 Task: Look for Airbnb options in Sleaford, United Kingdom from 5th December, 2023 to 15th December, 2023 for 8 adults. Place can be entire room with 5 bedrooms having 5 beds and 5 bathrooms. Property type can be house.
Action: Mouse moved to (396, 91)
Screenshot: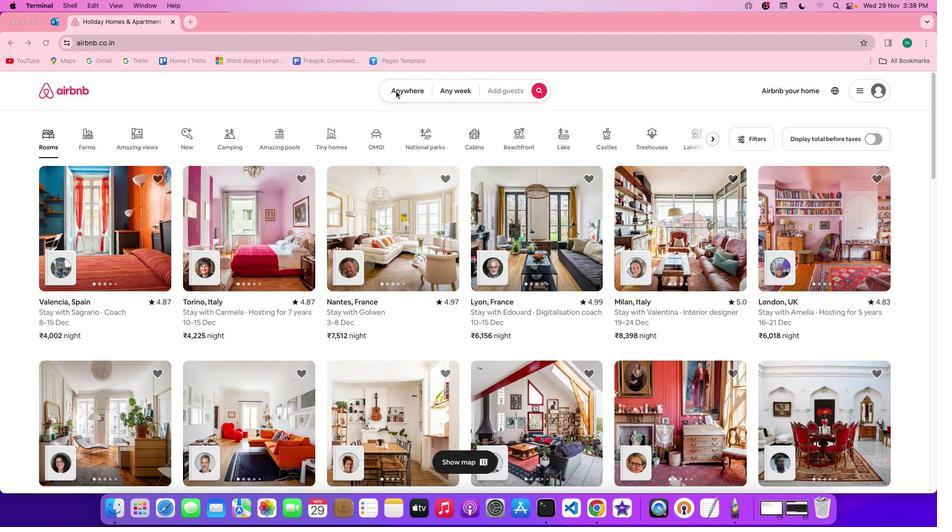 
Action: Mouse pressed left at (396, 91)
Screenshot: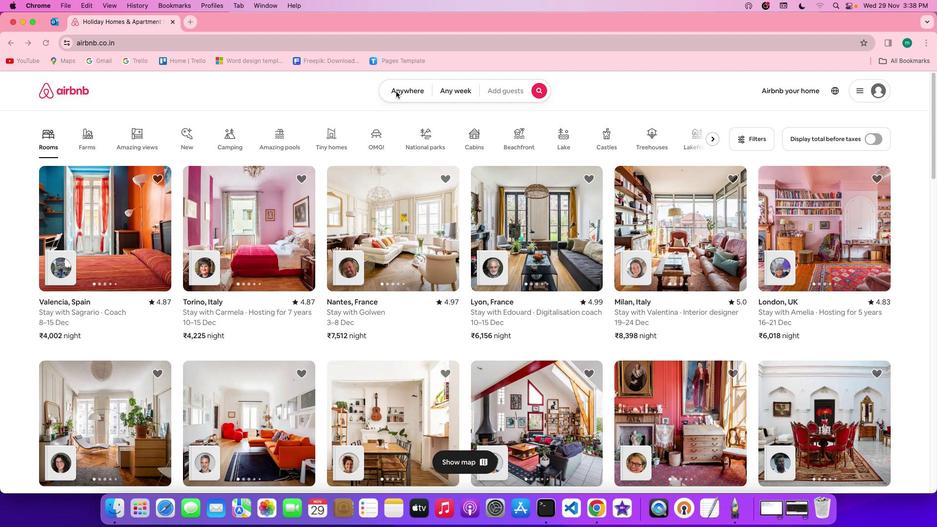 
Action: Mouse pressed left at (396, 91)
Screenshot: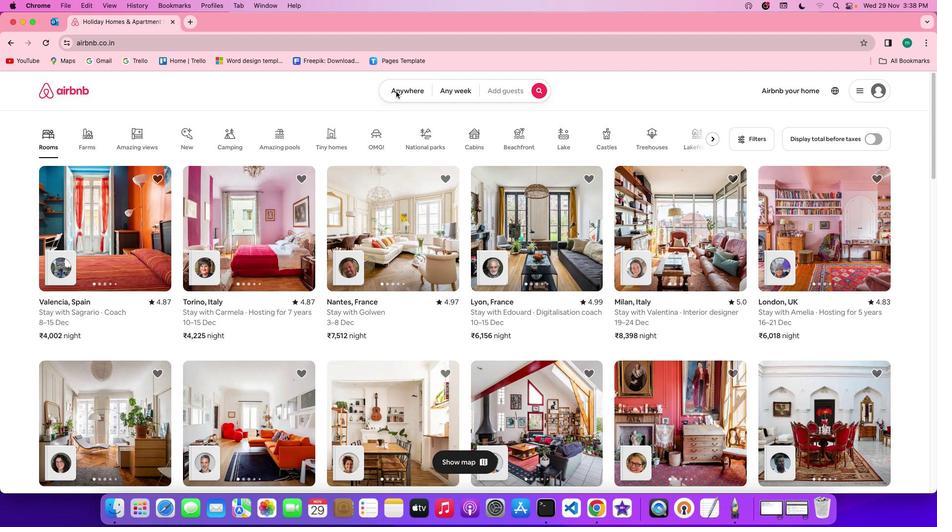 
Action: Mouse moved to (362, 128)
Screenshot: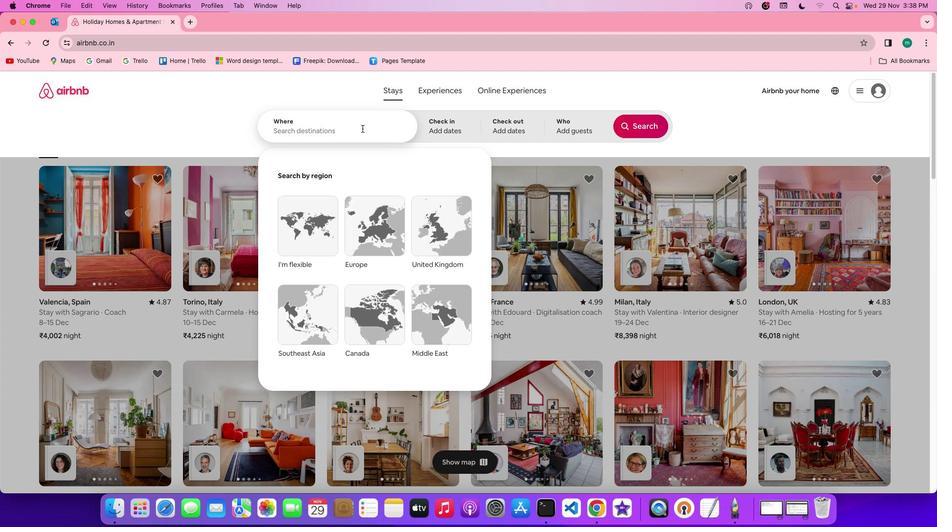
Action: Mouse pressed left at (362, 128)
Screenshot: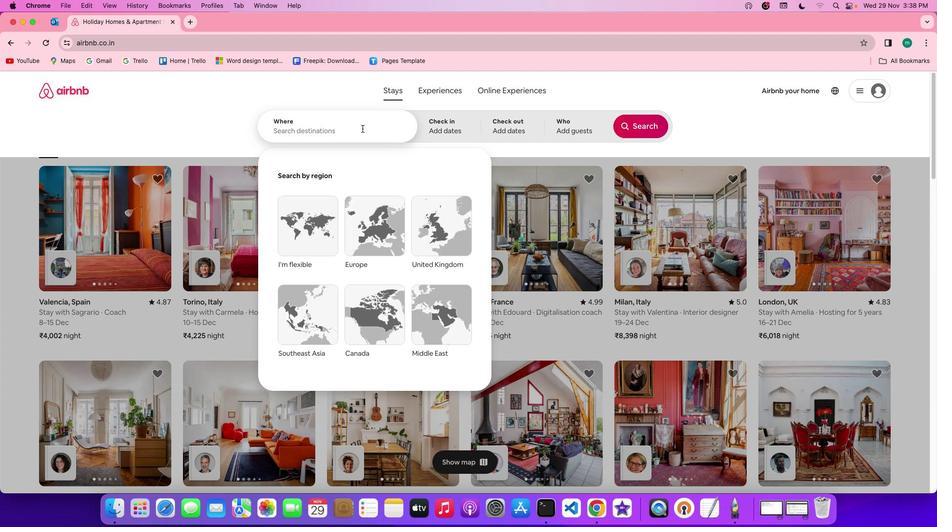 
Action: Key pressed Key.shift'S''l''e''a''f''o''r''d'','Key.spaceKey.shift'u''n''i''t''e''d'Key.spaceKey.shift'K''i''n''g''d''o''m'
Screenshot: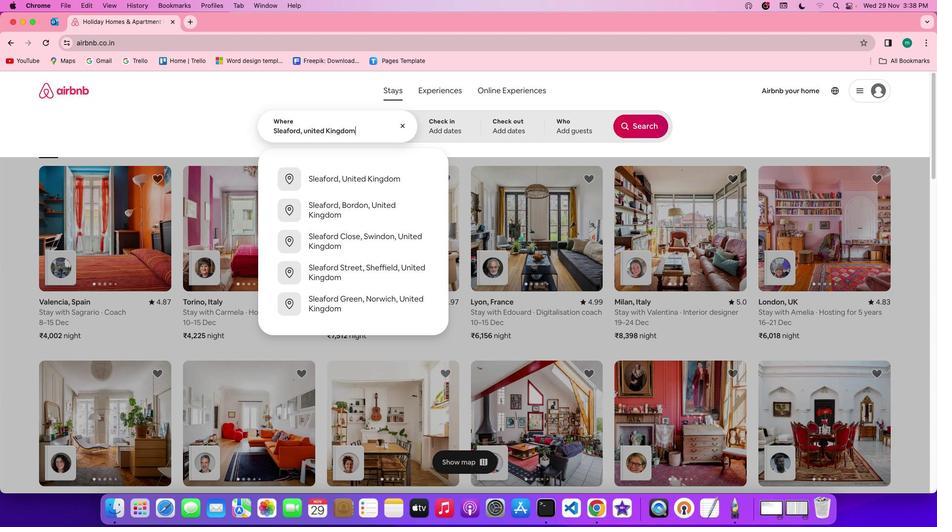
Action: Mouse moved to (448, 139)
Screenshot: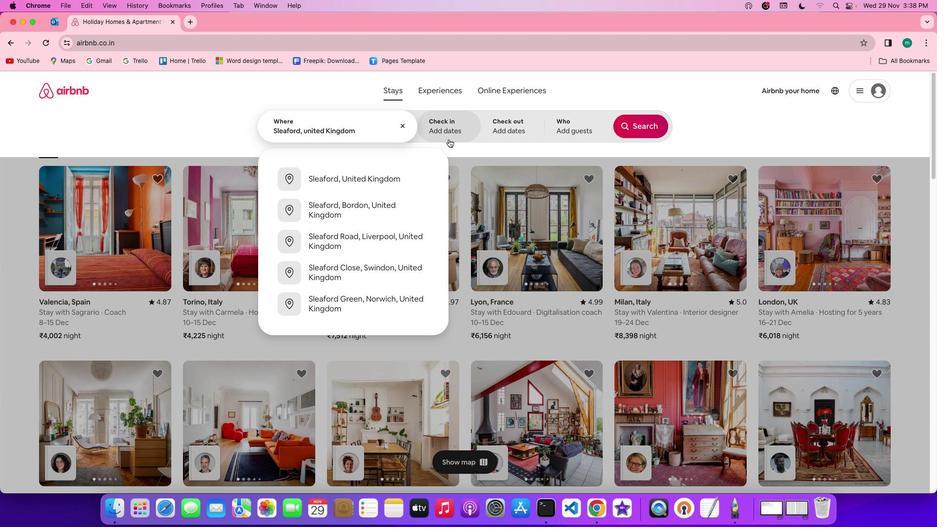 
Action: Mouse pressed left at (448, 139)
Screenshot: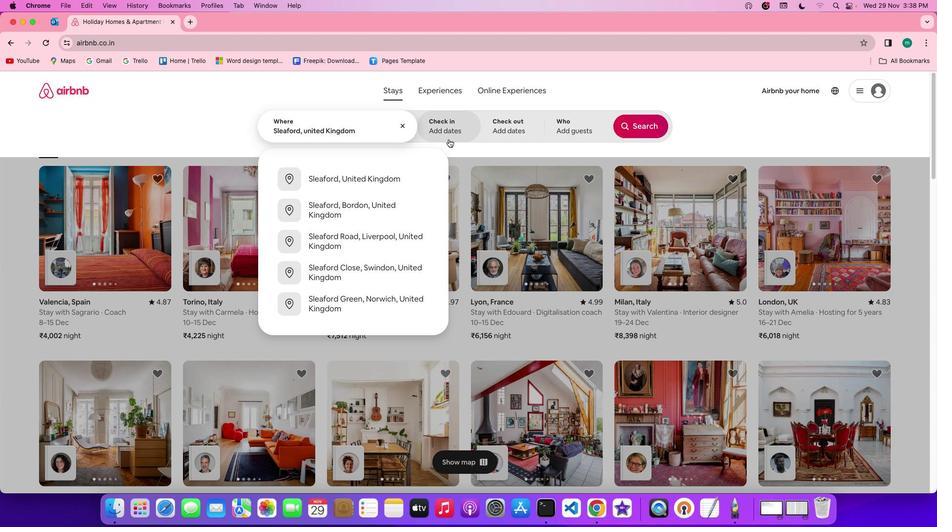 
Action: Mouse moved to (541, 273)
Screenshot: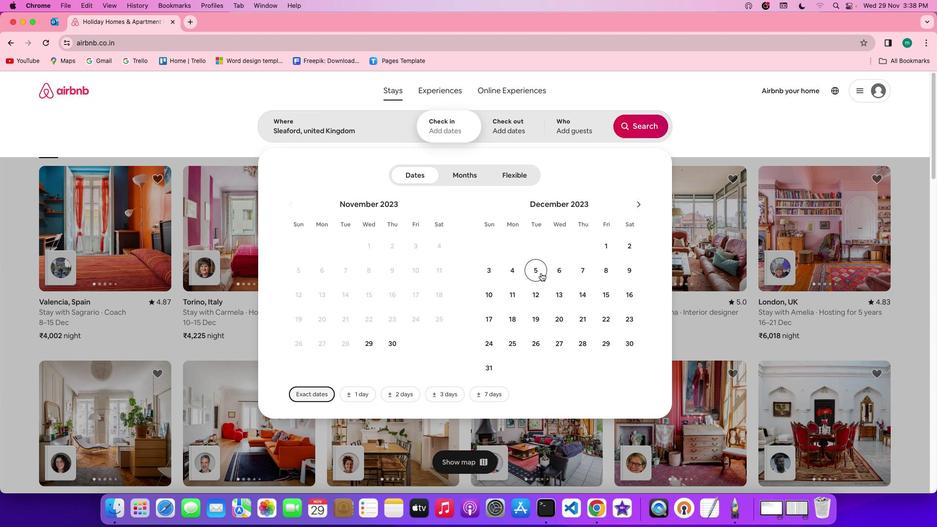 
Action: Mouse pressed left at (541, 273)
Screenshot: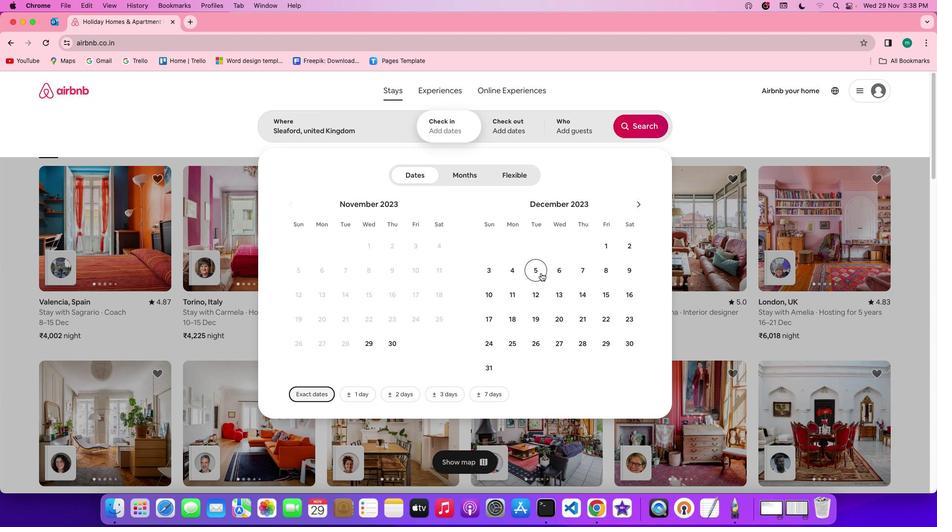 
Action: Mouse moved to (607, 297)
Screenshot: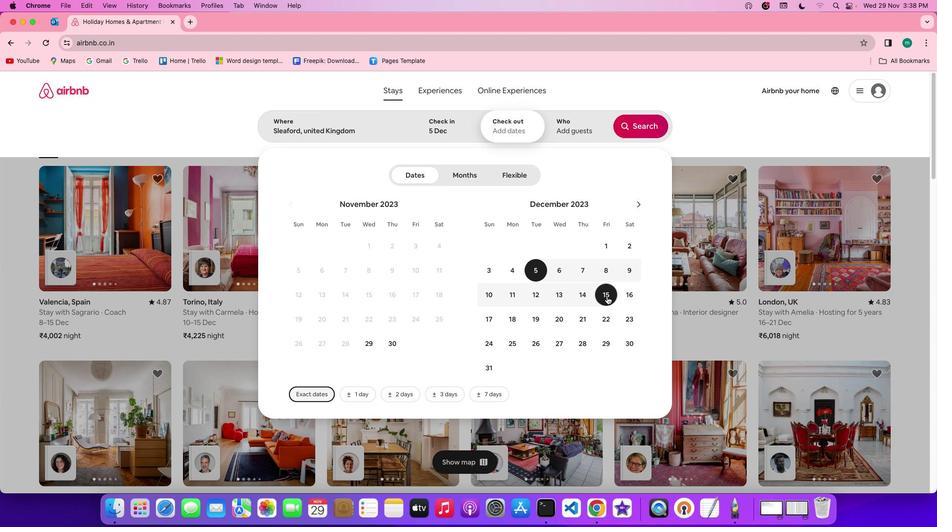
Action: Mouse pressed left at (607, 297)
Screenshot: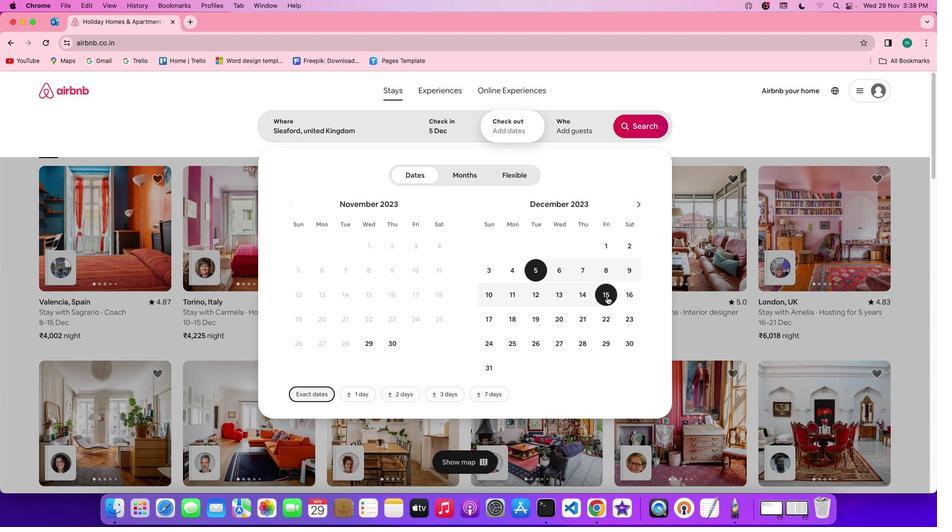 
Action: Mouse moved to (570, 138)
Screenshot: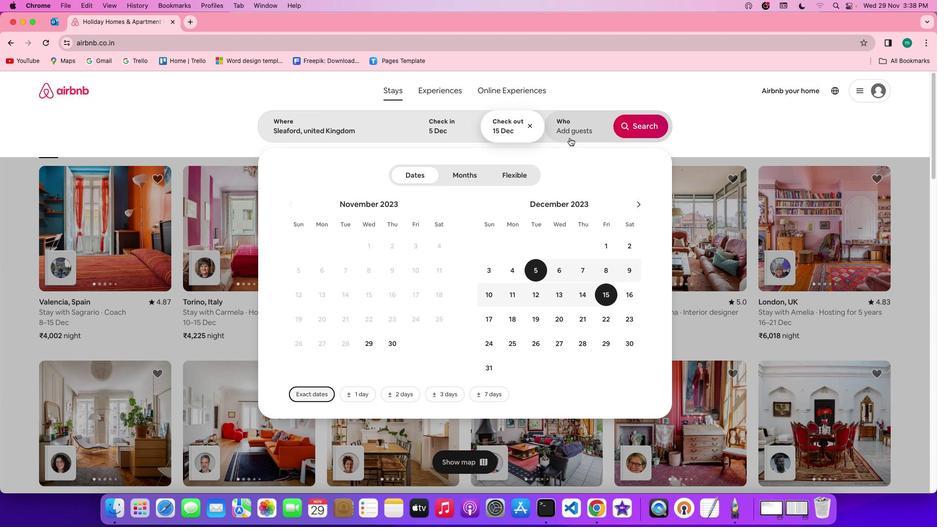 
Action: Mouse pressed left at (570, 138)
Screenshot: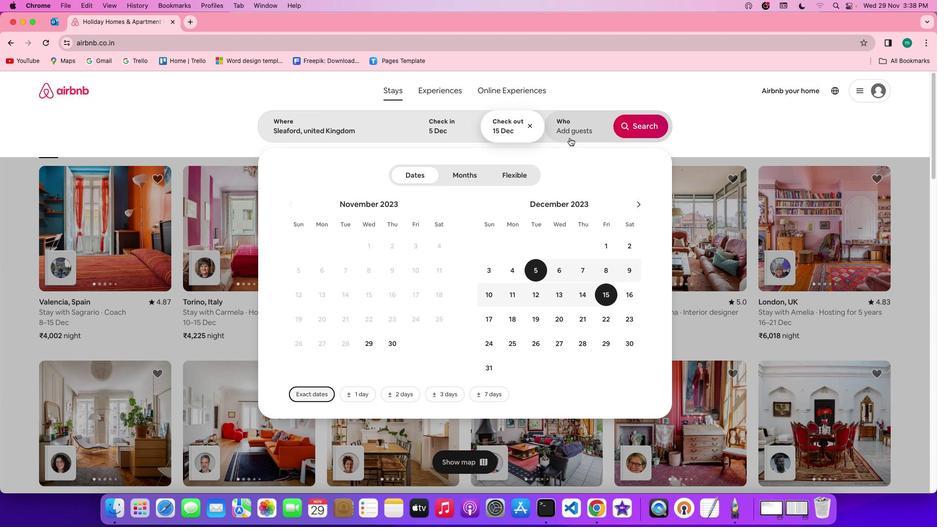 
Action: Mouse moved to (645, 179)
Screenshot: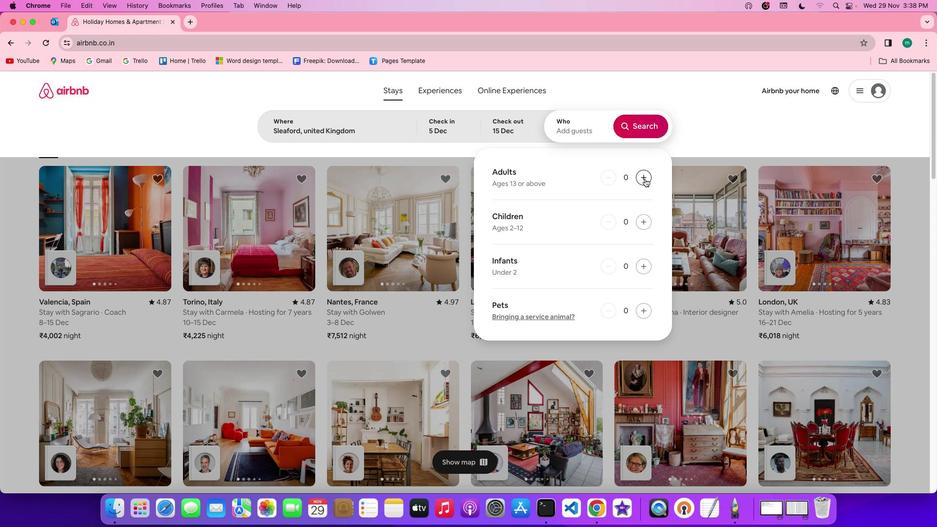 
Action: Mouse pressed left at (645, 179)
Screenshot: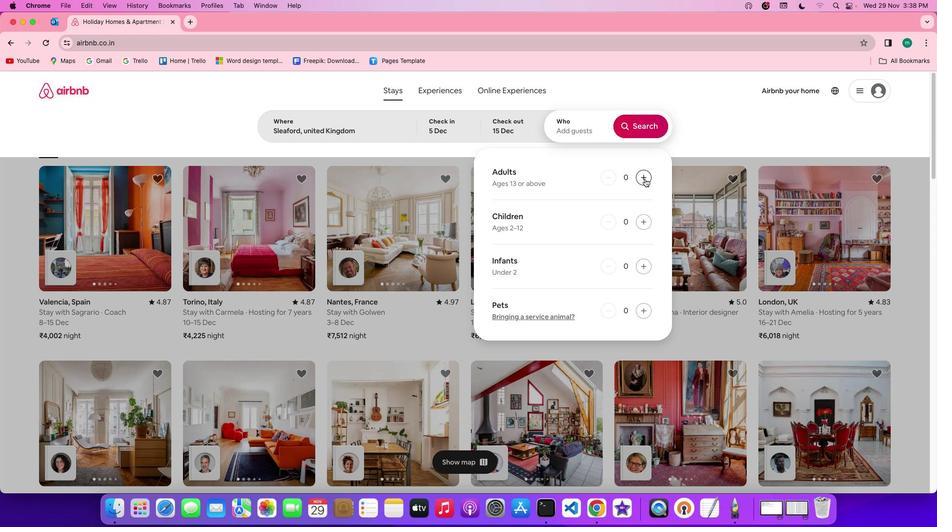 
Action: Mouse pressed left at (645, 179)
Screenshot: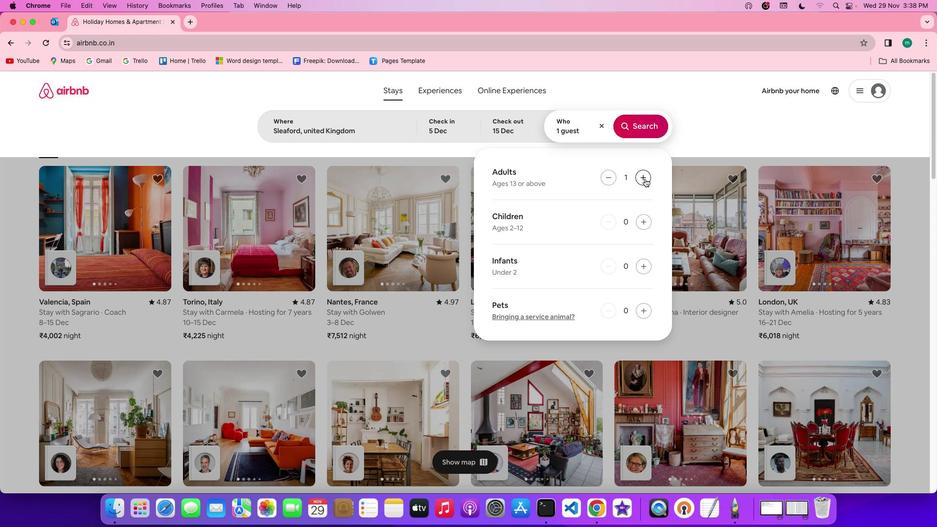 
Action: Mouse pressed left at (645, 179)
Screenshot: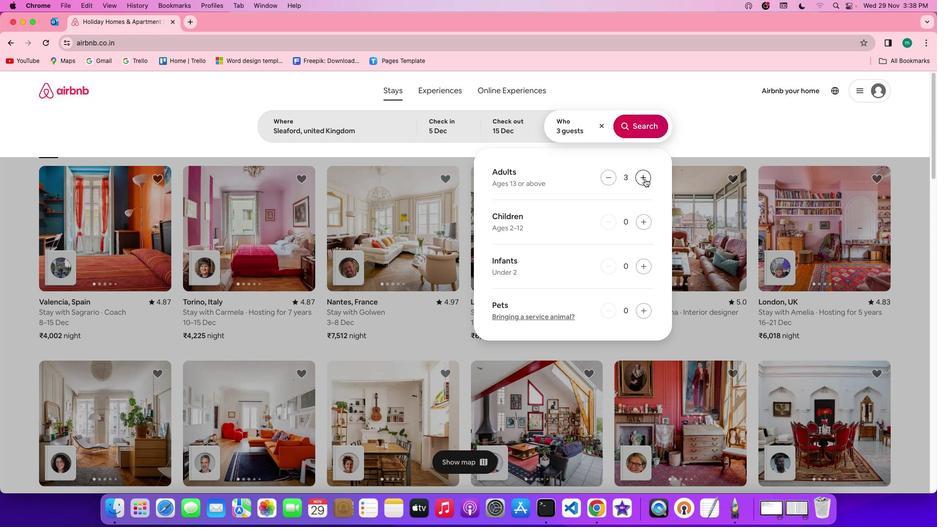 
Action: Mouse pressed left at (645, 179)
Screenshot: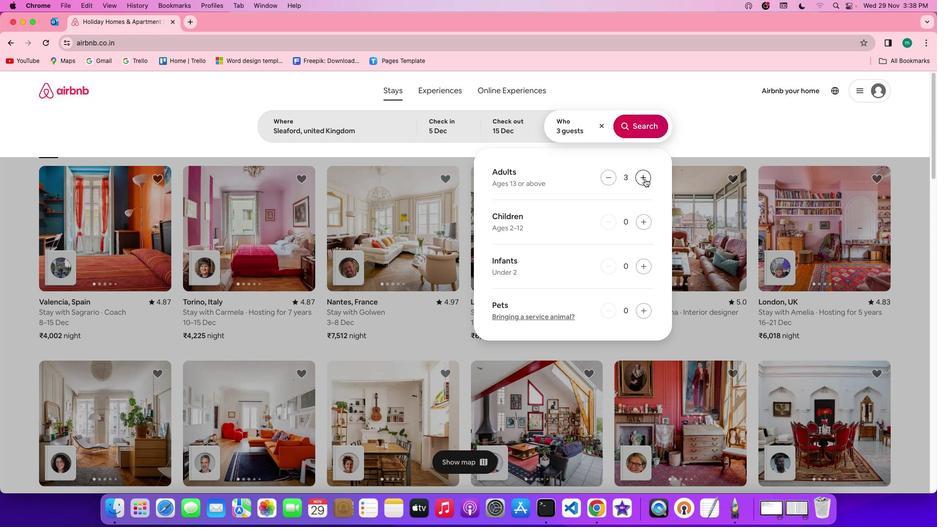 
Action: Mouse pressed left at (645, 179)
Screenshot: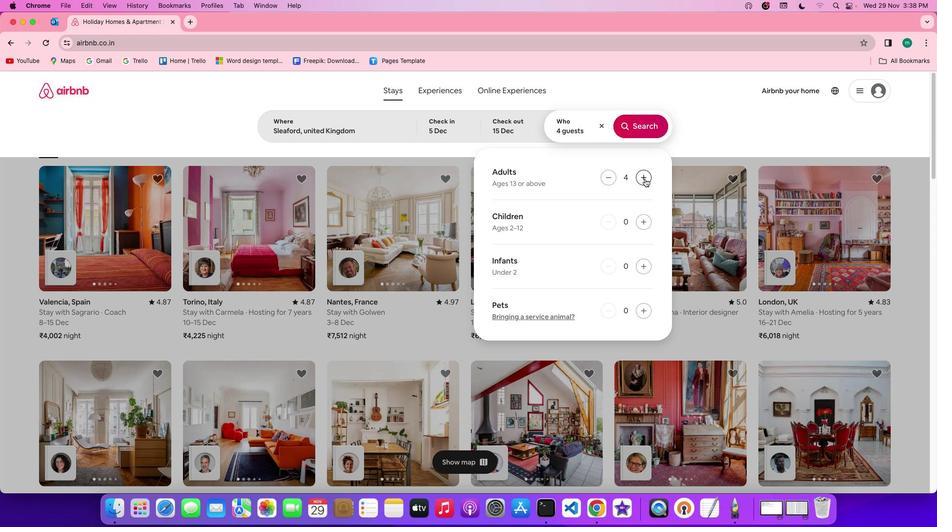 
Action: Mouse pressed left at (645, 179)
Screenshot: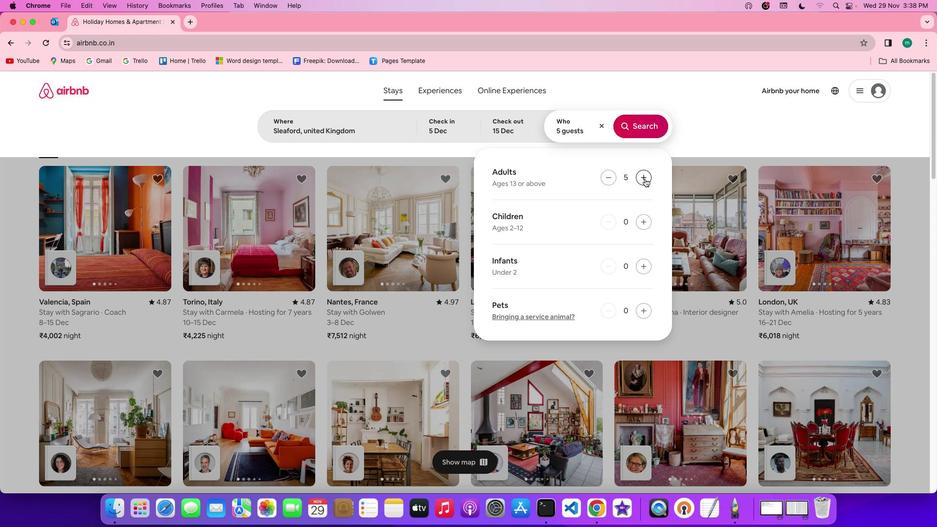 
Action: Mouse pressed left at (645, 179)
Screenshot: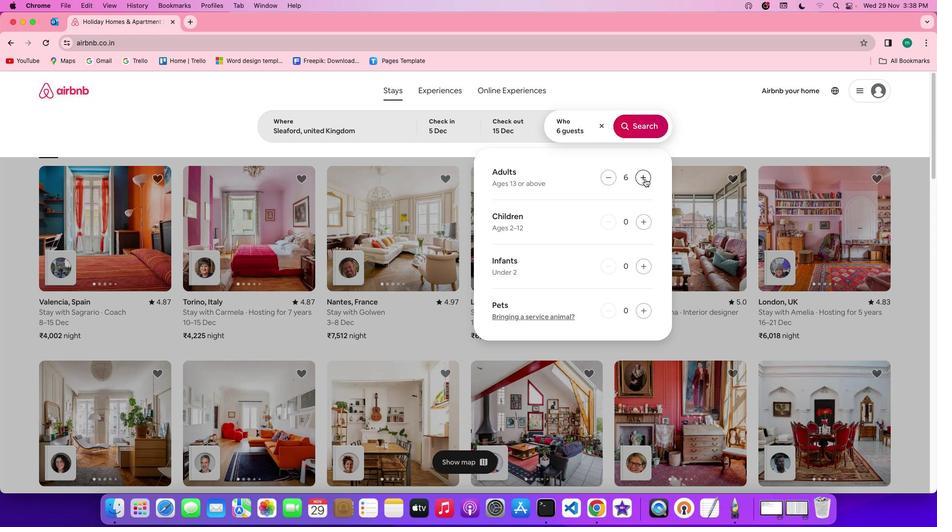 
Action: Mouse pressed left at (645, 179)
Screenshot: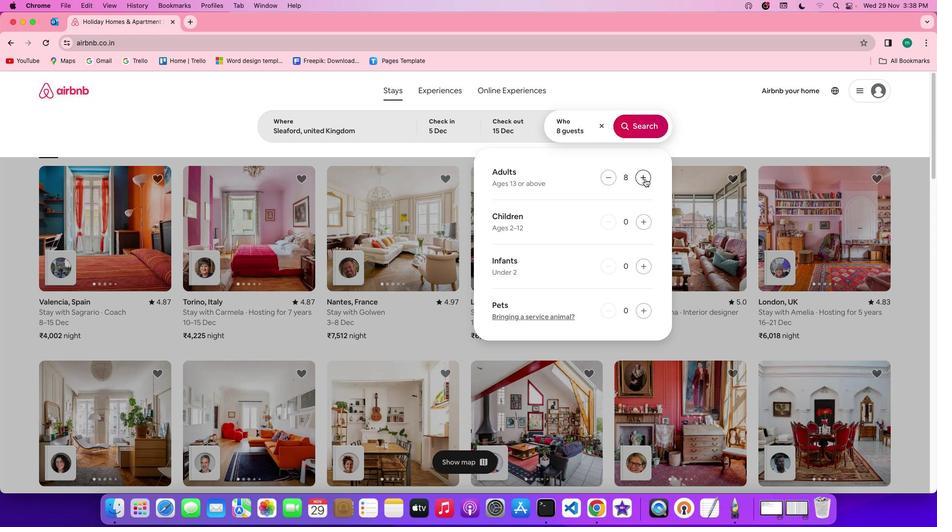 
Action: Mouse moved to (651, 112)
Screenshot: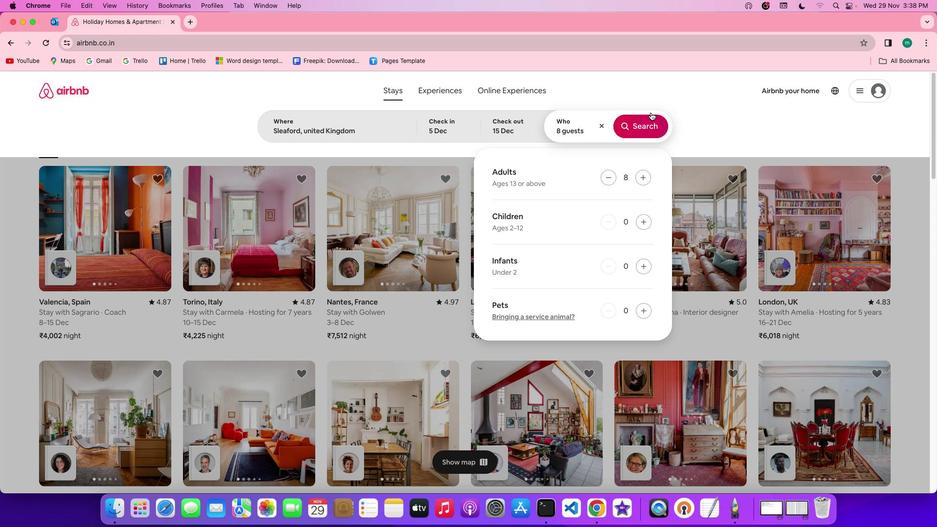 
Action: Mouse pressed left at (651, 112)
Screenshot: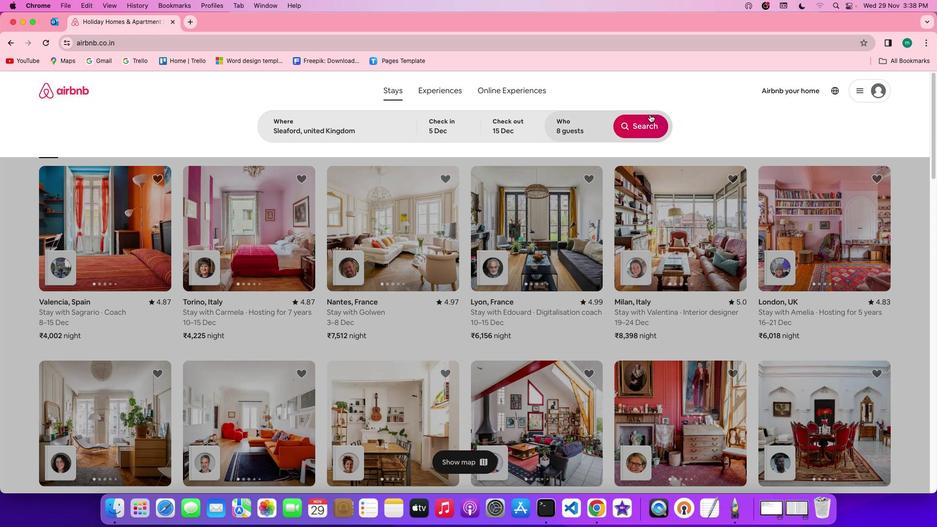 
Action: Mouse moved to (650, 120)
Screenshot: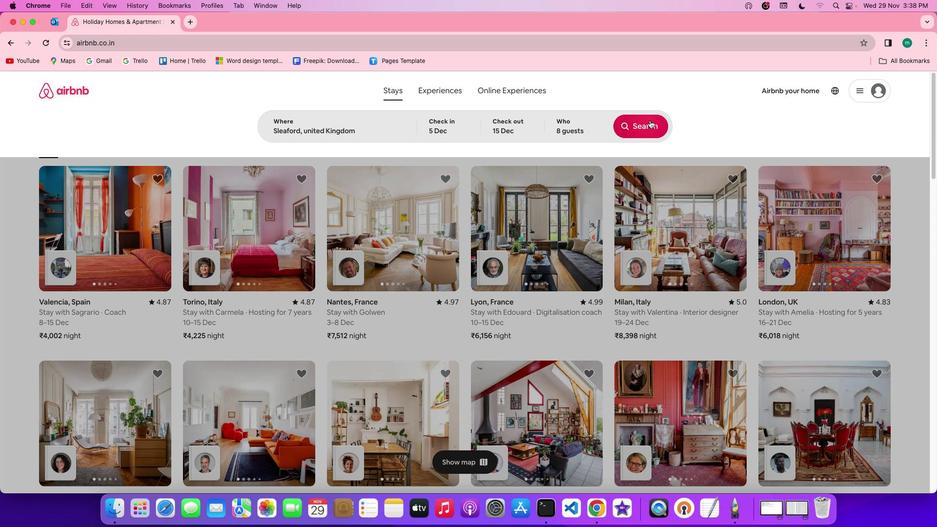 
Action: Mouse pressed left at (650, 120)
Screenshot: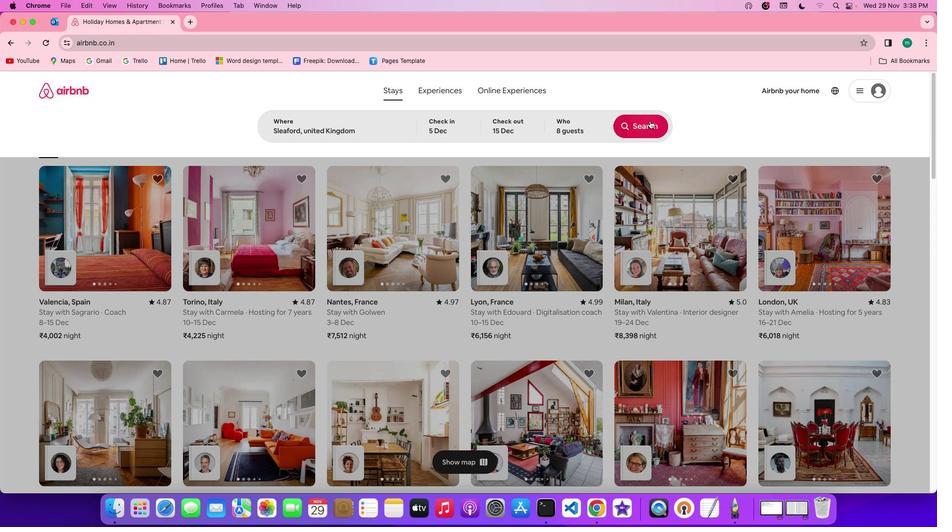 
Action: Mouse moved to (793, 132)
Screenshot: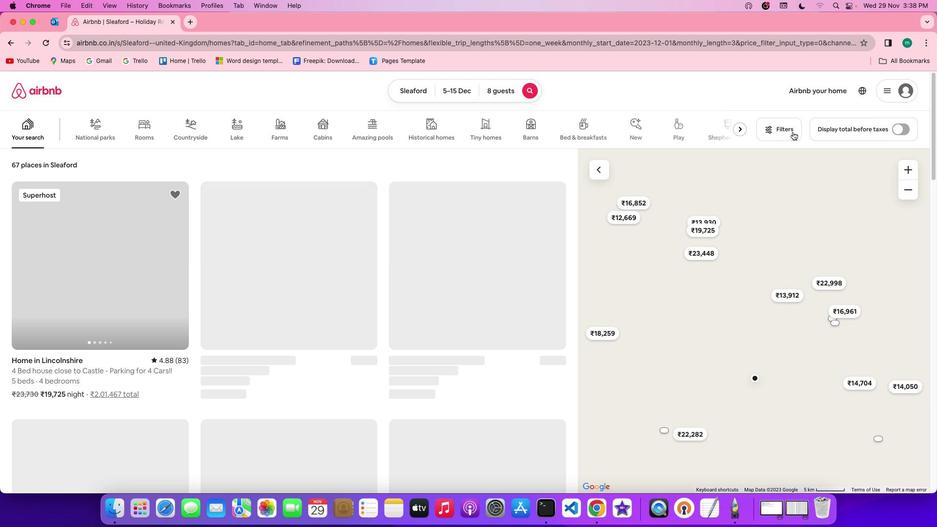 
Action: Mouse pressed left at (793, 132)
Screenshot: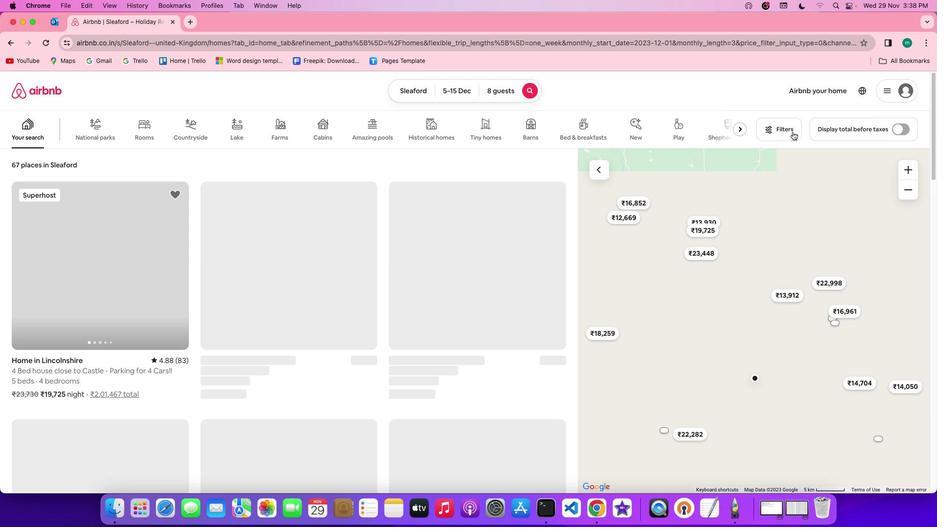 
Action: Mouse moved to (458, 281)
Screenshot: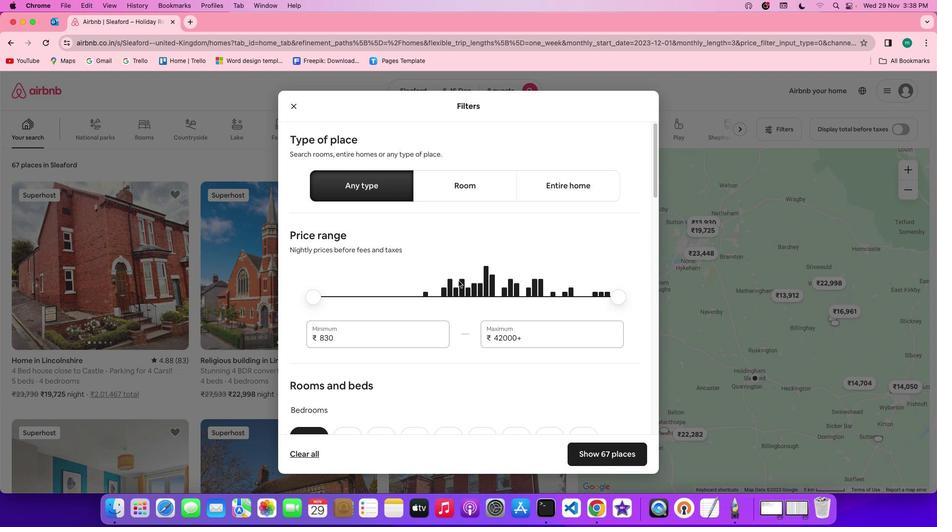 
Action: Mouse scrolled (458, 281) with delta (0, 0)
Screenshot: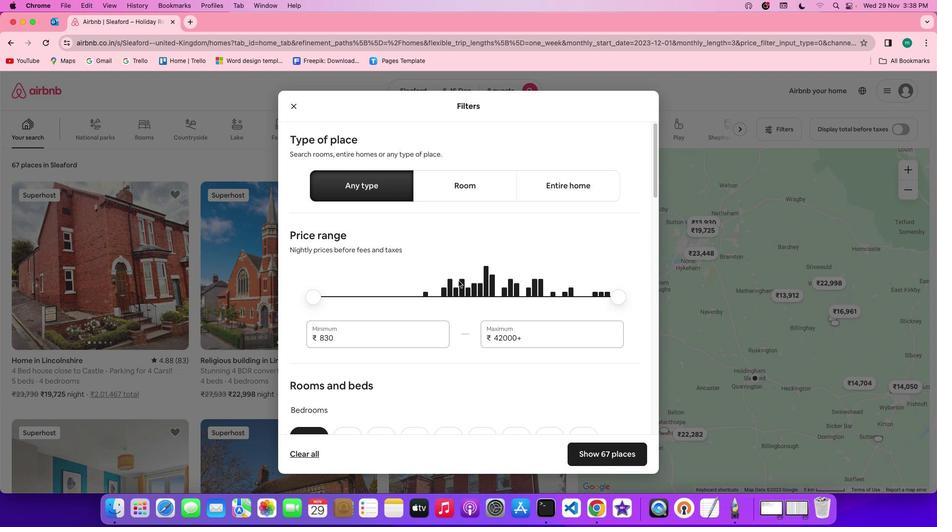 
Action: Mouse moved to (459, 281)
Screenshot: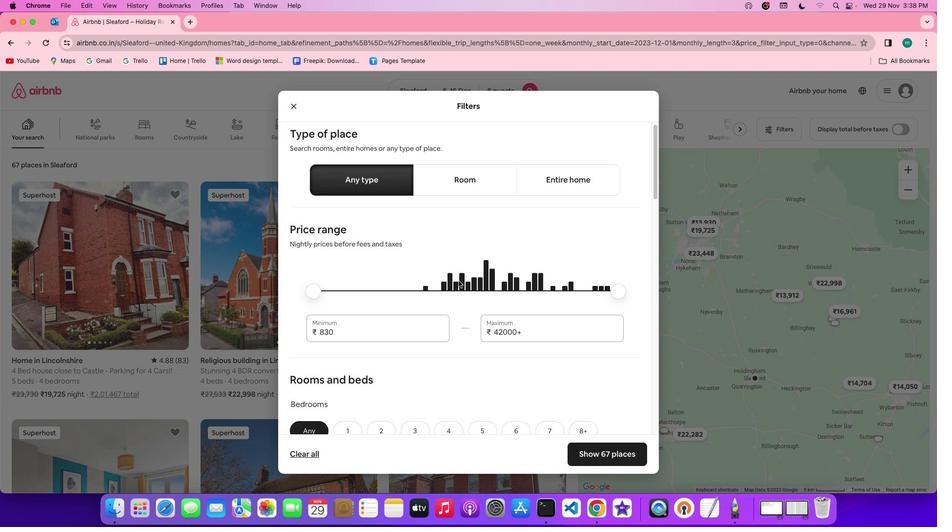 
Action: Mouse scrolled (459, 281) with delta (0, 0)
Screenshot: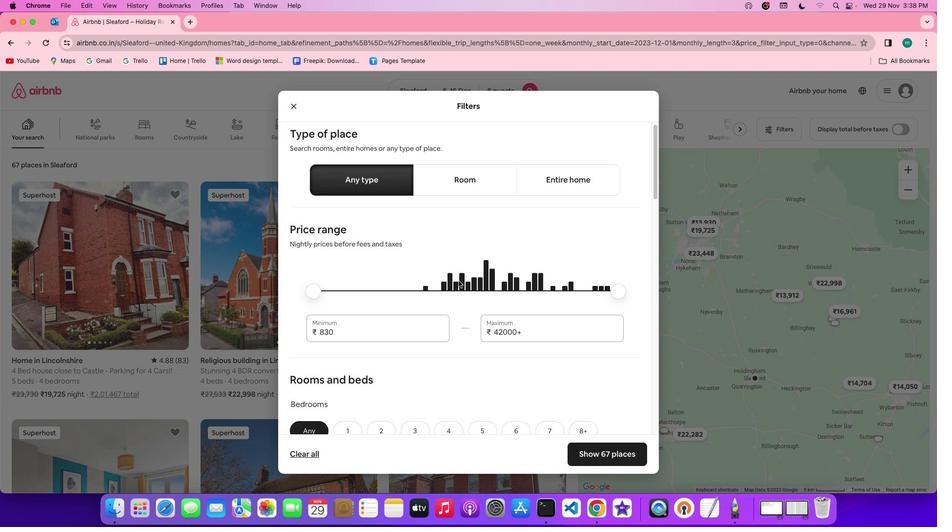 
Action: Mouse scrolled (459, 281) with delta (0, 0)
Screenshot: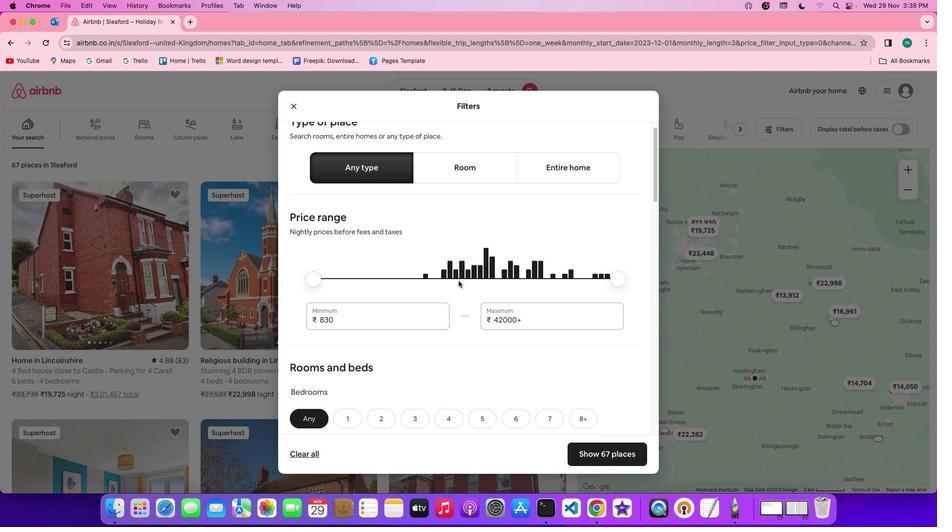 
Action: Mouse scrolled (459, 281) with delta (0, -1)
Screenshot: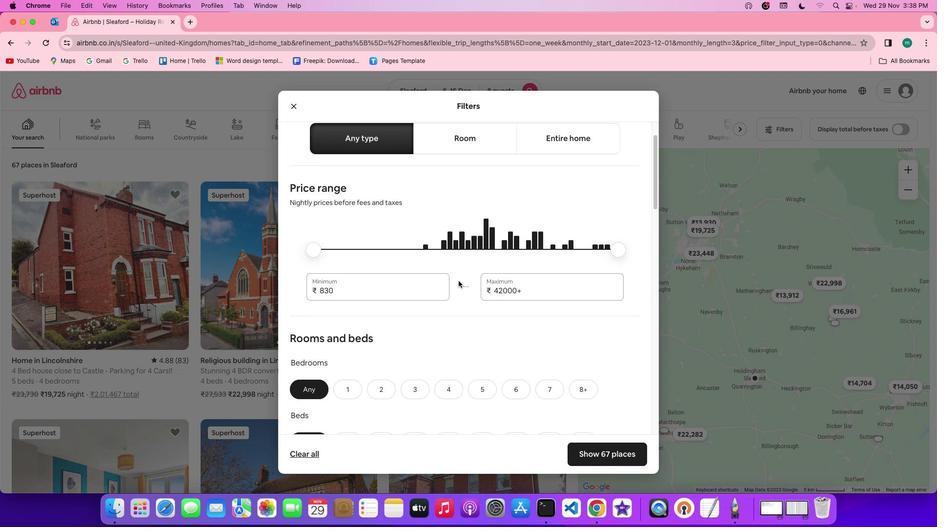 
Action: Mouse scrolled (459, 281) with delta (0, 0)
Screenshot: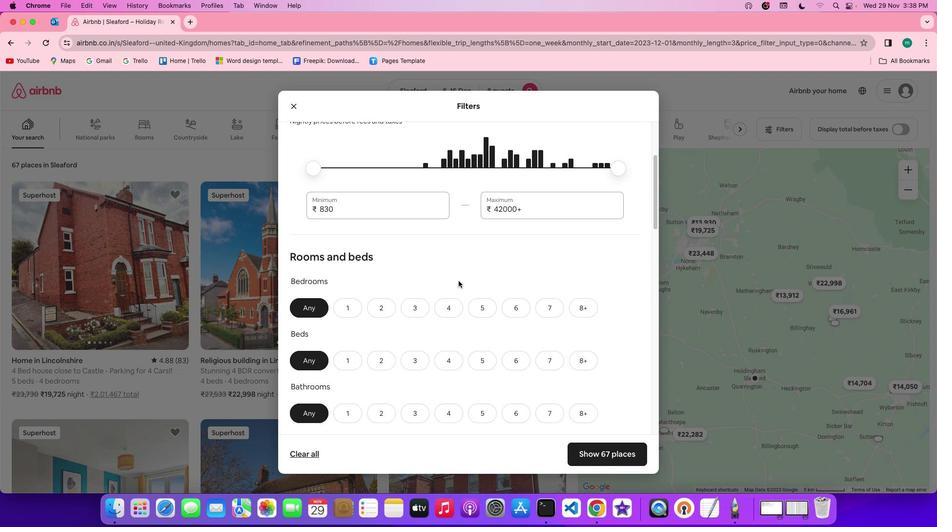 
Action: Mouse scrolled (459, 281) with delta (0, 0)
Screenshot: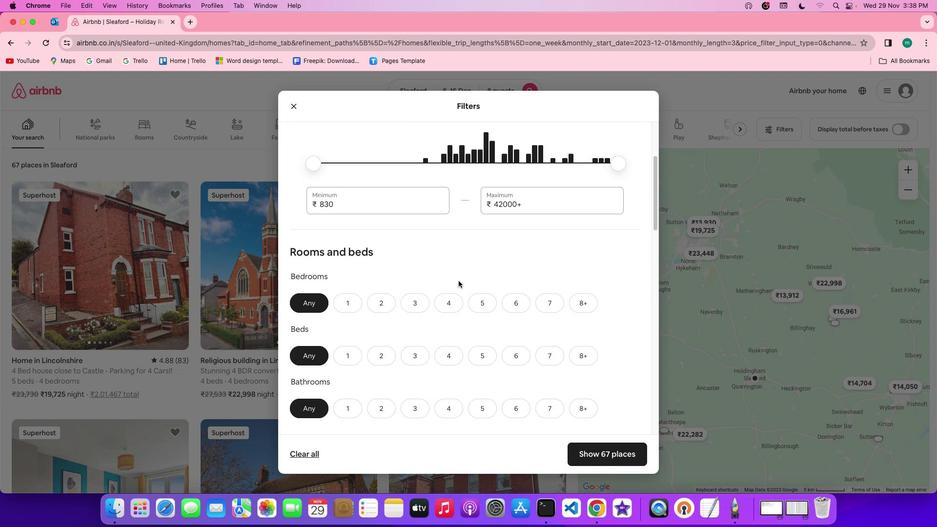 
Action: Mouse scrolled (459, 281) with delta (0, 0)
Screenshot: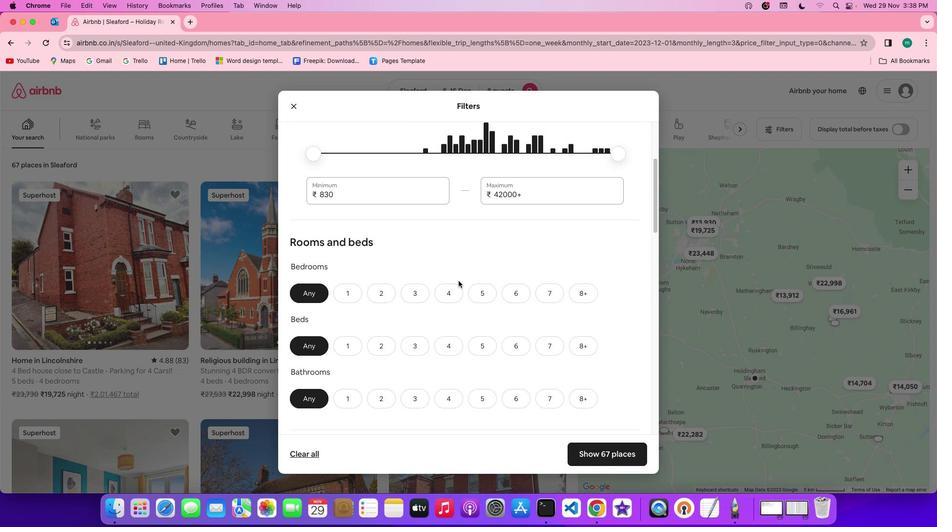 
Action: Mouse scrolled (459, 281) with delta (0, 0)
Screenshot: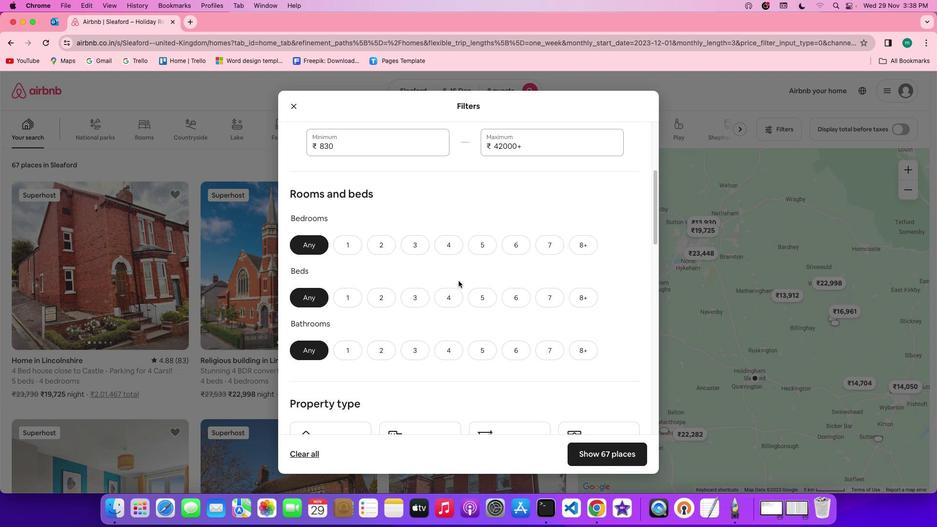 
Action: Mouse scrolled (459, 281) with delta (0, 0)
Screenshot: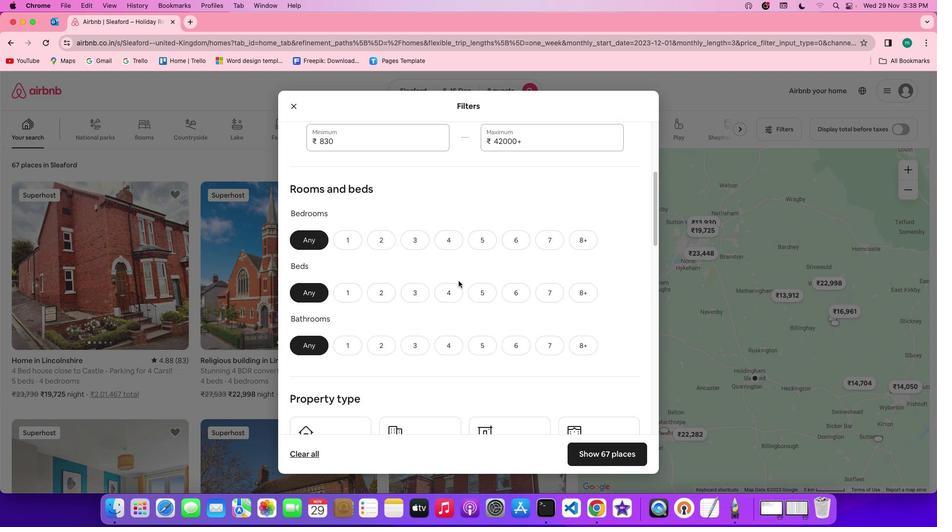 
Action: Mouse scrolled (459, 281) with delta (0, 0)
Screenshot: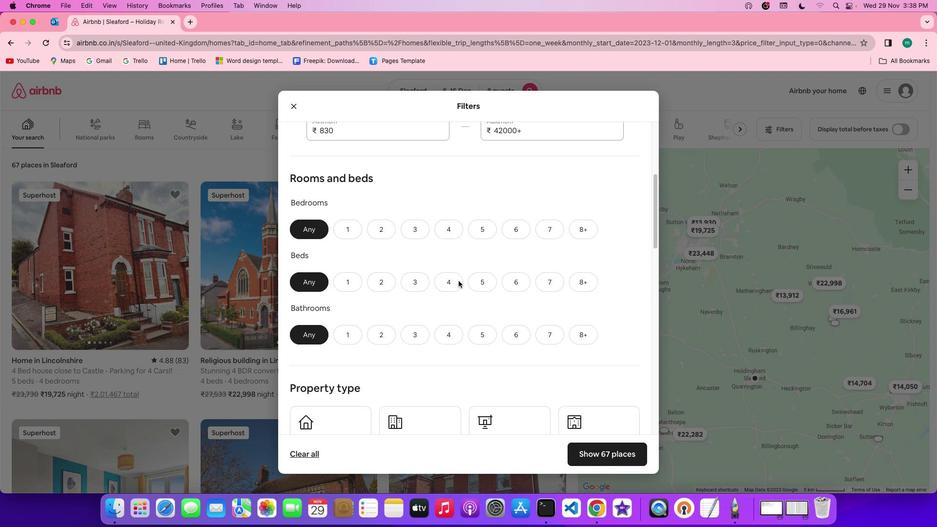 
Action: Mouse scrolled (459, 281) with delta (0, -1)
Screenshot: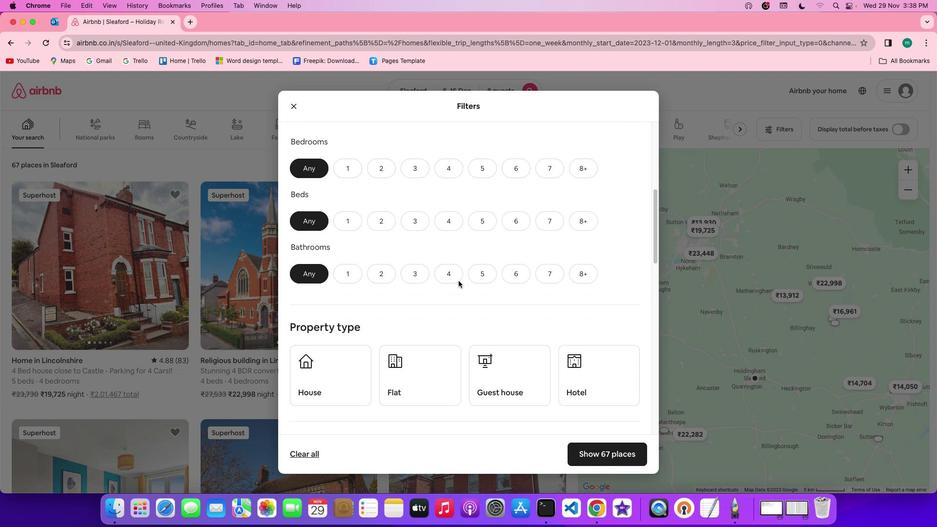 
Action: Mouse moved to (451, 258)
Screenshot: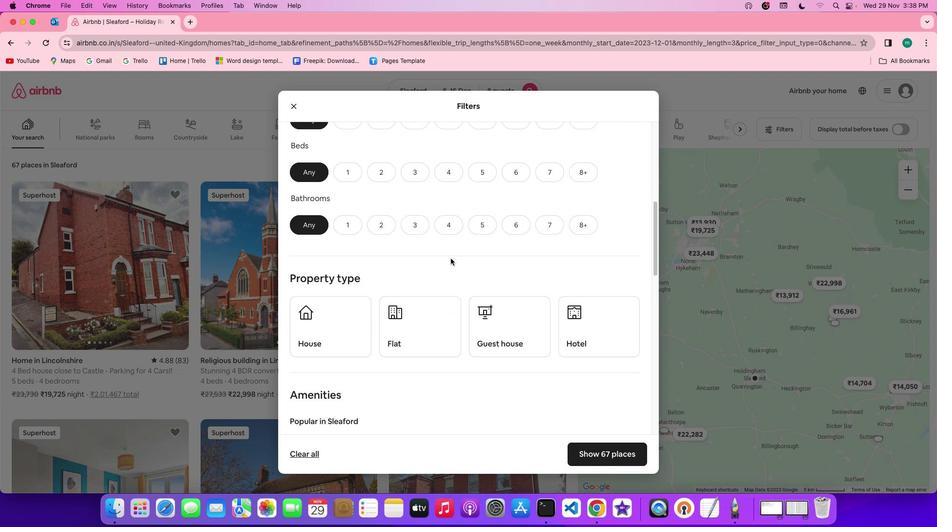 
Action: Mouse scrolled (451, 258) with delta (0, 0)
Screenshot: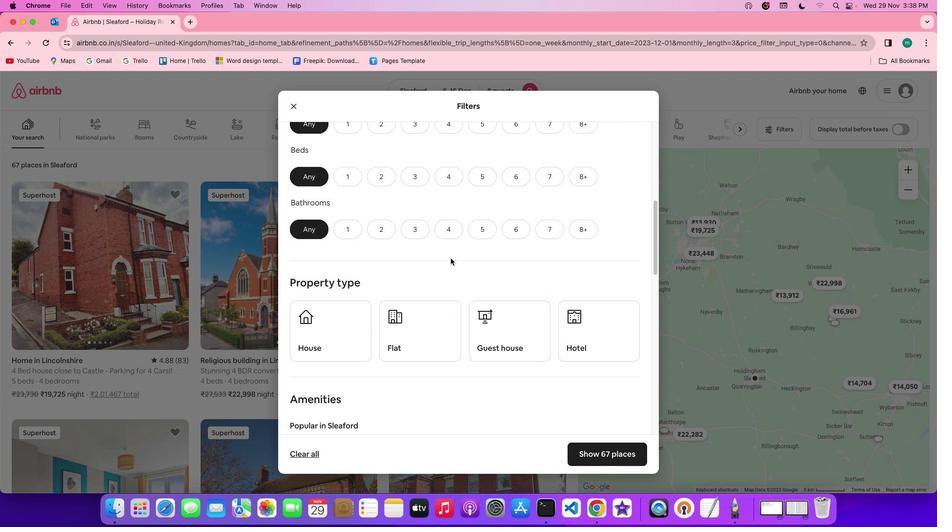
Action: Mouse scrolled (451, 258) with delta (0, 0)
Screenshot: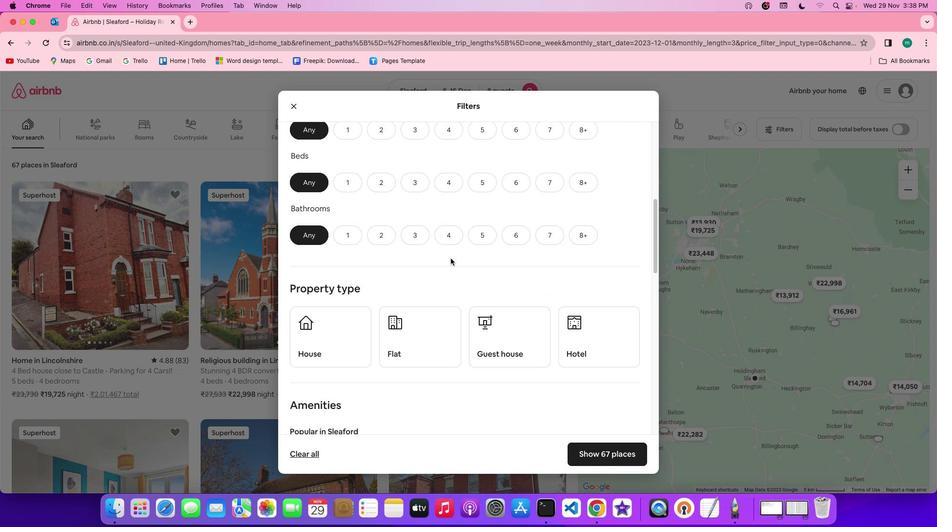
Action: Mouse scrolled (451, 258) with delta (0, 1)
Screenshot: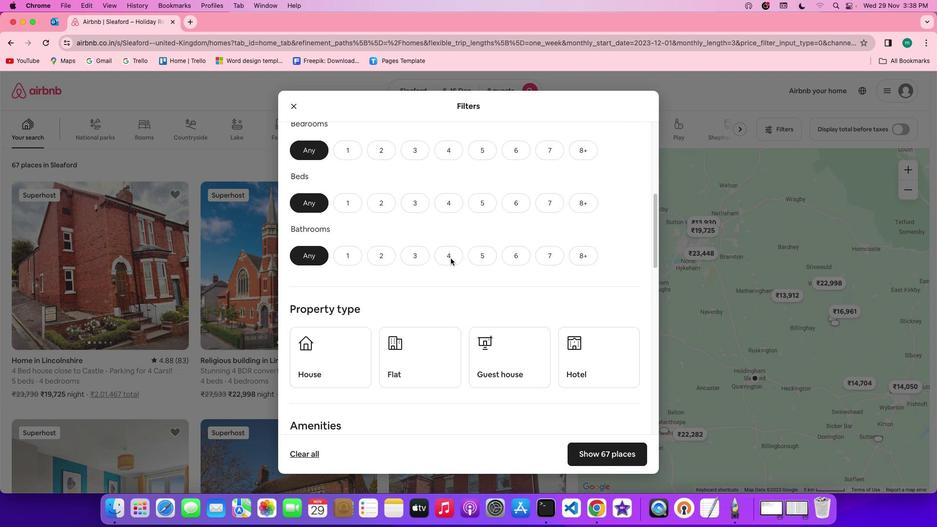 
Action: Mouse moved to (484, 210)
Screenshot: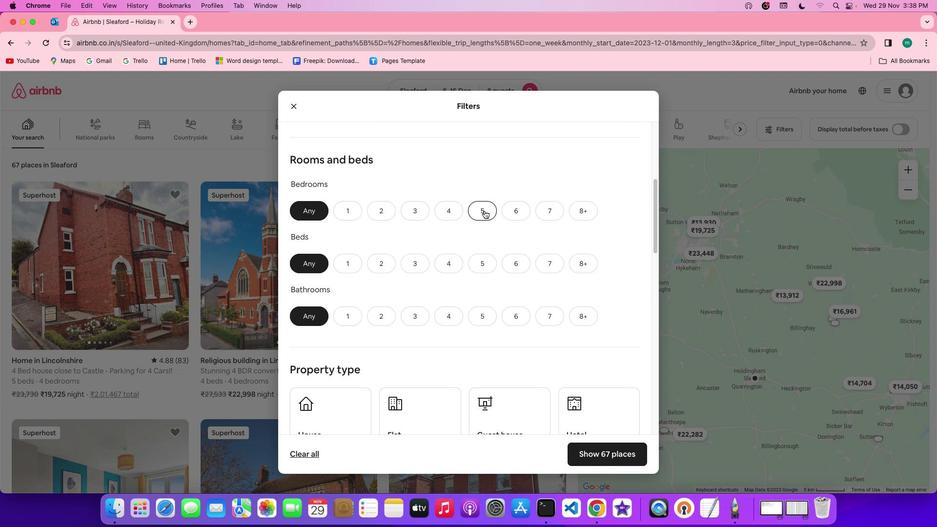 
Action: Mouse pressed left at (484, 210)
Screenshot: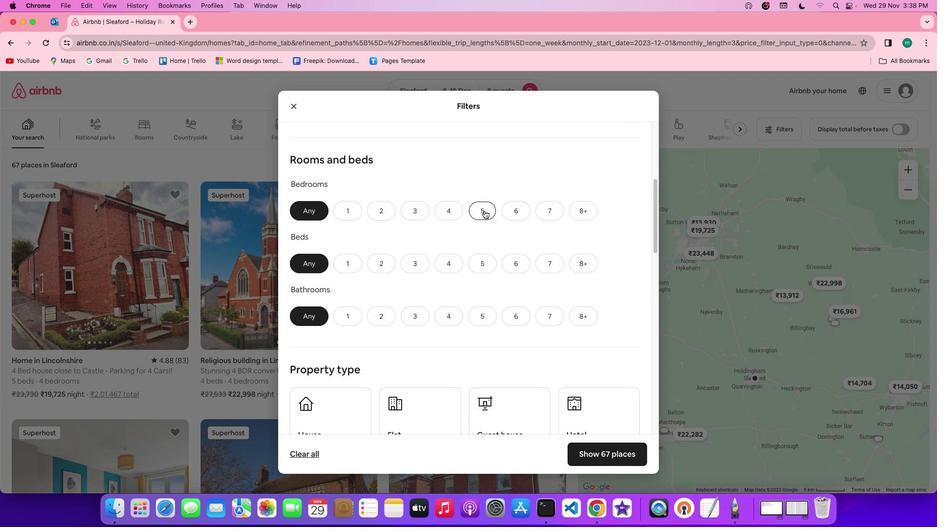 
Action: Mouse moved to (481, 258)
Screenshot: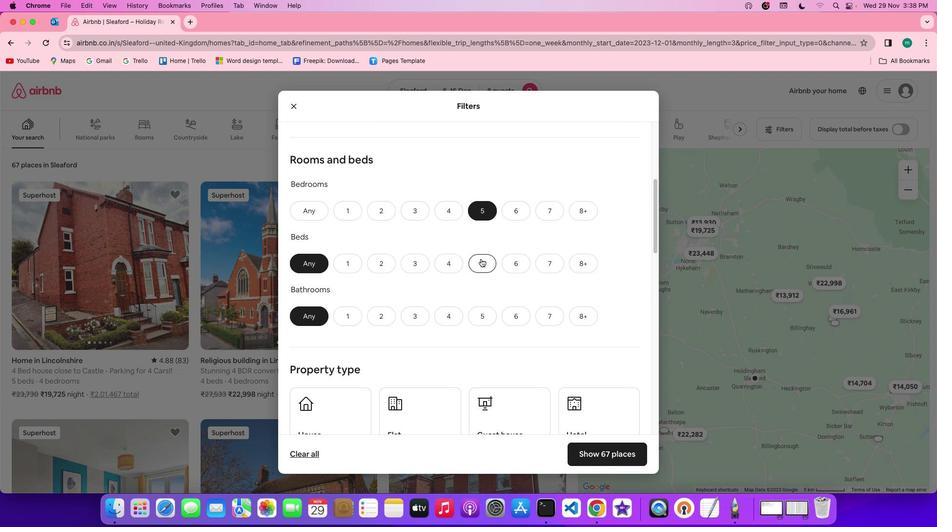 
Action: Mouse pressed left at (481, 258)
Screenshot: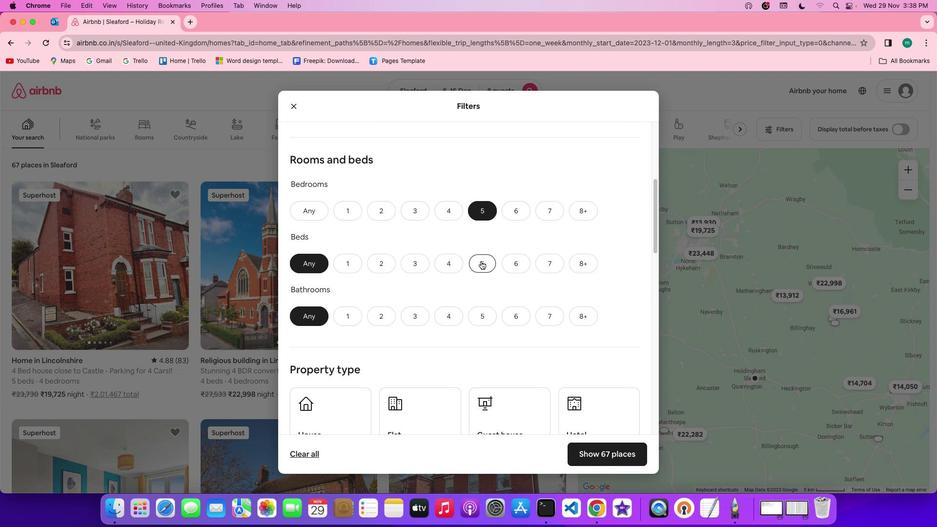 
Action: Mouse moved to (488, 312)
Screenshot: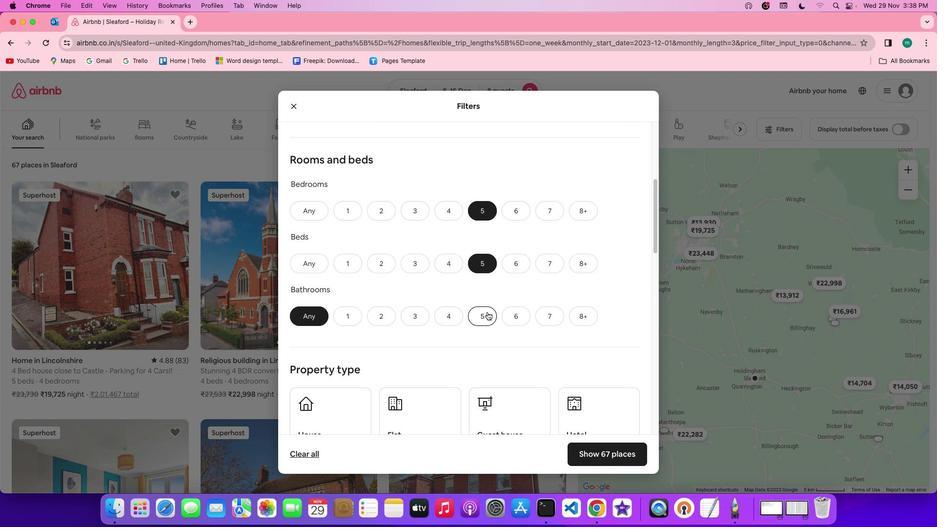 
Action: Mouse pressed left at (488, 312)
Screenshot: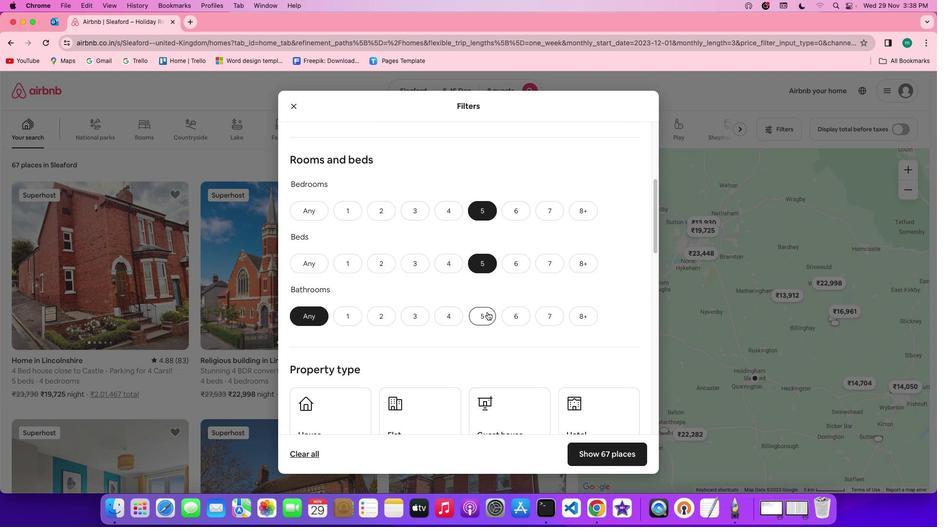 
Action: Mouse moved to (533, 301)
Screenshot: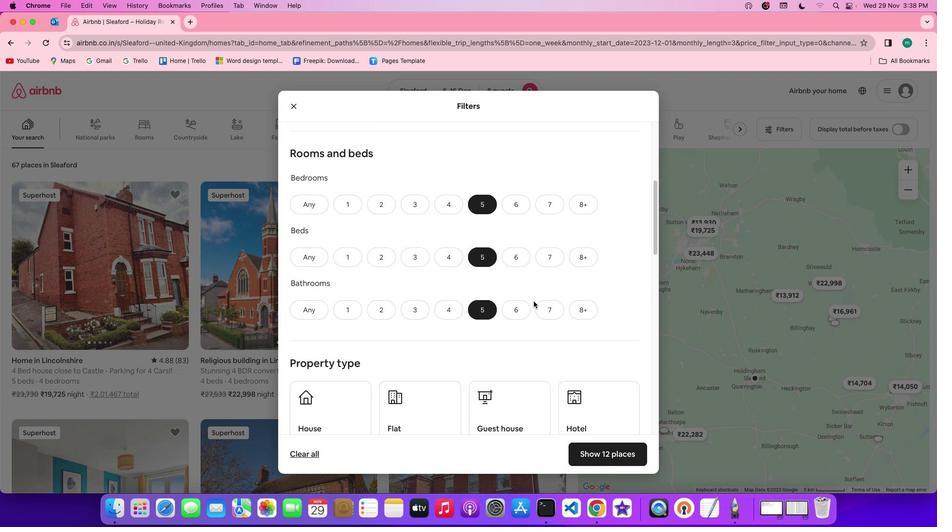 
Action: Mouse scrolled (533, 301) with delta (0, 0)
Screenshot: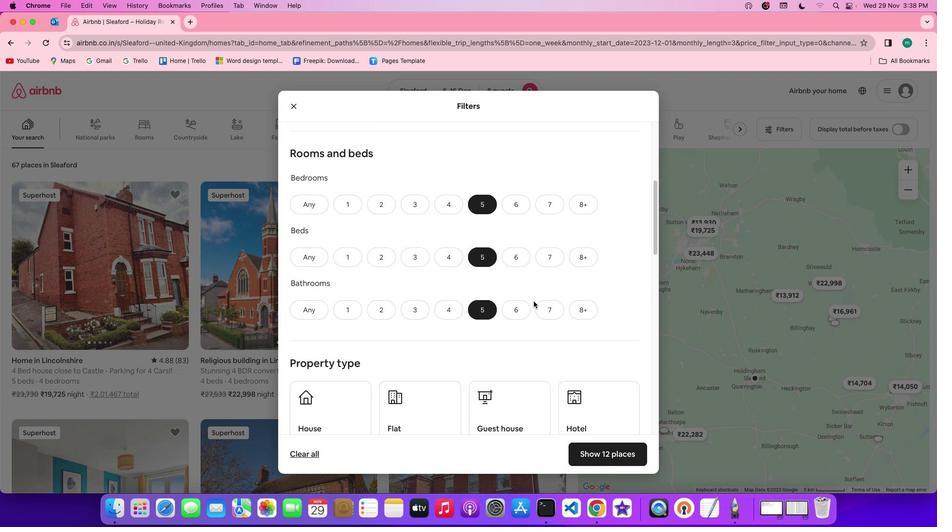 
Action: Mouse scrolled (533, 301) with delta (0, 0)
Screenshot: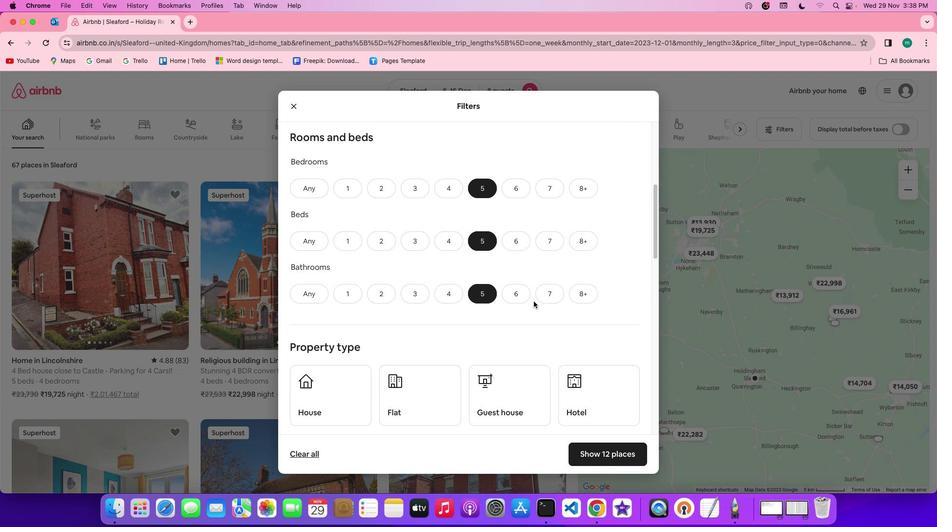 
Action: Mouse moved to (533, 301)
Screenshot: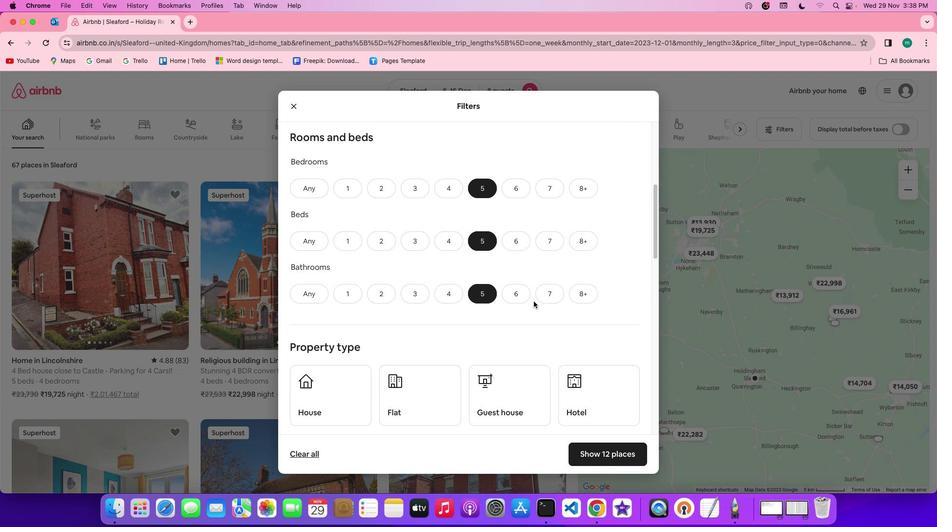 
Action: Mouse scrolled (533, 301) with delta (0, -1)
Screenshot: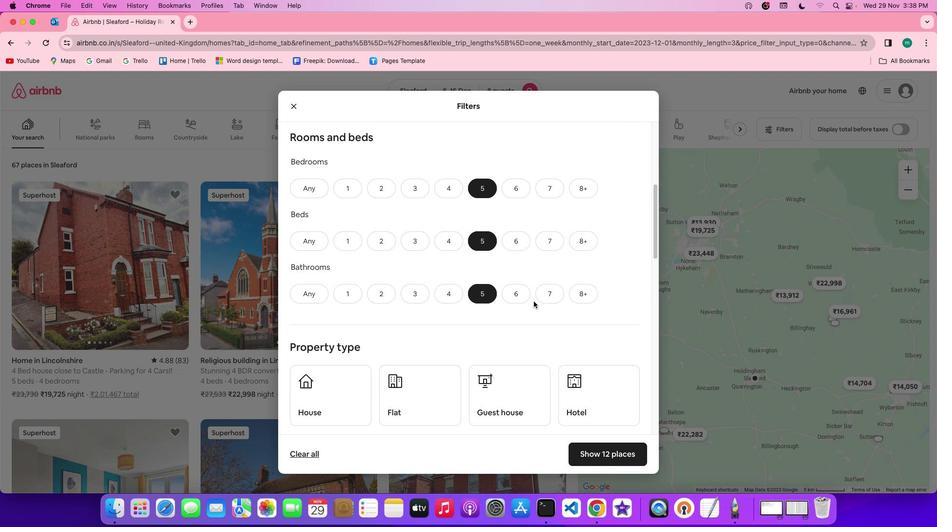 
Action: Mouse scrolled (533, 301) with delta (0, -1)
Screenshot: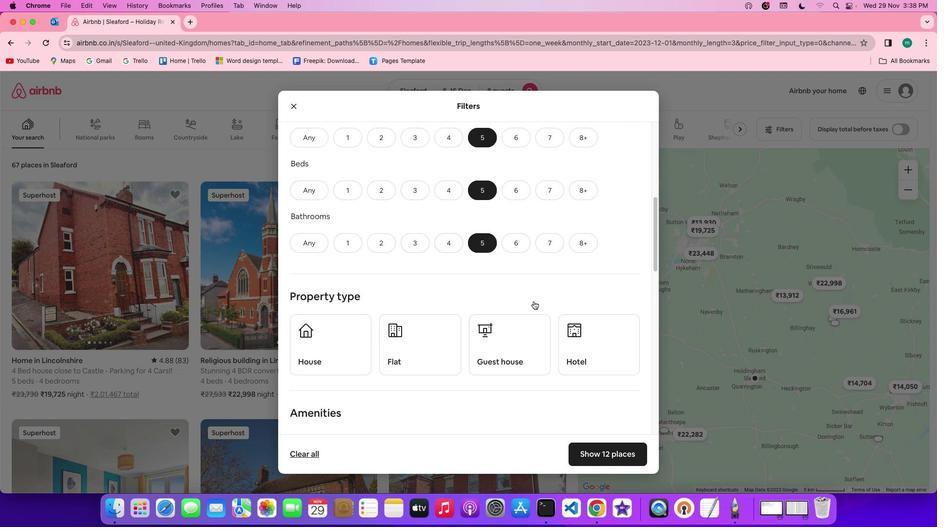 
Action: Mouse scrolled (533, 301) with delta (0, 0)
Screenshot: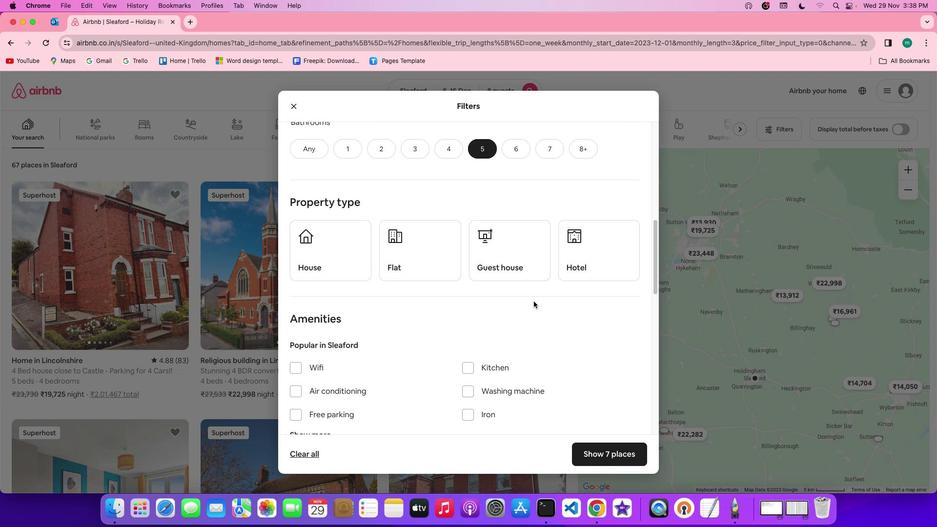 
Action: Mouse scrolled (533, 301) with delta (0, 0)
Screenshot: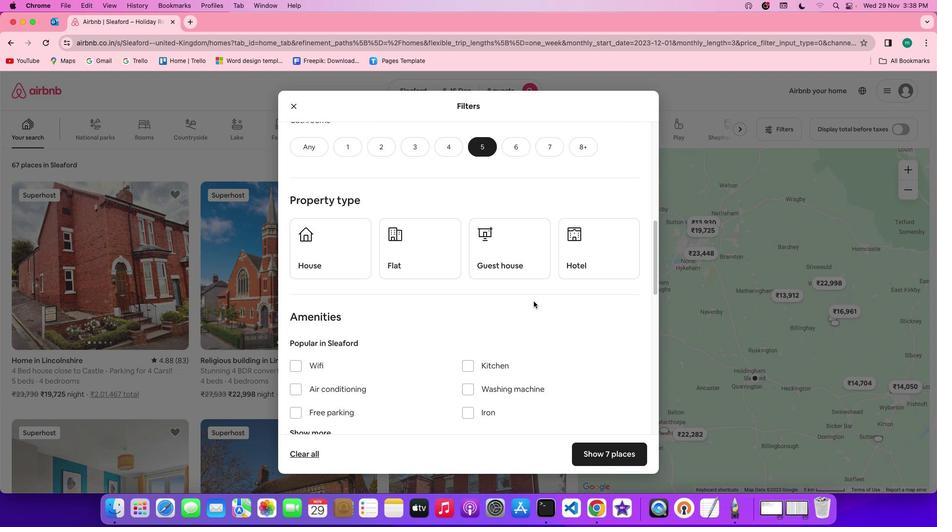 
Action: Mouse scrolled (533, 301) with delta (0, 0)
Screenshot: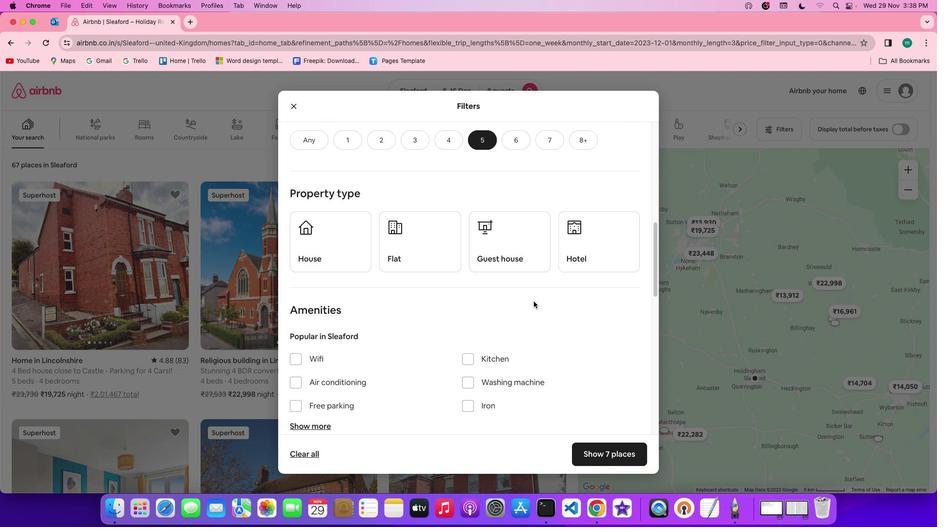 
Action: Mouse scrolled (533, 301) with delta (0, 0)
Screenshot: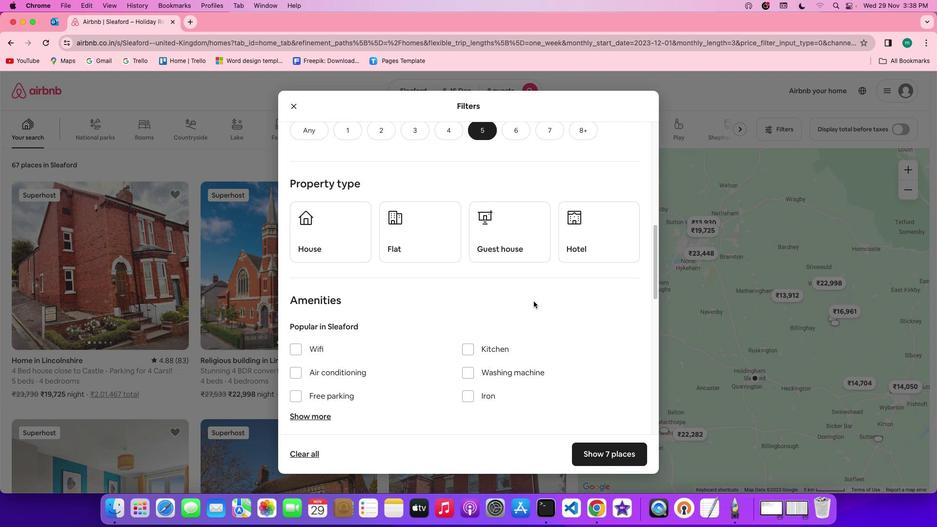 
Action: Mouse scrolled (533, 301) with delta (0, 0)
Screenshot: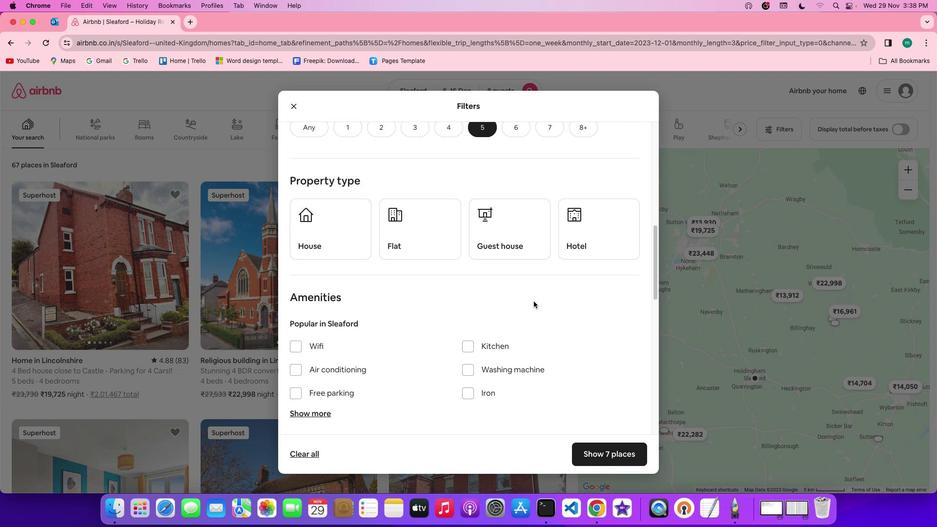 
Action: Mouse scrolled (533, 301) with delta (0, 0)
Screenshot: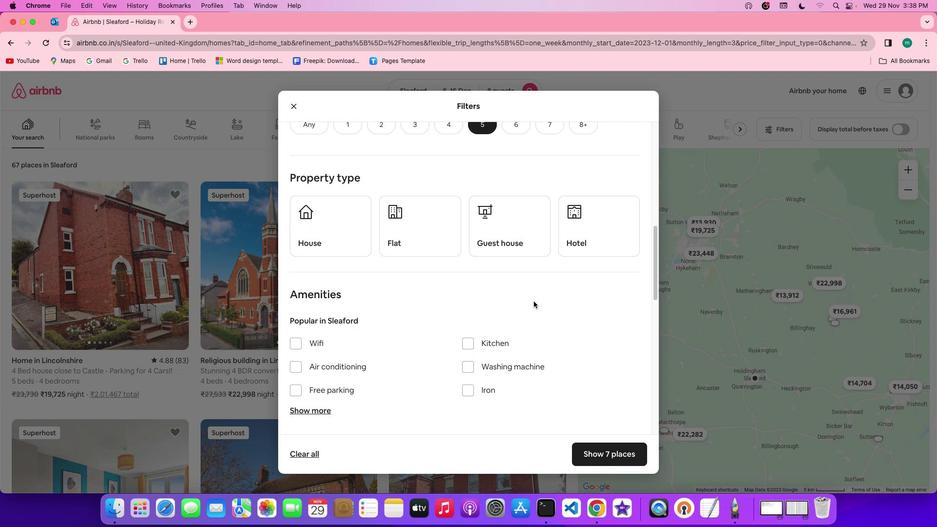 
Action: Mouse scrolled (533, 301) with delta (0, 0)
Screenshot: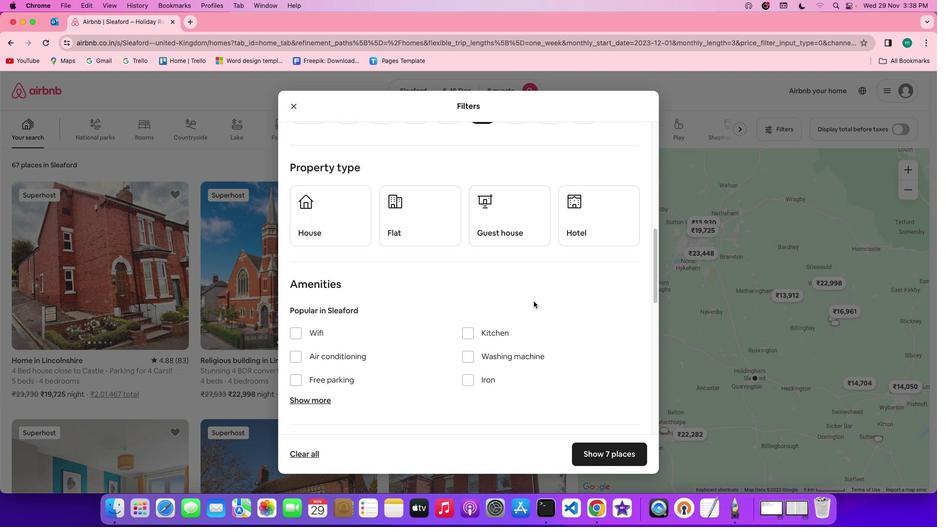 
Action: Mouse scrolled (533, 301) with delta (0, 0)
Screenshot: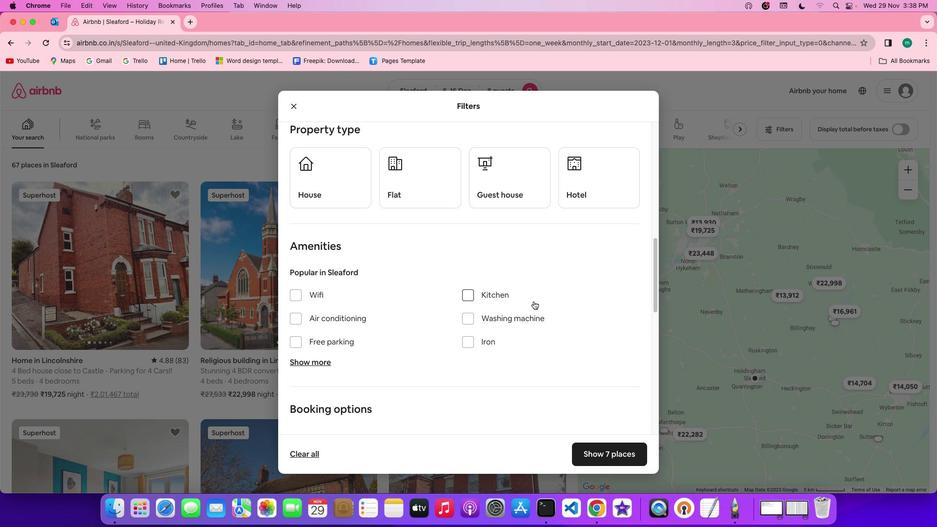 
Action: Mouse scrolled (533, 301) with delta (0, 0)
Screenshot: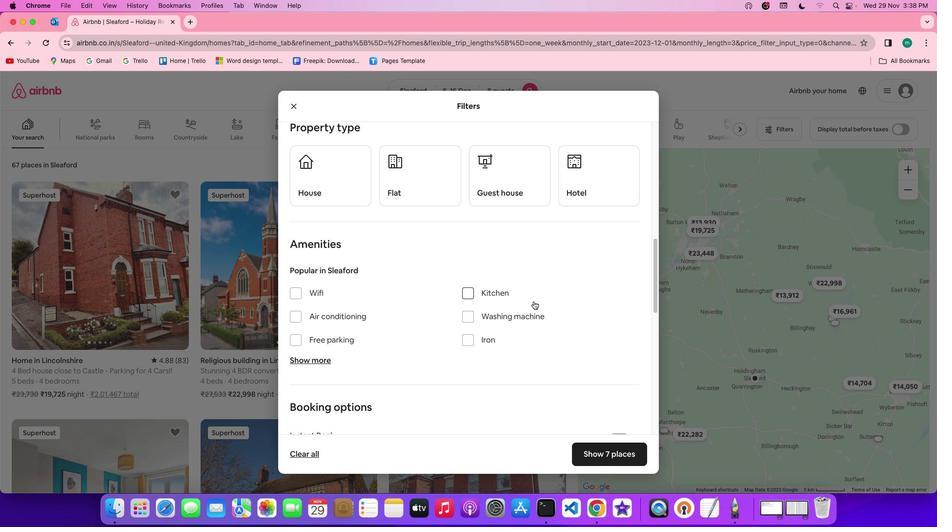 
Action: Mouse scrolled (533, 301) with delta (0, 0)
Screenshot: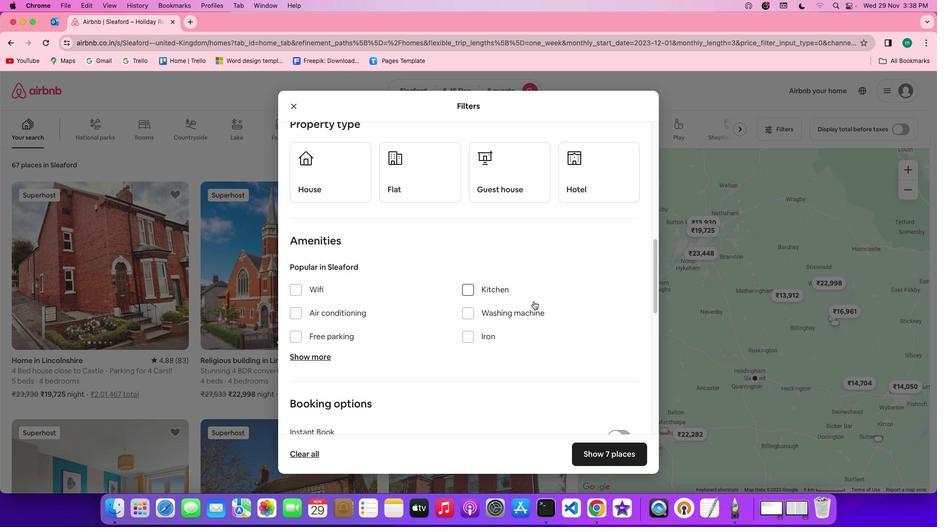 
Action: Mouse scrolled (533, 301) with delta (0, 0)
Screenshot: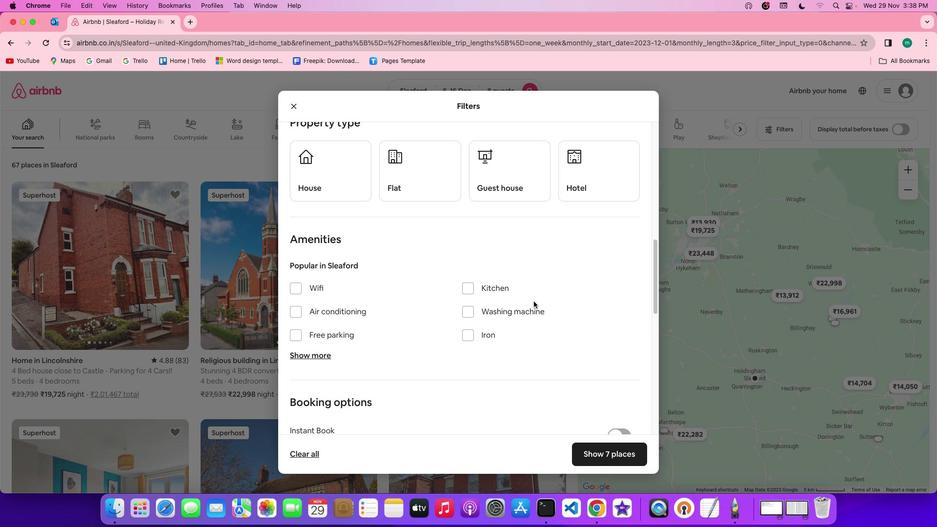 
Action: Mouse scrolled (533, 301) with delta (0, 0)
Screenshot: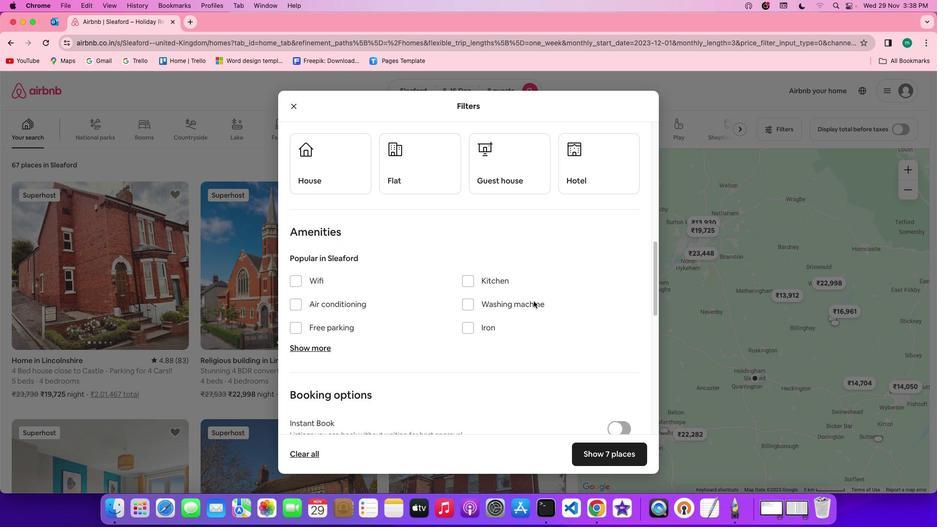 
Action: Mouse scrolled (533, 301) with delta (0, 0)
Screenshot: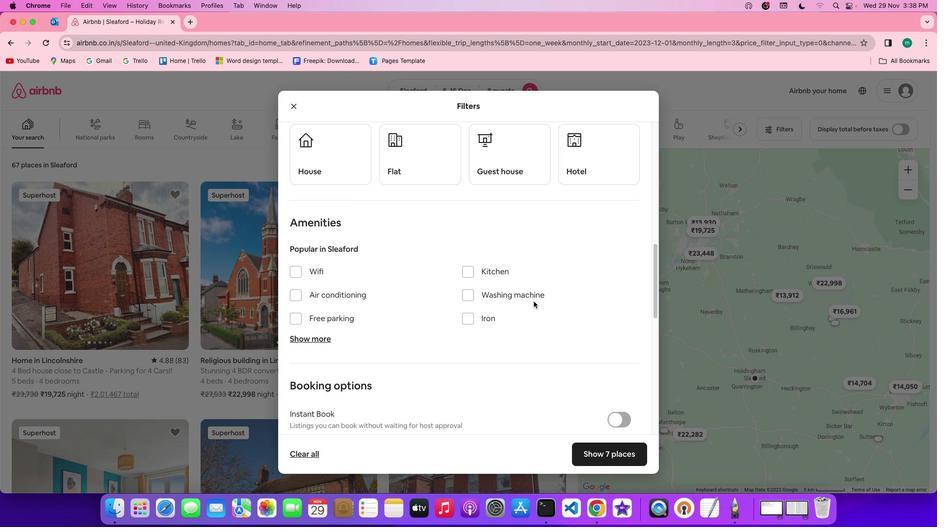 
Action: Mouse scrolled (533, 301) with delta (0, 0)
Screenshot: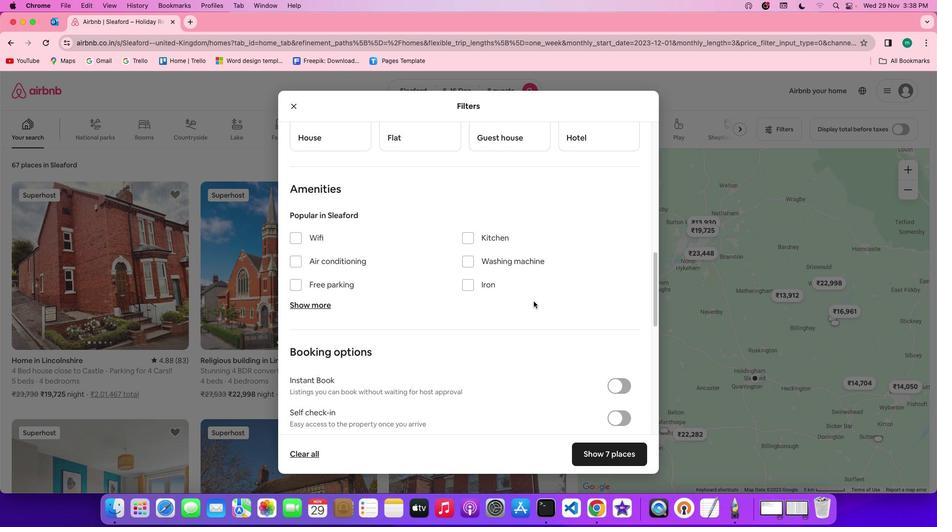 
Action: Mouse scrolled (533, 301) with delta (0, 0)
Screenshot: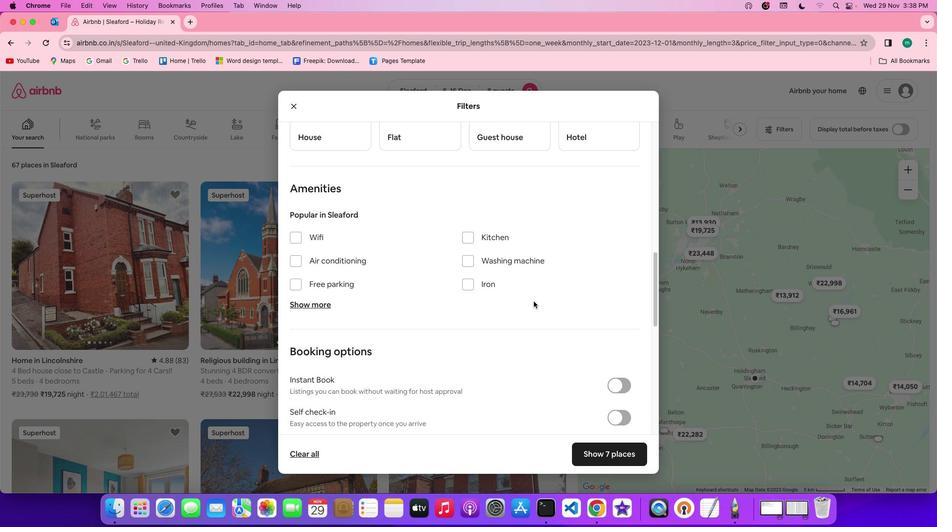 
Action: Mouse scrolled (533, 301) with delta (0, 0)
Screenshot: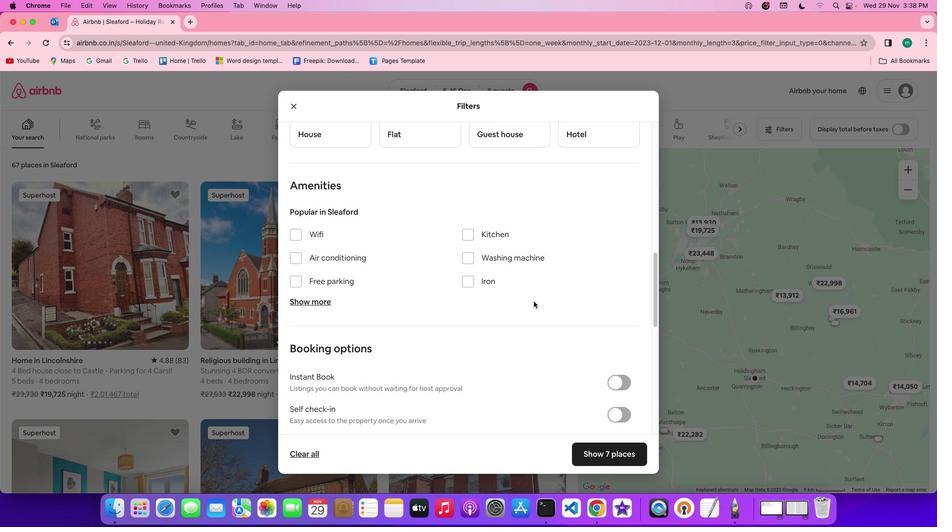 
Action: Mouse scrolled (533, 301) with delta (0, 0)
Screenshot: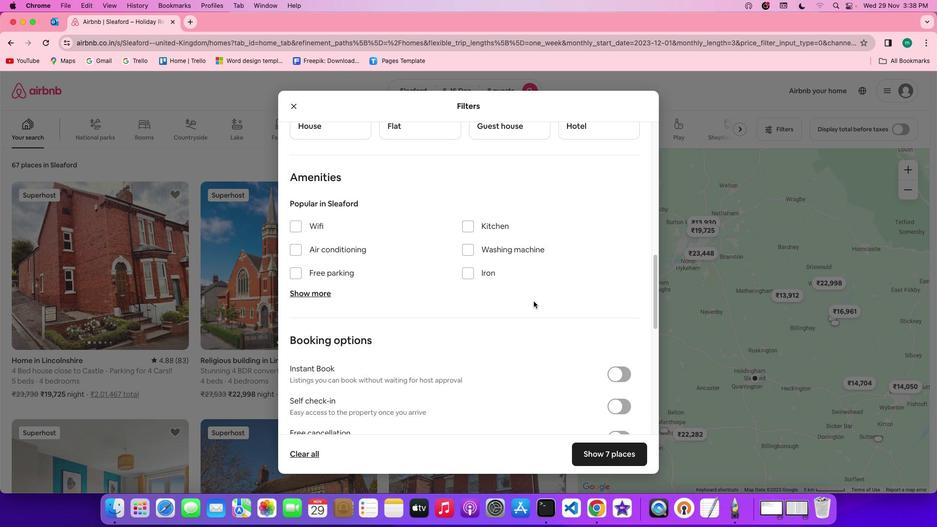 
Action: Mouse scrolled (533, 301) with delta (0, 0)
Screenshot: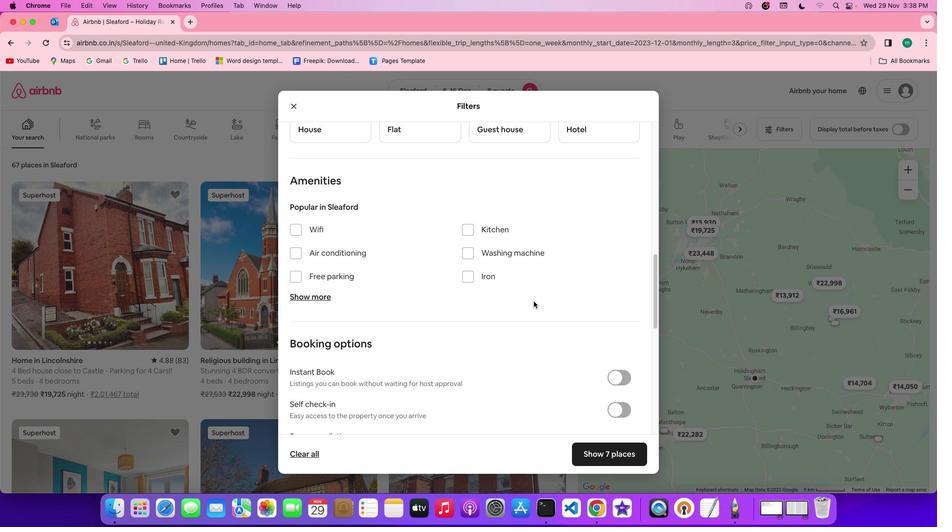 
Action: Mouse scrolled (533, 301) with delta (0, 0)
Screenshot: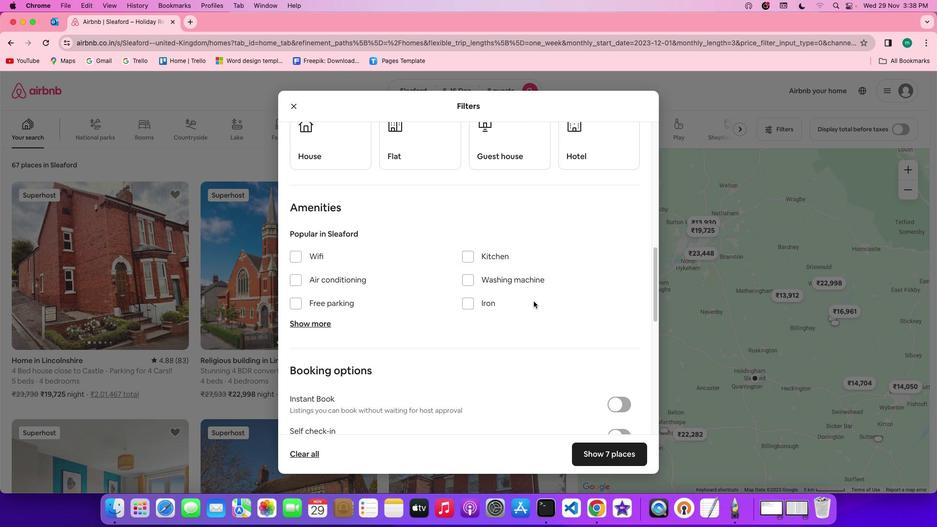 
Action: Mouse moved to (313, 161)
Screenshot: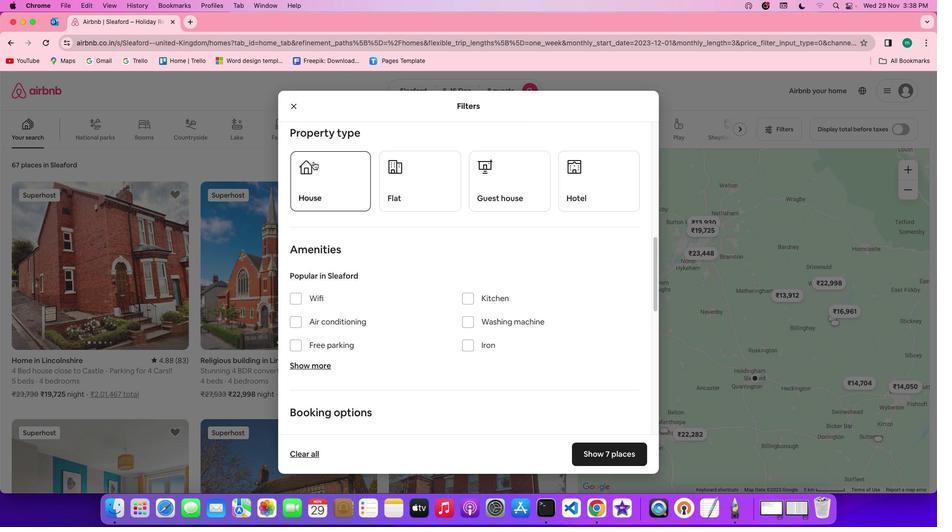 
Action: Mouse pressed left at (313, 161)
Screenshot: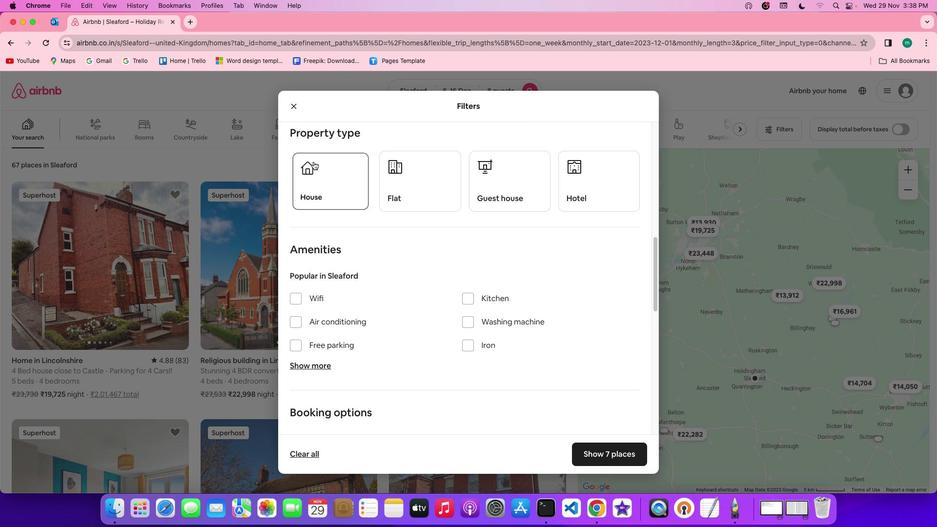 
Action: Mouse moved to (484, 311)
Screenshot: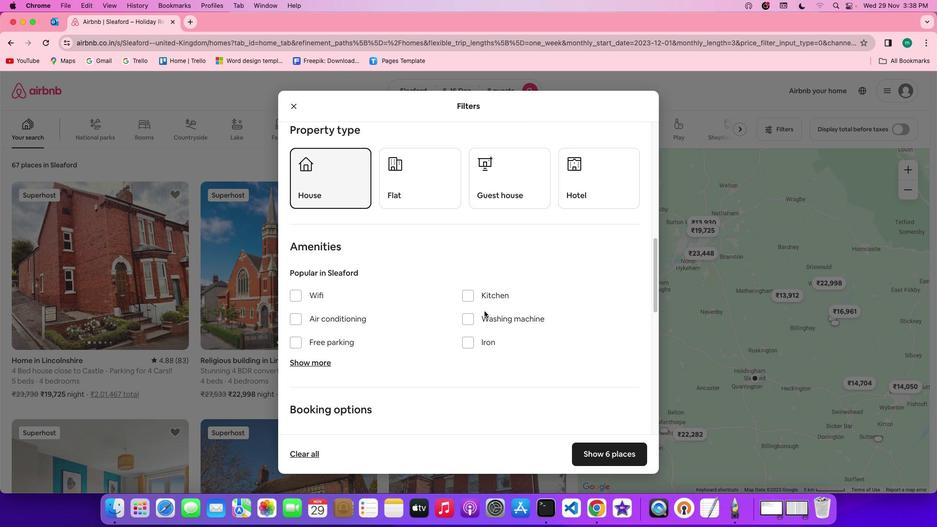 
Action: Mouse scrolled (484, 311) with delta (0, 0)
Screenshot: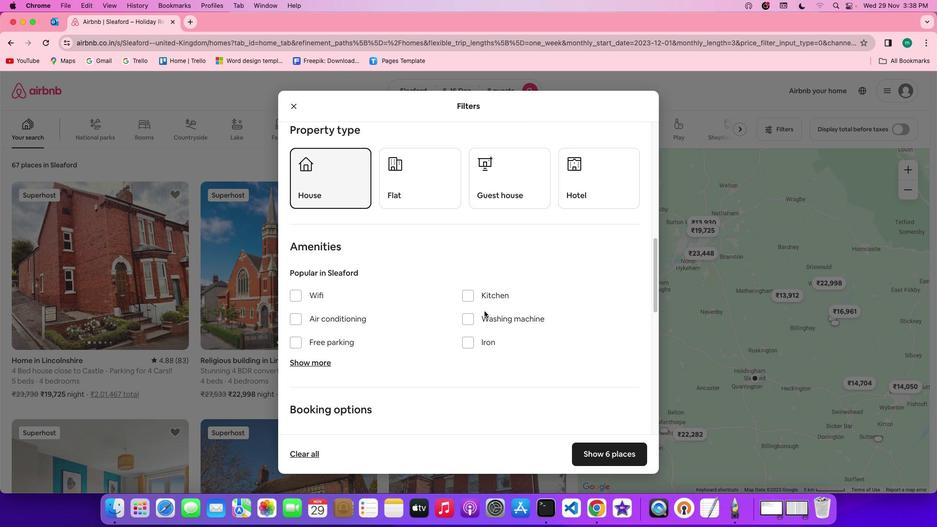 
Action: Mouse scrolled (484, 311) with delta (0, 0)
Screenshot: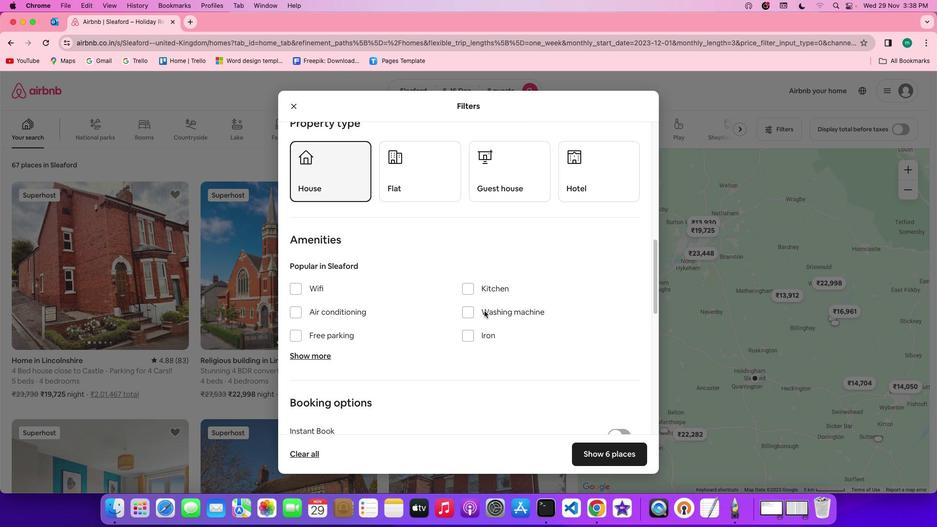 
Action: Mouse scrolled (484, 311) with delta (0, 0)
Screenshot: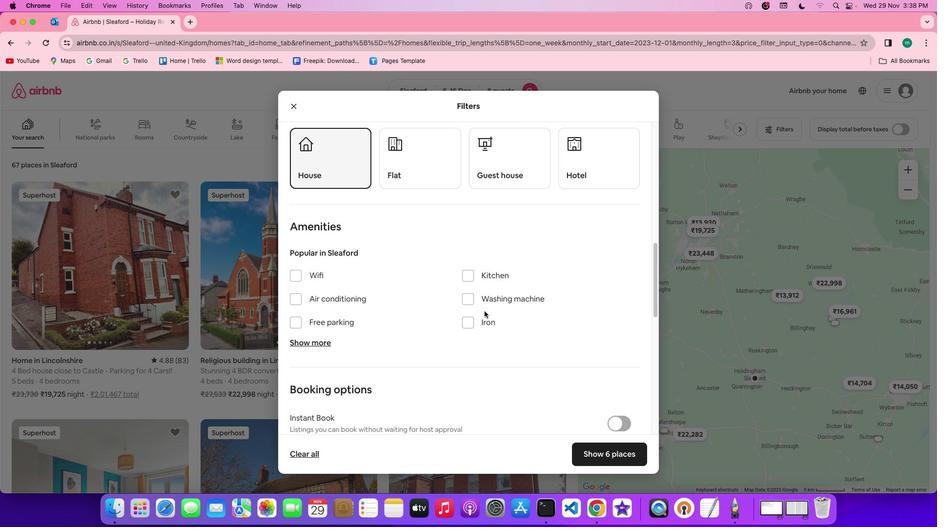 
Action: Mouse scrolled (484, 311) with delta (0, -1)
Screenshot: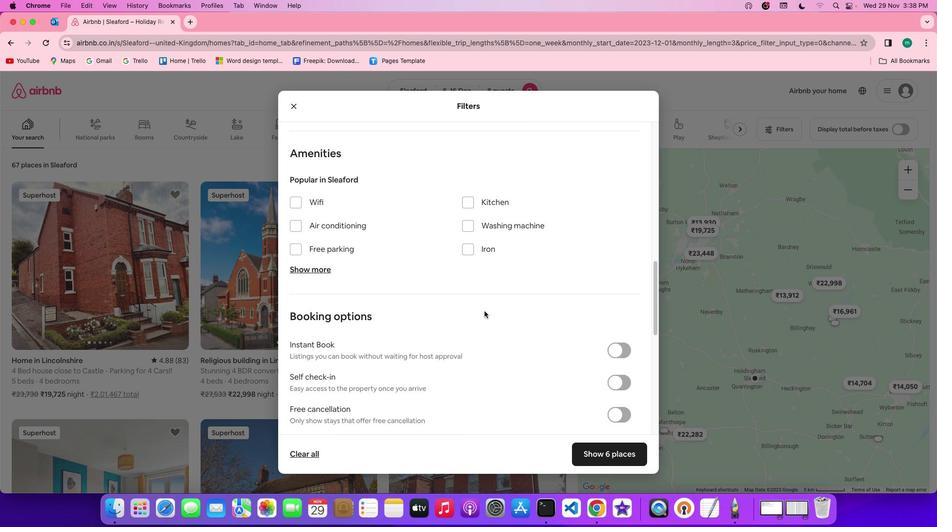 
Action: Mouse moved to (510, 323)
Screenshot: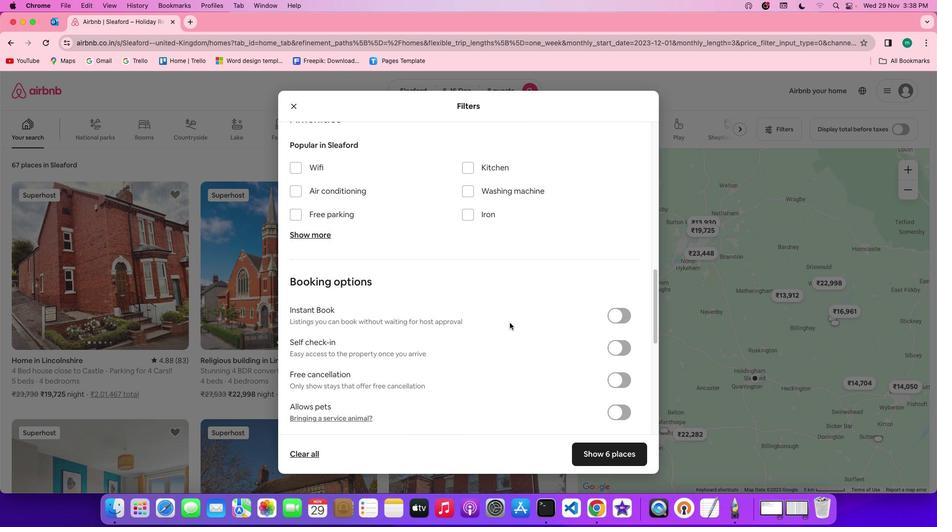
Action: Mouse scrolled (510, 323) with delta (0, 0)
Screenshot: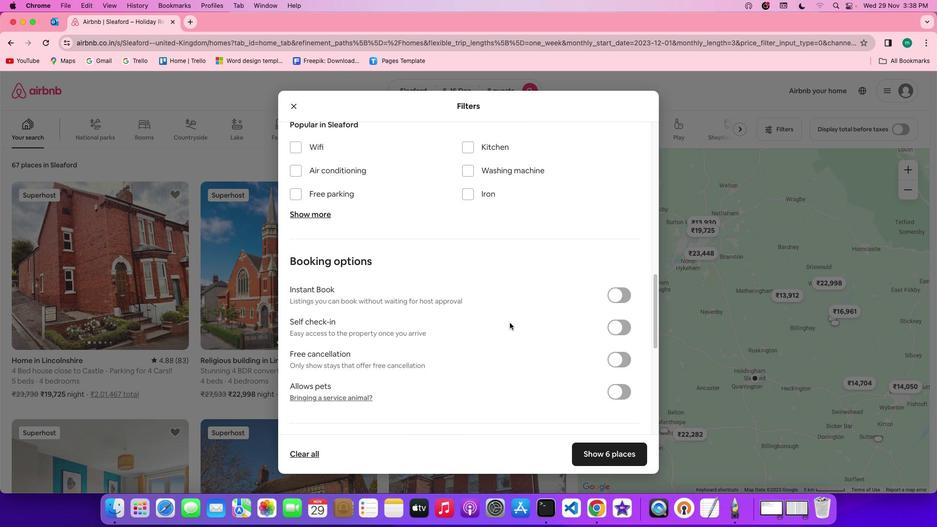 
Action: Mouse scrolled (510, 323) with delta (0, 0)
Screenshot: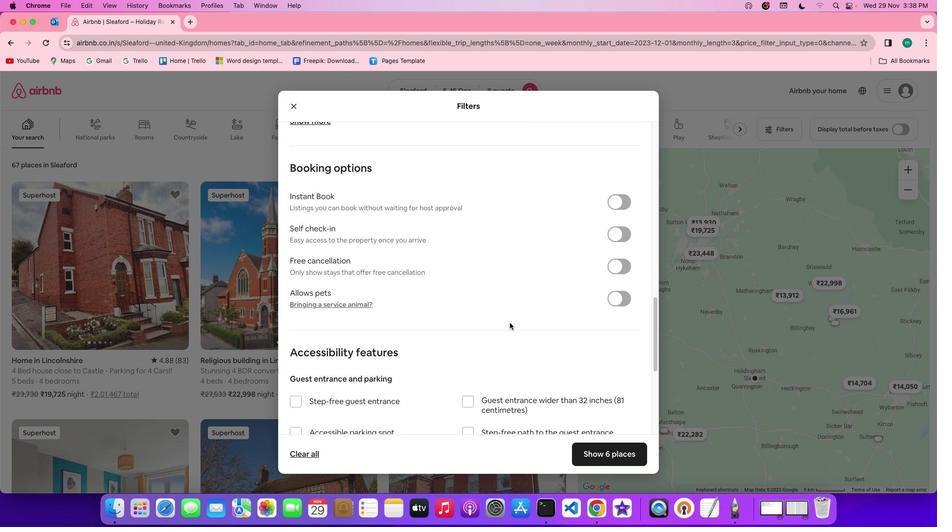 
Action: Mouse scrolled (510, 323) with delta (0, -1)
Screenshot: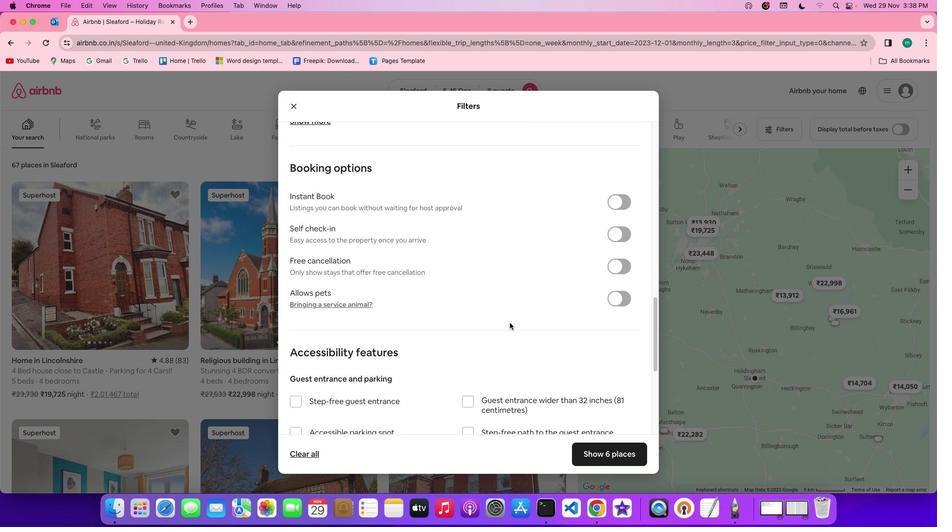 
Action: Mouse scrolled (510, 323) with delta (0, -2)
Screenshot: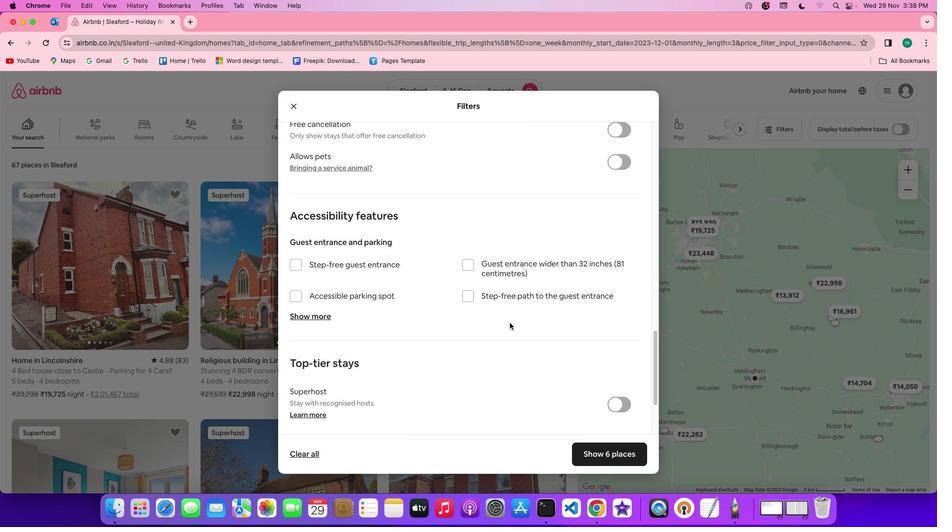 
Action: Mouse scrolled (510, 323) with delta (0, -2)
Screenshot: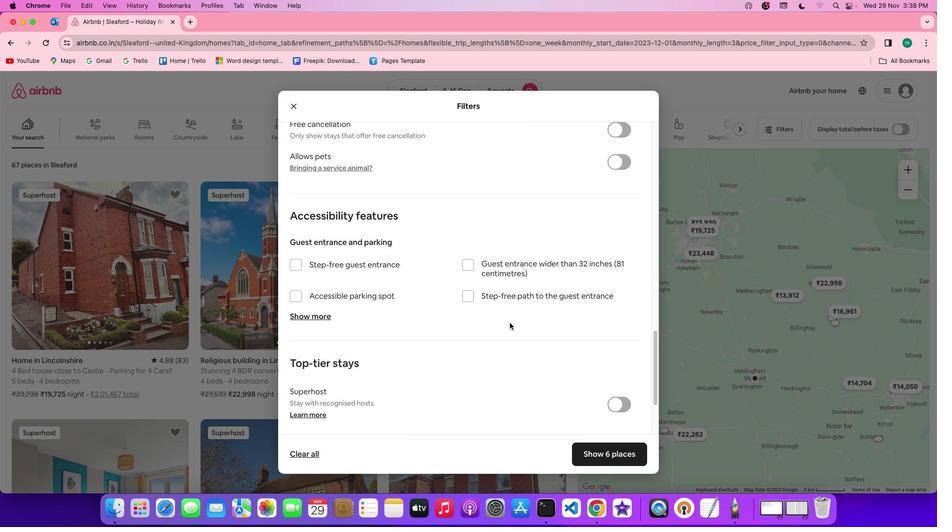 
Action: Mouse scrolled (510, 323) with delta (0, -2)
Screenshot: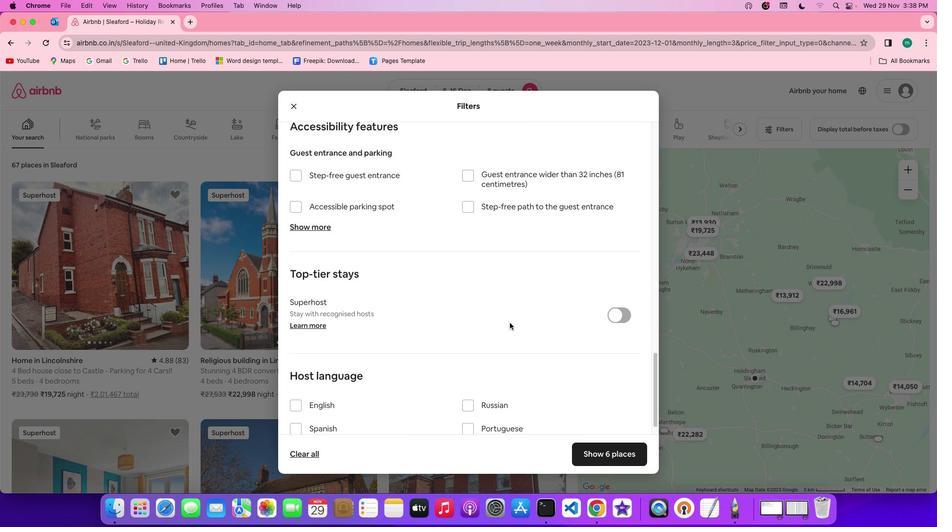
Action: Mouse moved to (514, 325)
Screenshot: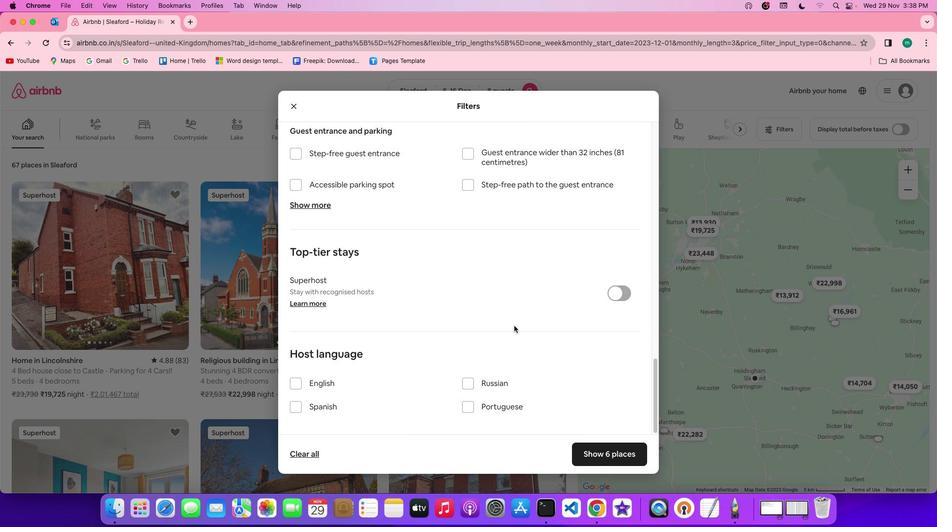 
Action: Mouse scrolled (514, 325) with delta (0, 0)
Screenshot: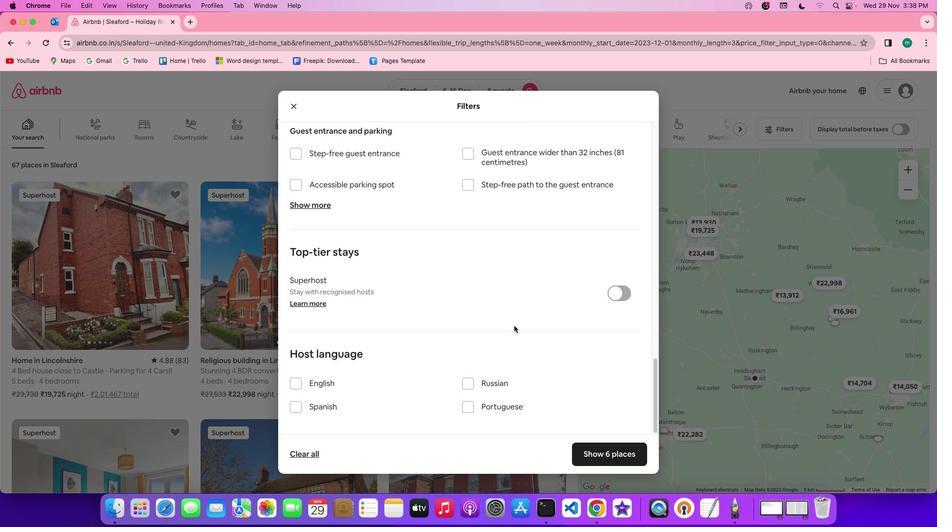 
Action: Mouse scrolled (514, 325) with delta (0, 0)
Screenshot: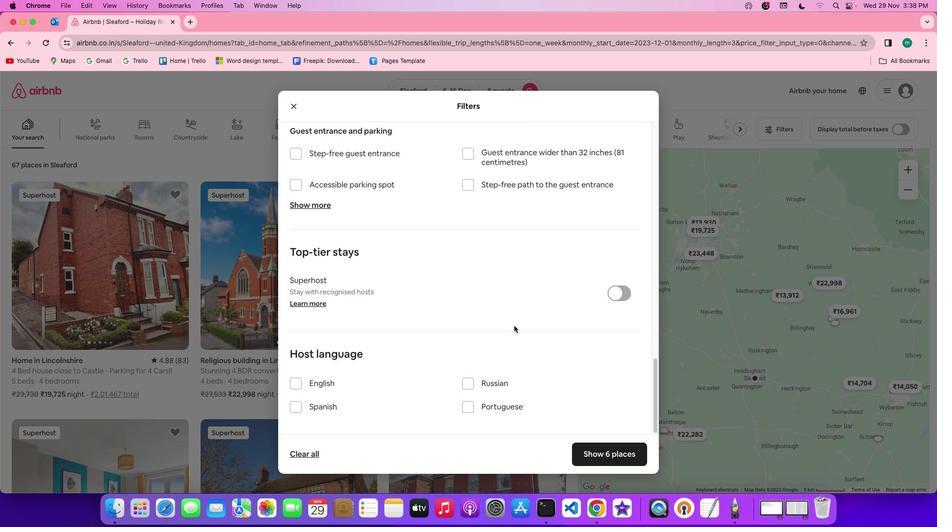 
Action: Mouse scrolled (514, 325) with delta (0, -1)
Screenshot: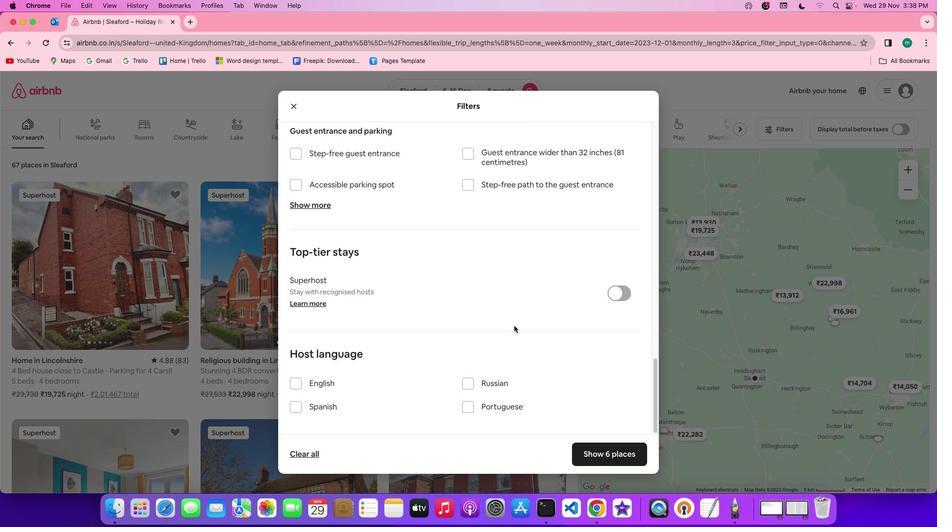 
Action: Mouse scrolled (514, 325) with delta (0, -2)
Screenshot: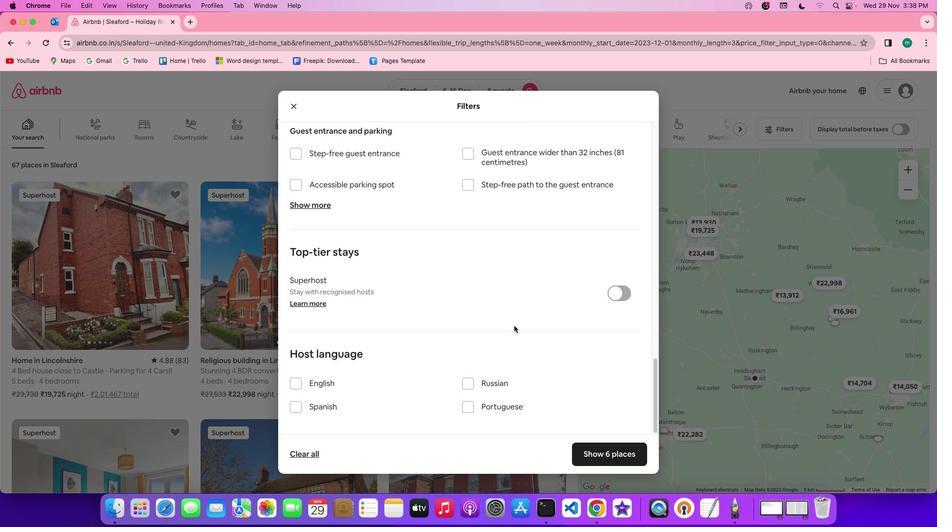 
Action: Mouse scrolled (514, 325) with delta (0, -2)
Screenshot: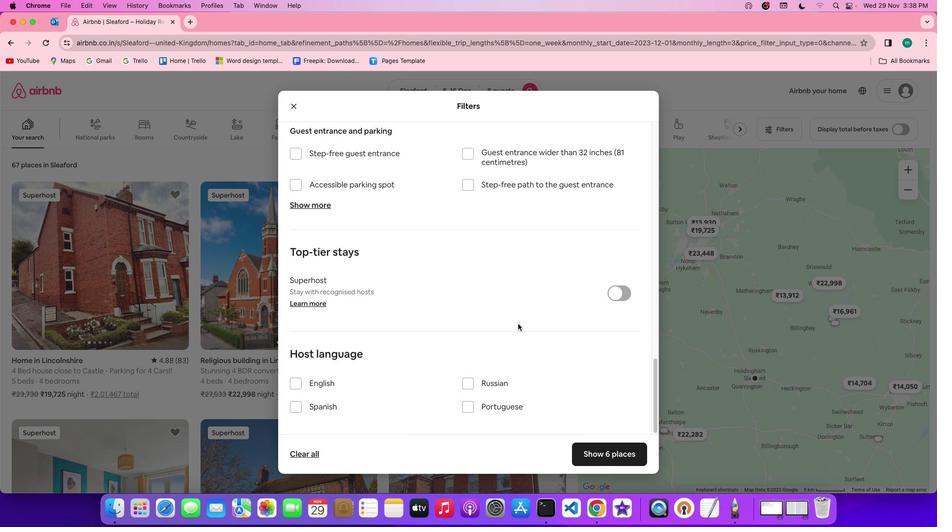 
Action: Mouse scrolled (514, 325) with delta (0, -2)
Screenshot: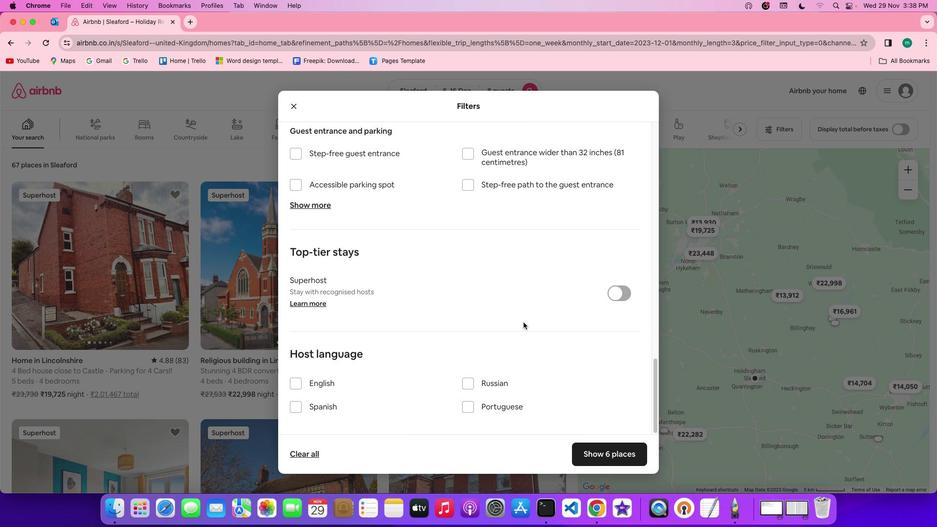 
Action: Mouse moved to (591, 448)
Screenshot: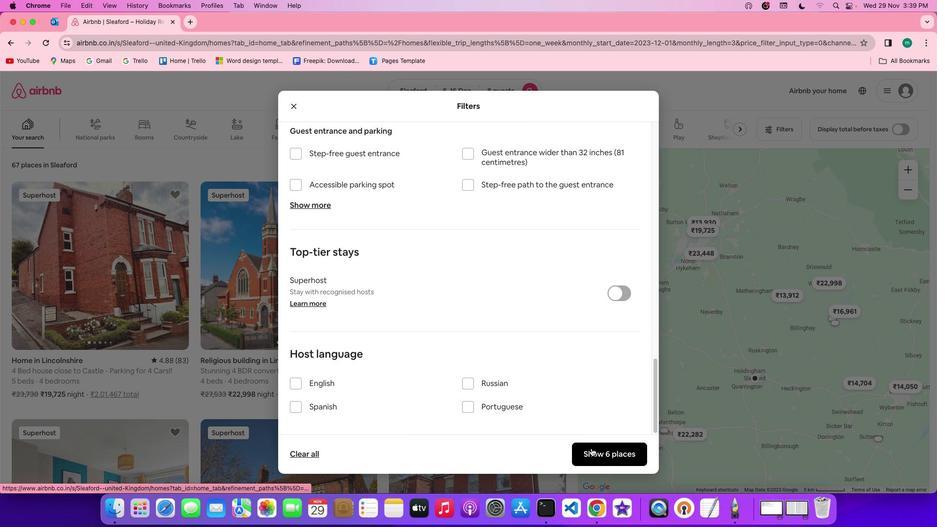 
Action: Mouse pressed left at (591, 448)
Screenshot: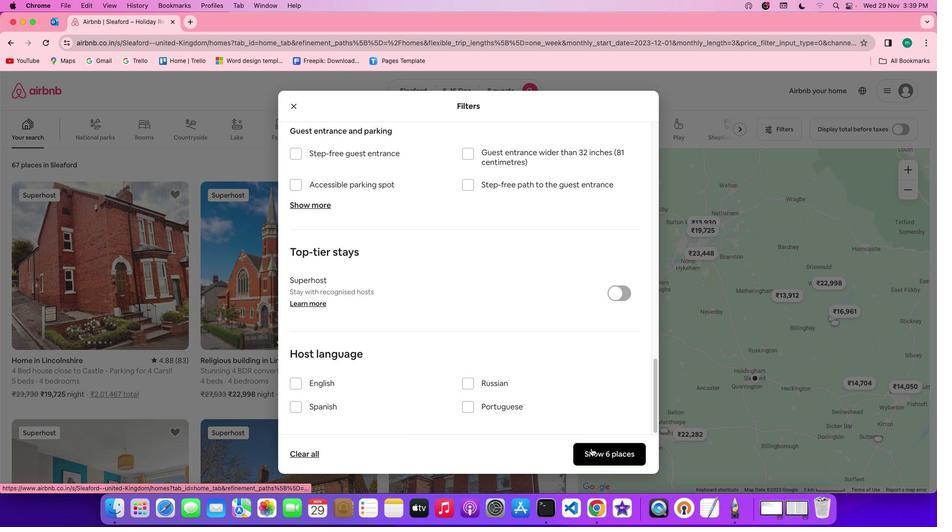 
Action: Mouse moved to (133, 311)
Screenshot: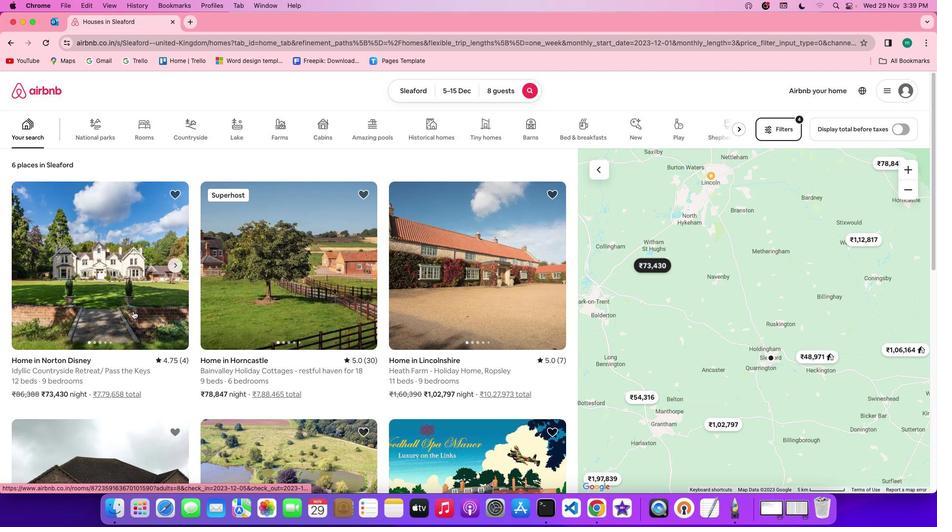 
Action: Mouse pressed left at (133, 311)
Screenshot: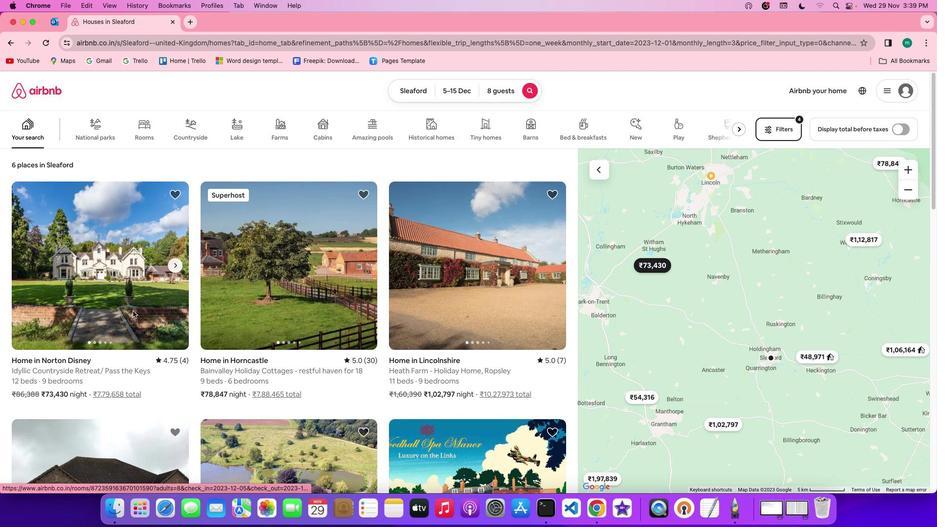 
Action: Mouse moved to (694, 369)
Screenshot: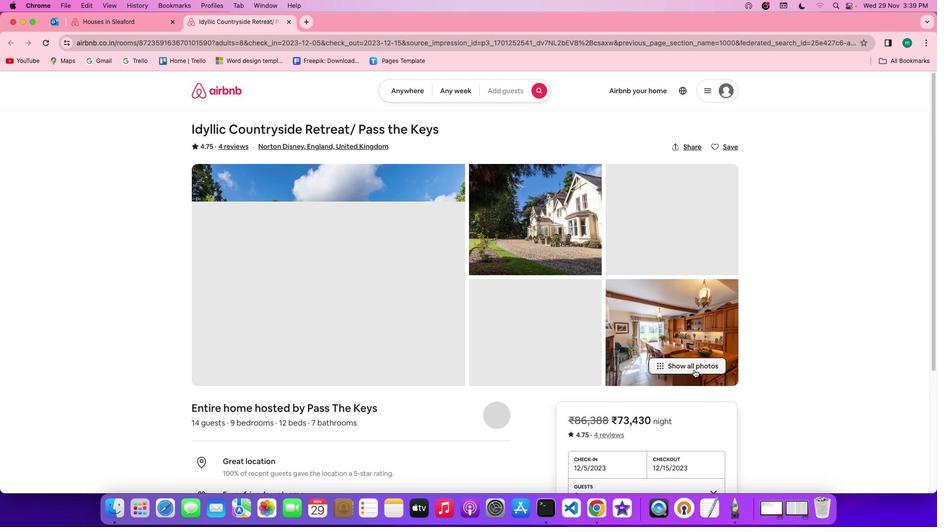 
Action: Mouse pressed left at (694, 369)
Screenshot: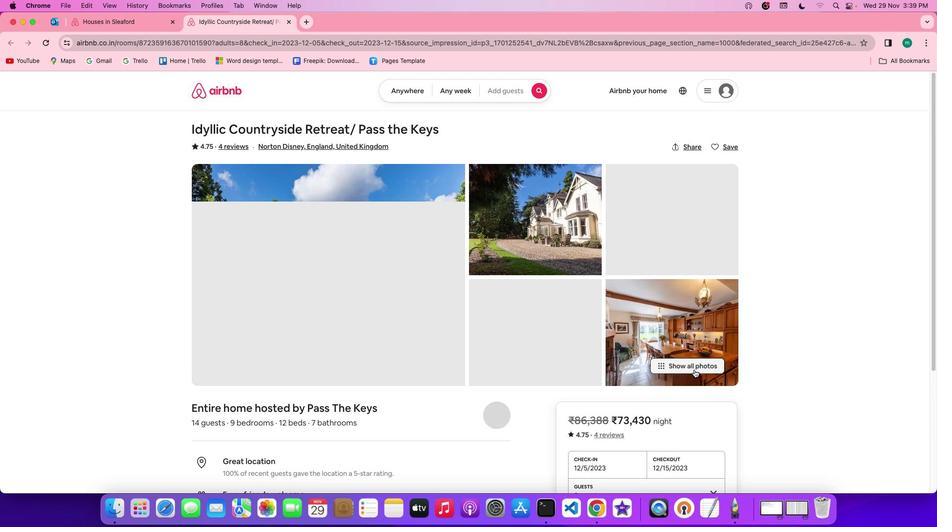 
Action: Mouse moved to (486, 365)
Screenshot: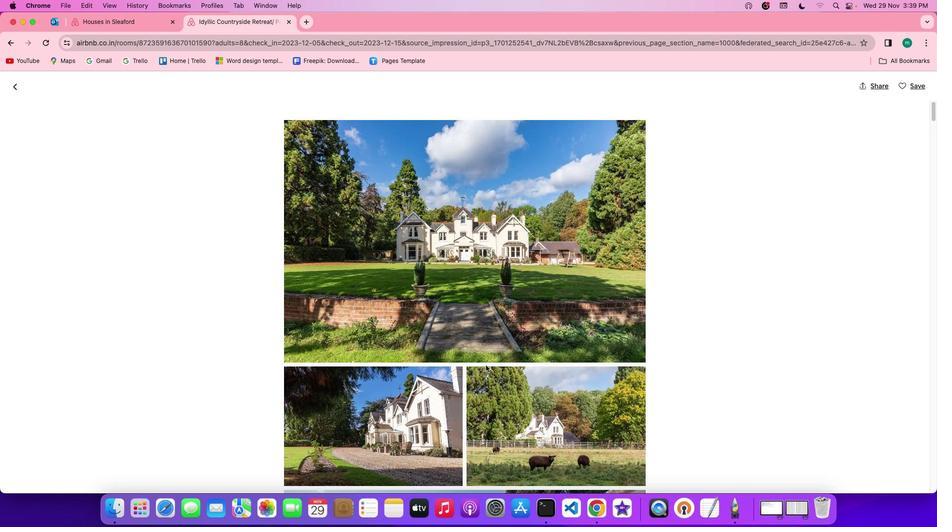 
Action: Mouse scrolled (486, 365) with delta (0, 0)
Screenshot: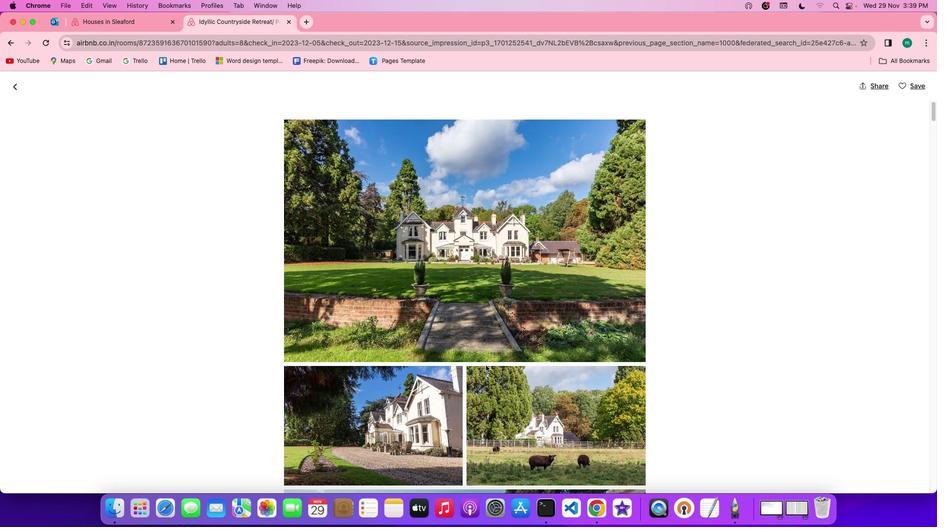 
Action: Mouse scrolled (486, 365) with delta (0, 0)
Screenshot: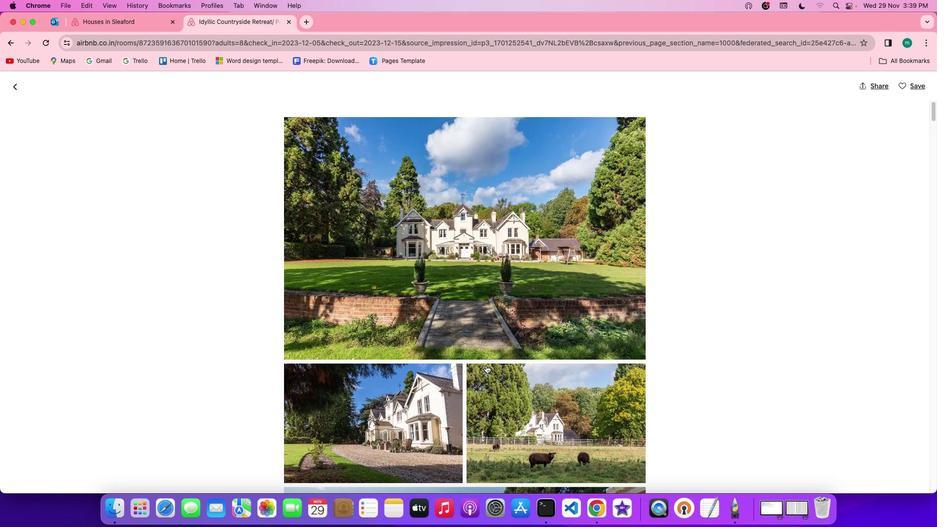 
Action: Mouse scrolled (486, 365) with delta (0, 0)
Screenshot: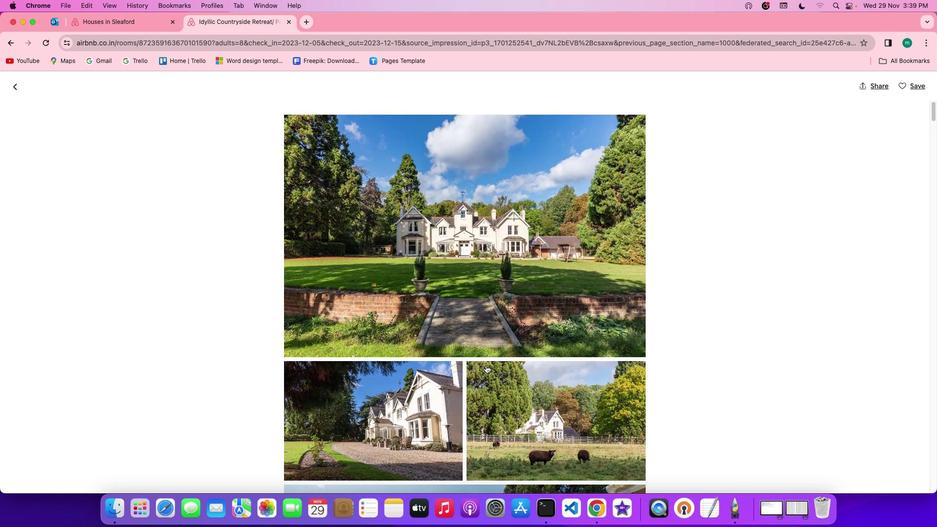 
Action: Mouse scrolled (486, 365) with delta (0, -1)
Screenshot: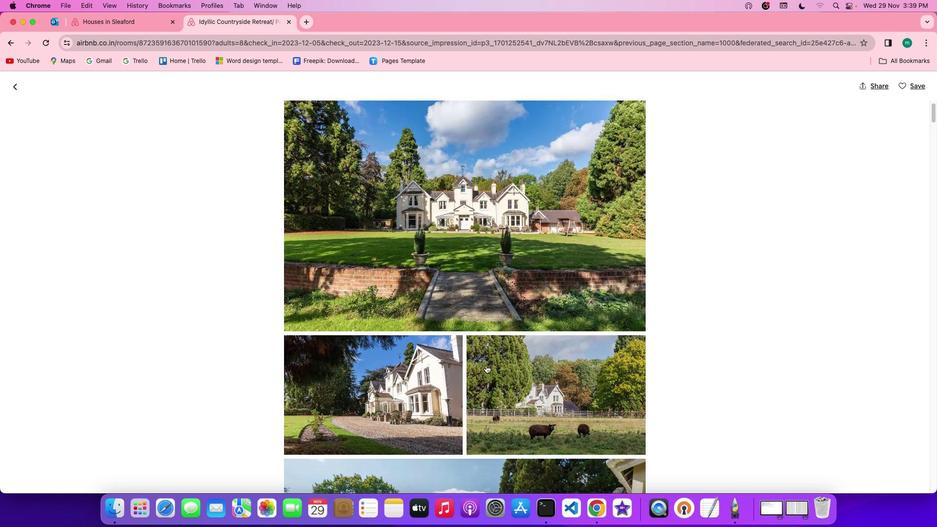 
Action: Mouse moved to (486, 365)
Screenshot: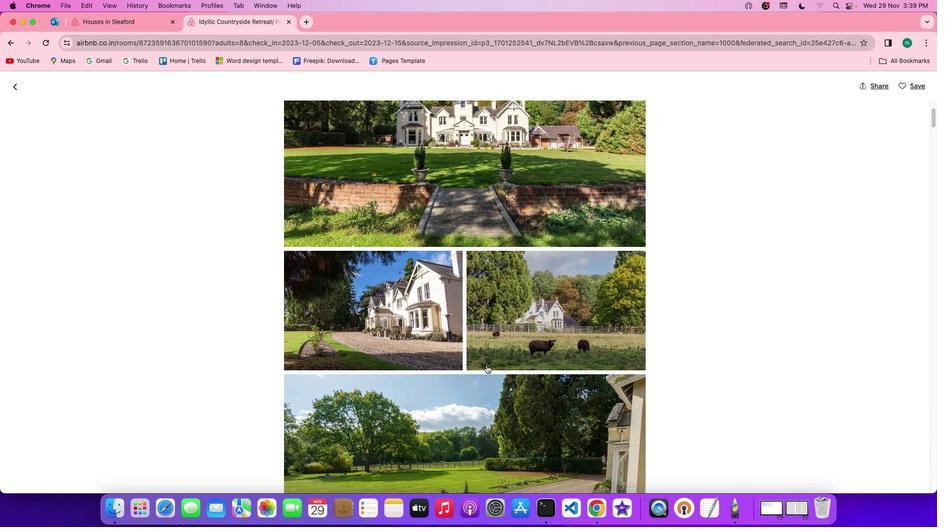 
Action: Mouse scrolled (486, 365) with delta (0, 0)
Screenshot: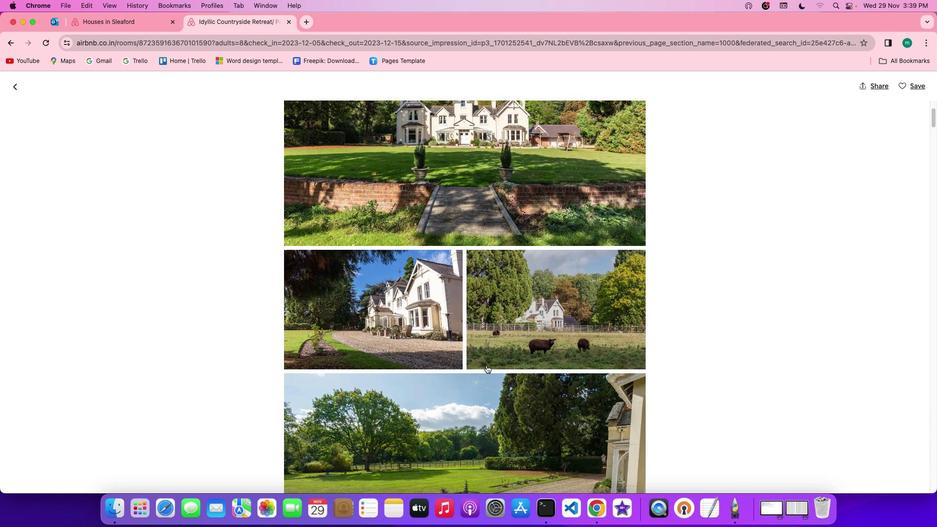 
Action: Mouse scrolled (486, 365) with delta (0, 0)
Screenshot: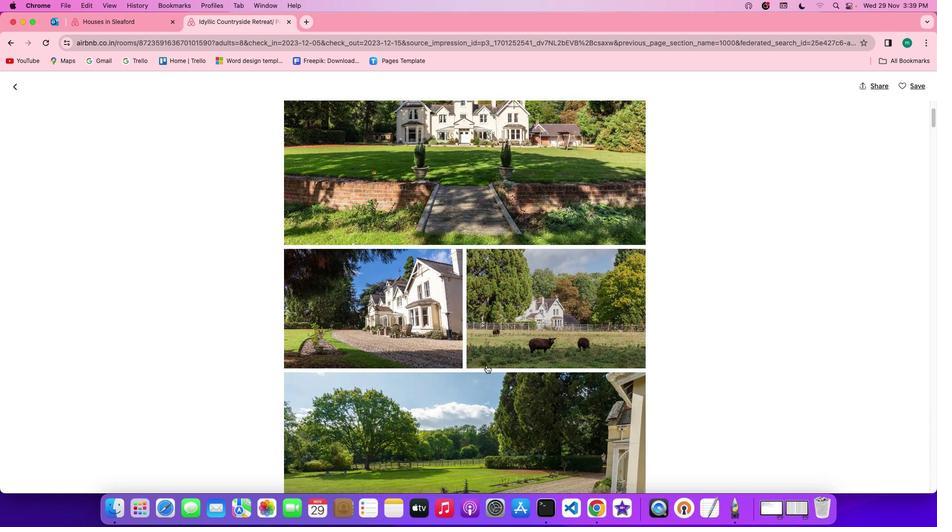 
Action: Mouse scrolled (486, 365) with delta (0, 0)
Screenshot: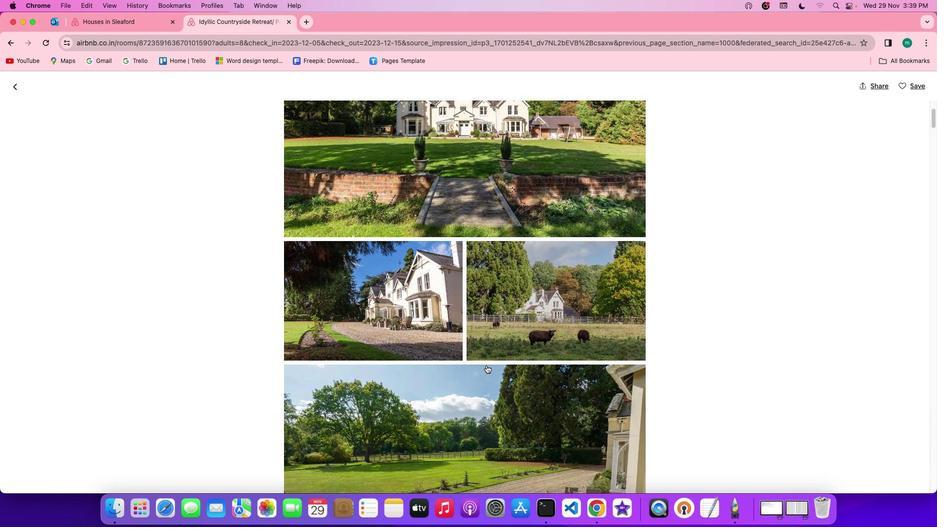 
Action: Mouse scrolled (486, 365) with delta (0, 0)
Screenshot: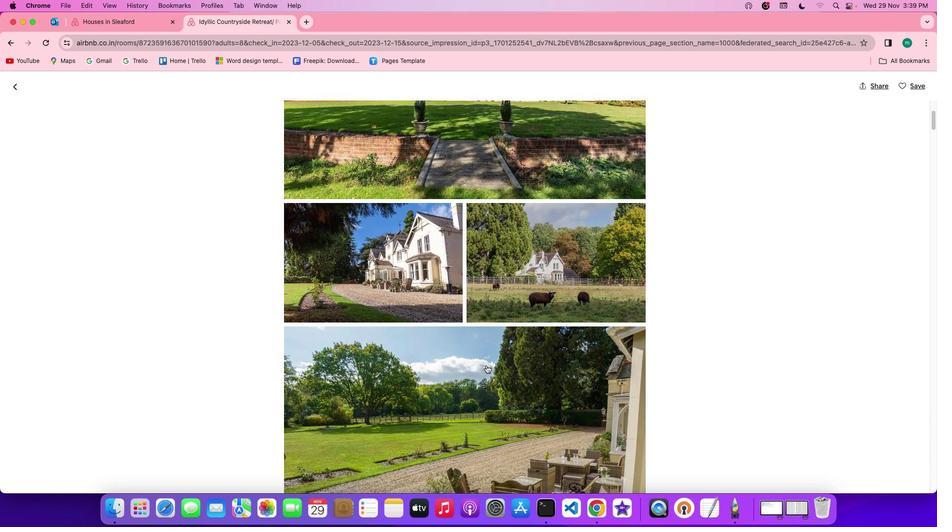 
Action: Mouse scrolled (486, 365) with delta (0, 0)
Screenshot: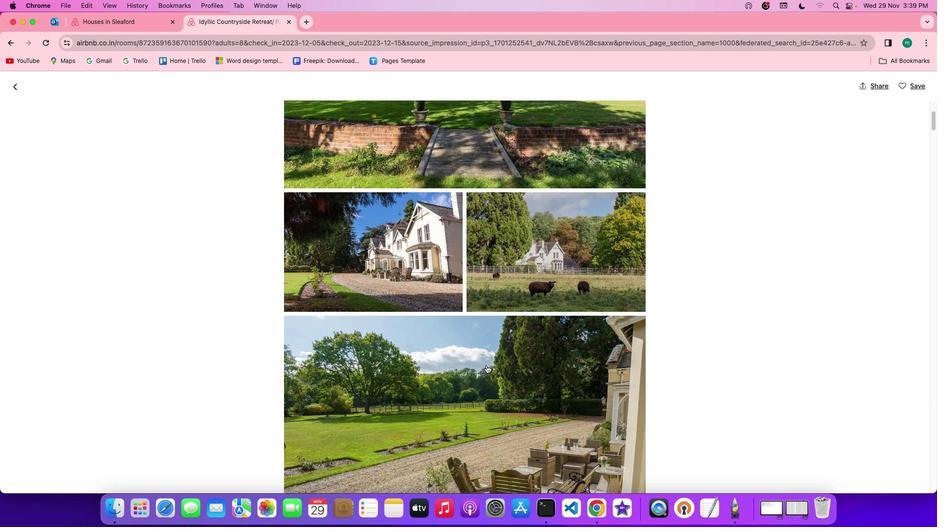 
Action: Mouse scrolled (486, 365) with delta (0, 0)
Screenshot: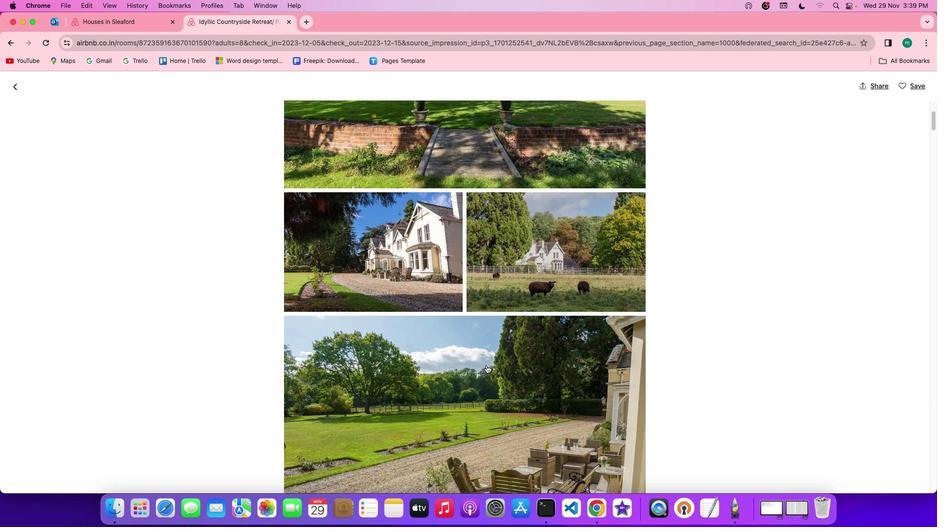 
Action: Mouse scrolled (486, 365) with delta (0, -1)
Screenshot: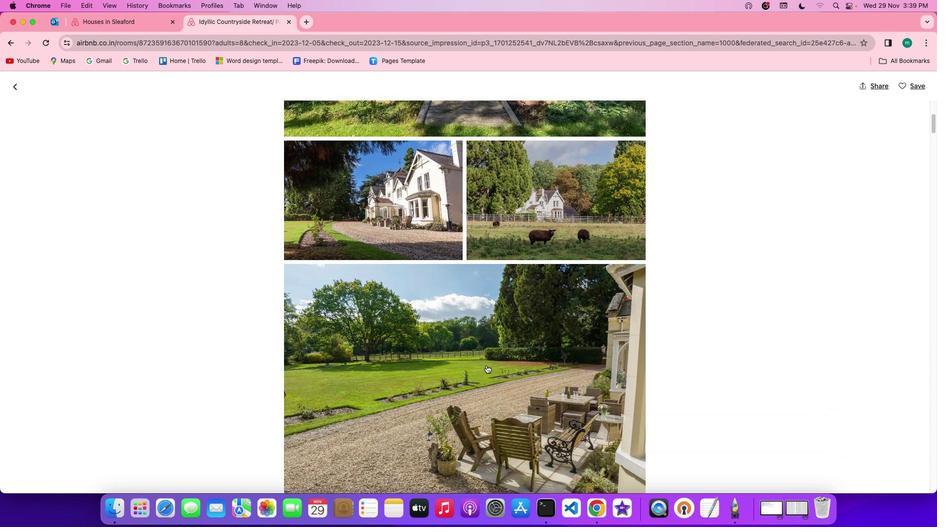 
Action: Mouse moved to (489, 364)
Screenshot: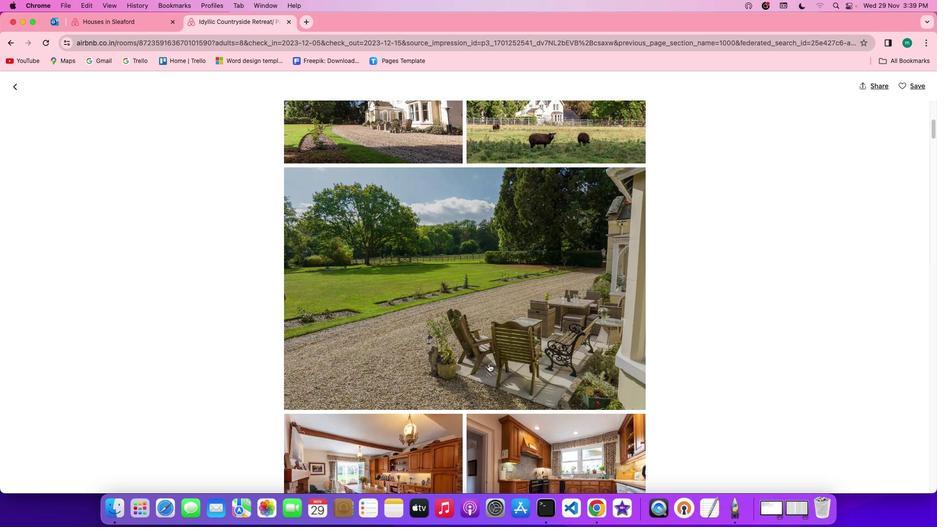 
Action: Mouse scrolled (489, 364) with delta (0, 0)
Screenshot: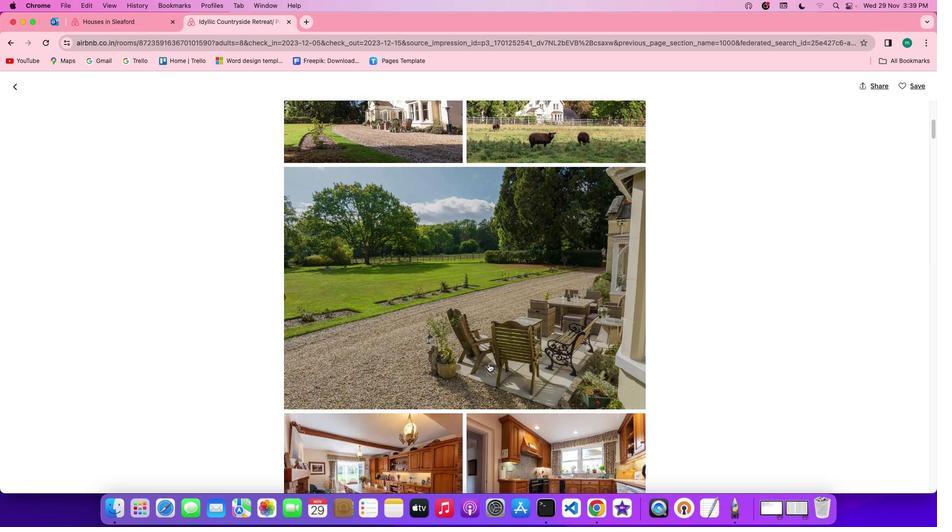 
Action: Mouse moved to (489, 364)
Screenshot: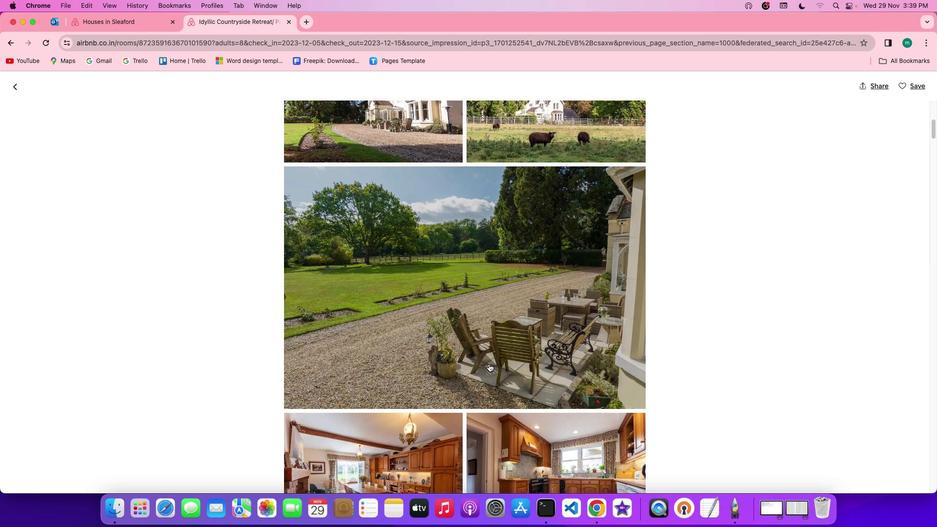 
Action: Mouse scrolled (489, 364) with delta (0, 0)
Screenshot: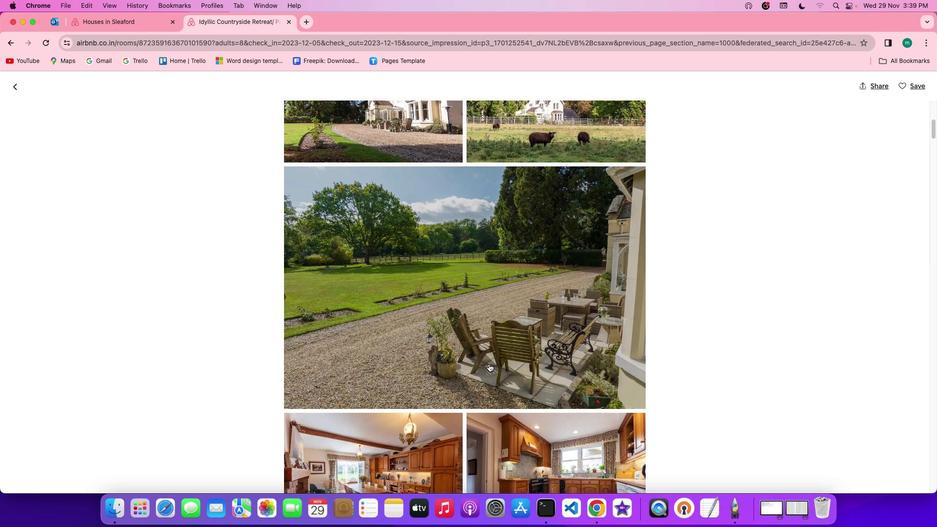 
Action: Mouse scrolled (489, 364) with delta (0, 0)
Screenshot: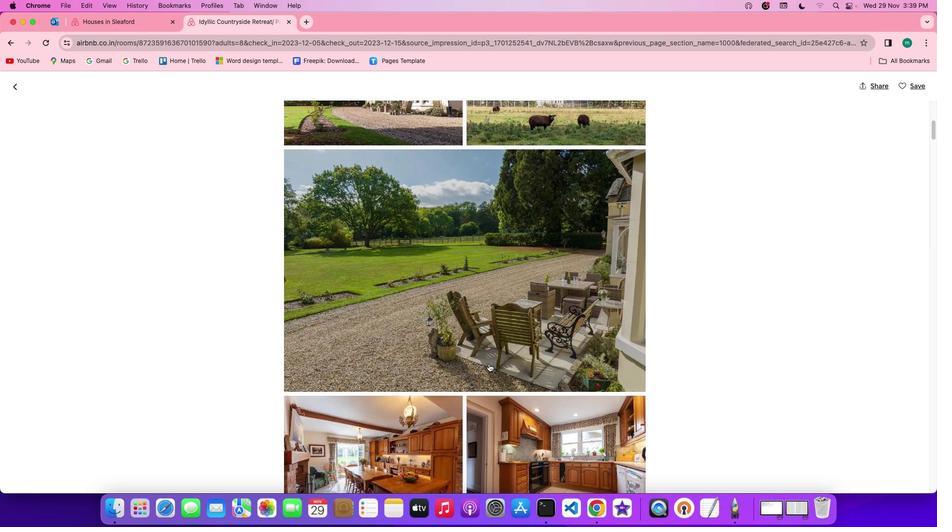 
Action: Mouse scrolled (489, 364) with delta (0, 0)
Screenshot: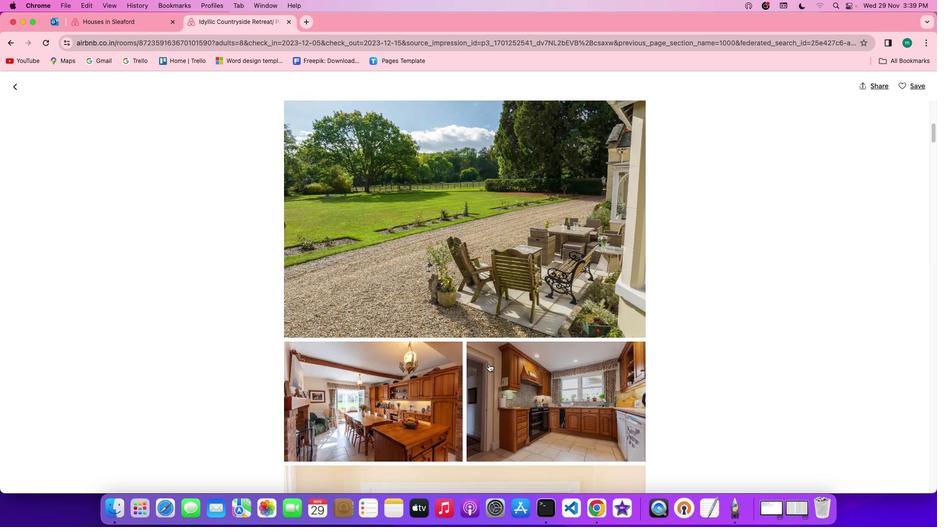 
Action: Mouse scrolled (489, 364) with delta (0, 0)
Screenshot: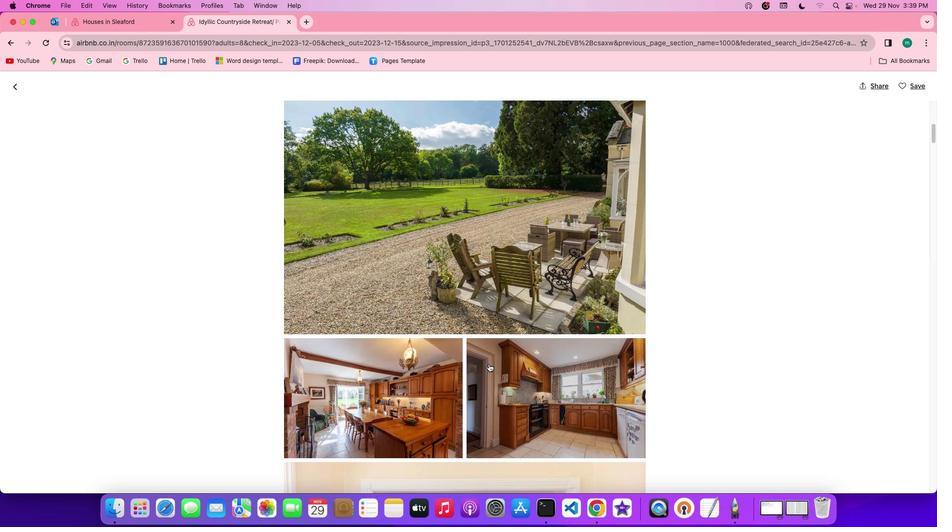 
Action: Mouse scrolled (489, 364) with delta (0, 0)
Screenshot: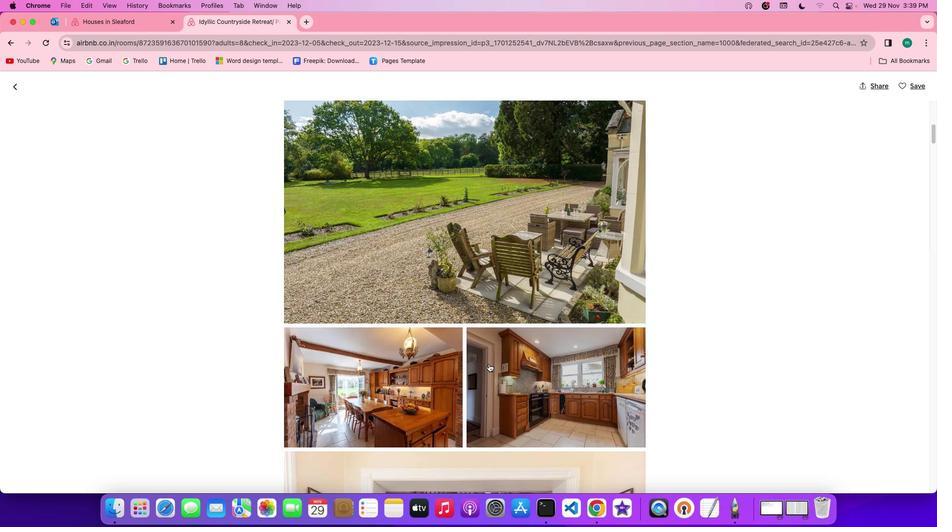 
Action: Mouse scrolled (489, 364) with delta (0, 0)
Screenshot: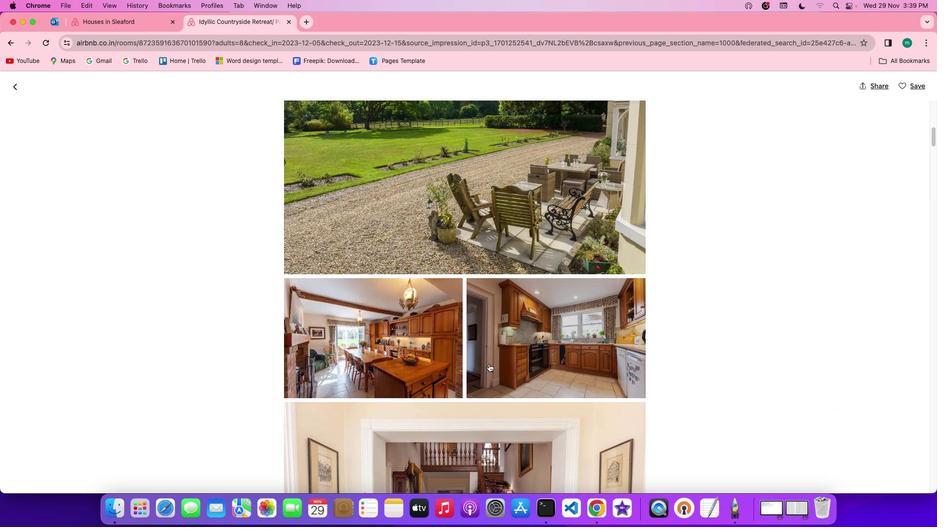 
Action: Mouse scrolled (489, 364) with delta (0, 0)
Screenshot: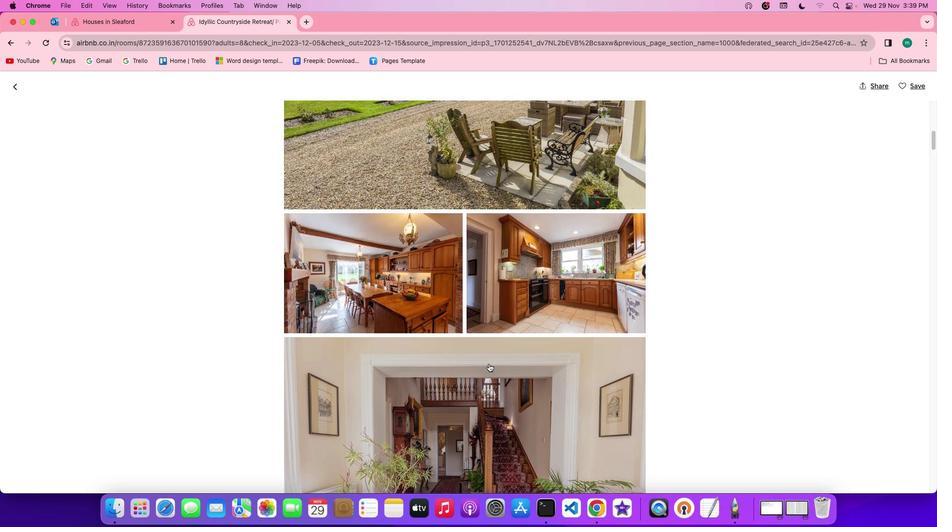 
Action: Mouse scrolled (489, 364) with delta (0, 0)
Screenshot: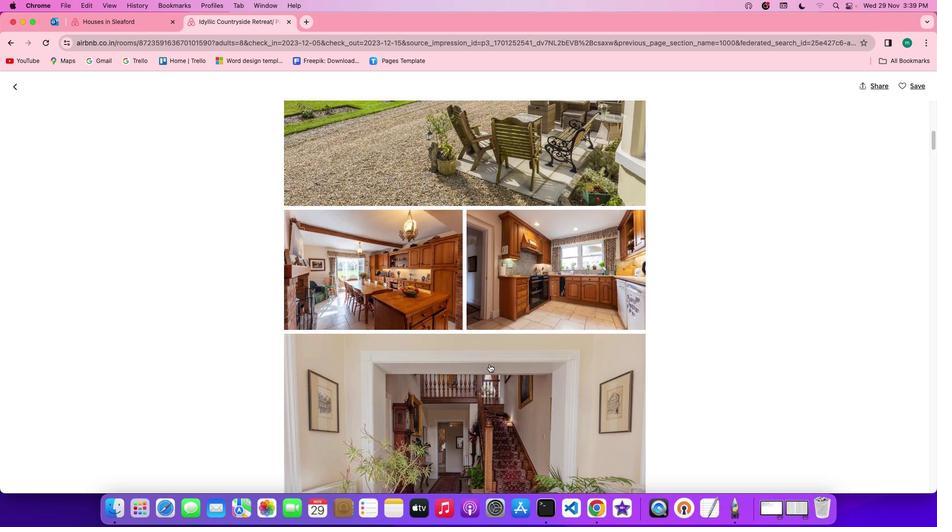 
Action: Mouse scrolled (489, 364) with delta (0, 0)
Screenshot: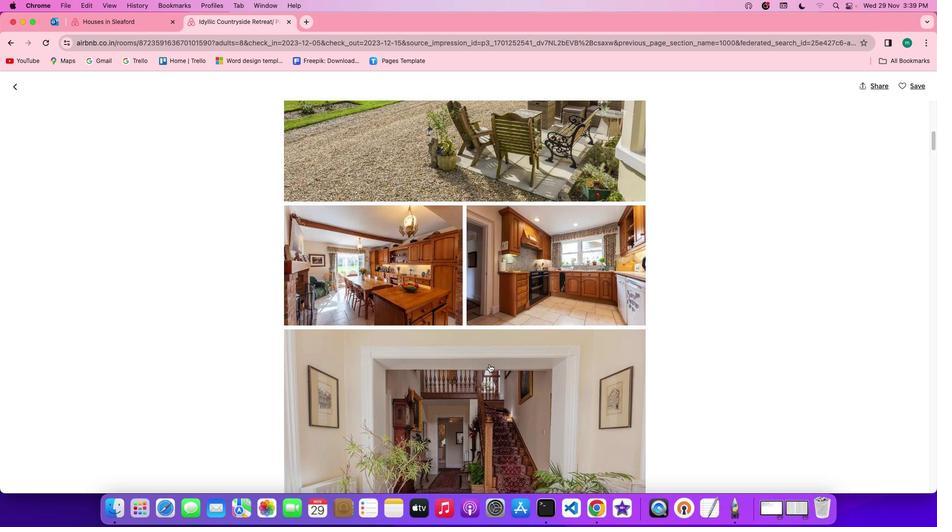 
Action: Mouse moved to (489, 364)
Screenshot: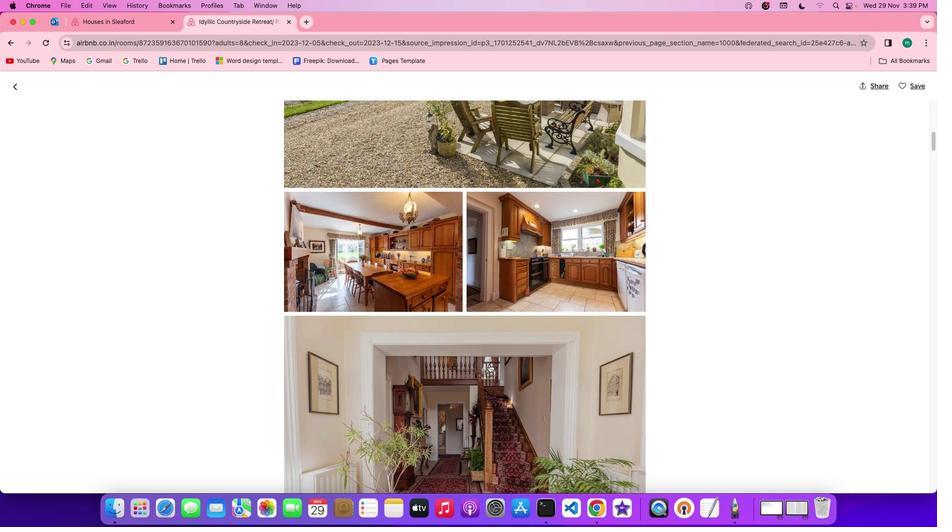 
Action: Mouse scrolled (489, 364) with delta (0, -1)
Screenshot: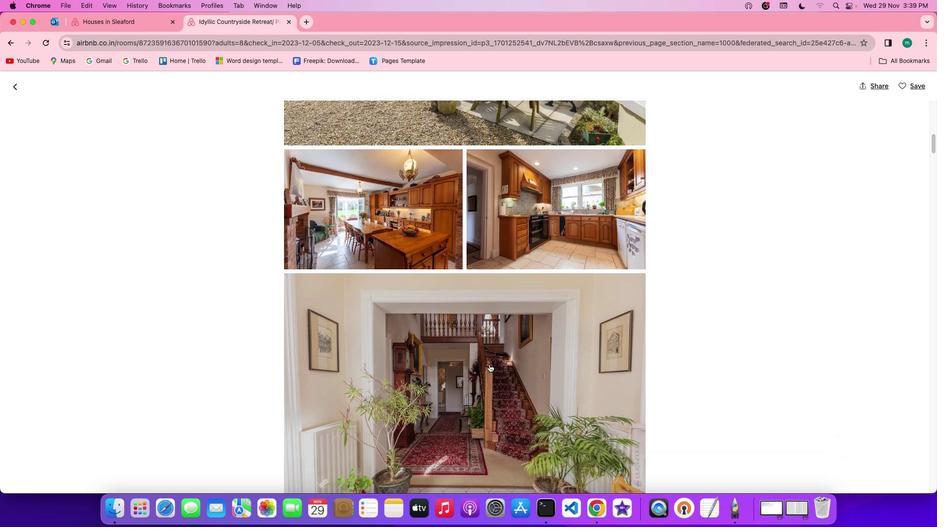 
Action: Mouse moved to (489, 364)
Screenshot: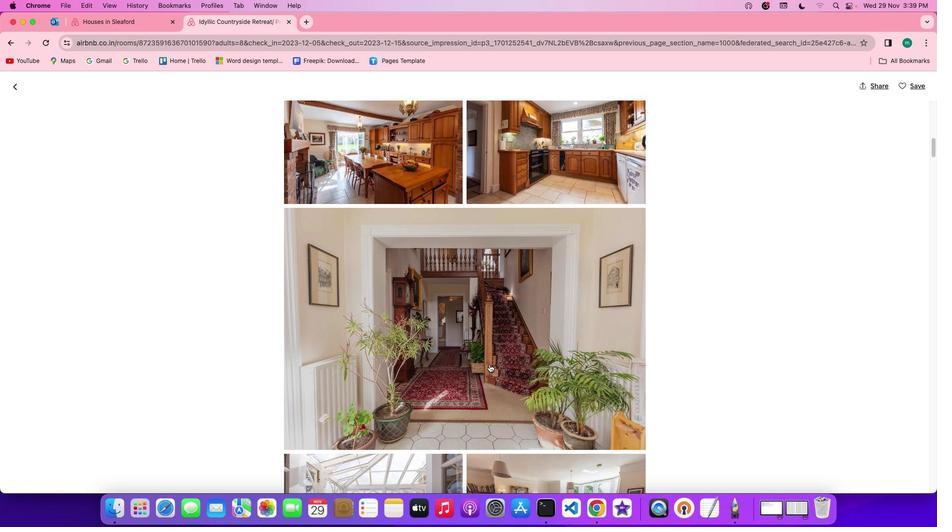 
Action: Mouse scrolled (489, 364) with delta (0, 0)
Screenshot: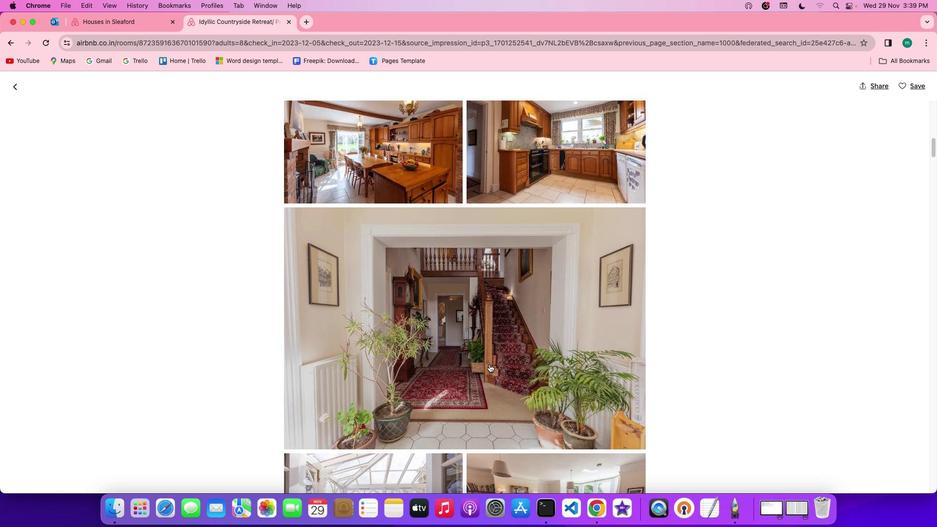 
Action: Mouse scrolled (489, 364) with delta (0, 0)
Screenshot: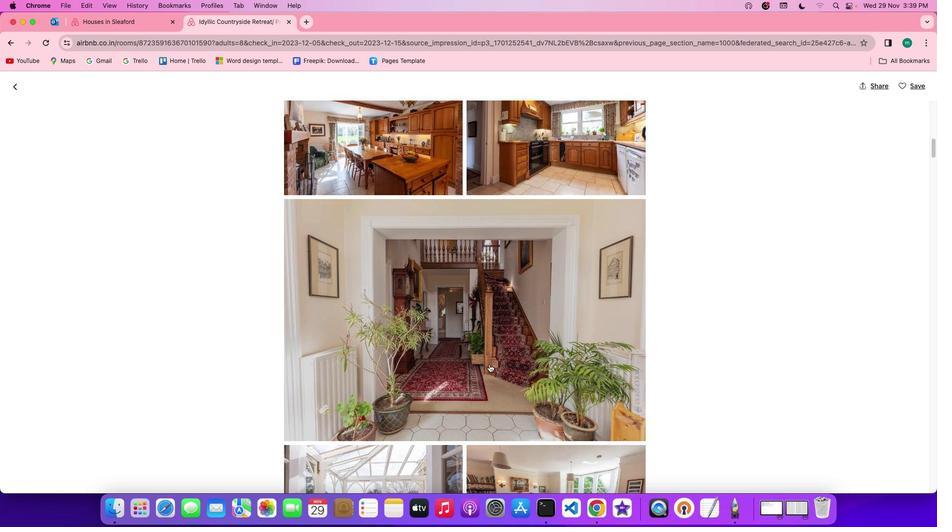 
Action: Mouse scrolled (489, 364) with delta (0, 0)
Screenshot: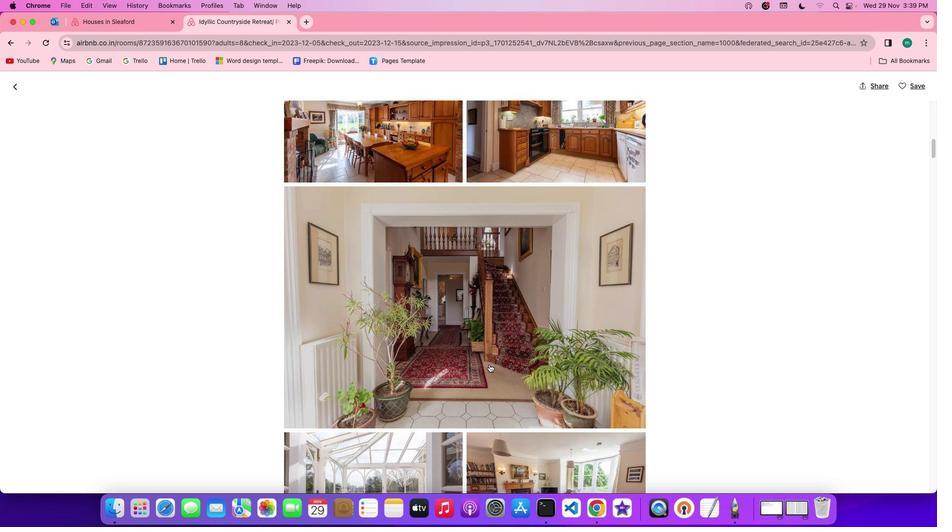 
Action: Mouse scrolled (489, 364) with delta (0, 0)
Screenshot: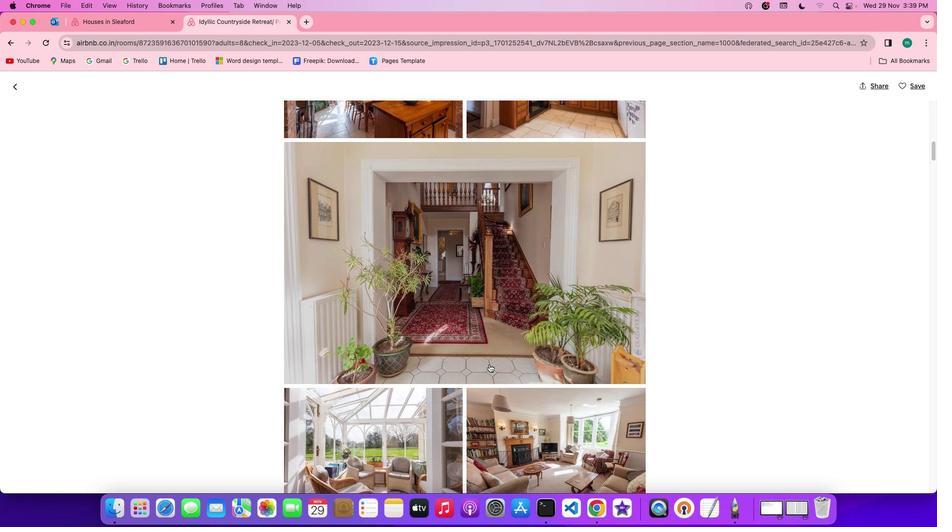 
Action: Mouse scrolled (489, 364) with delta (0, 0)
Screenshot: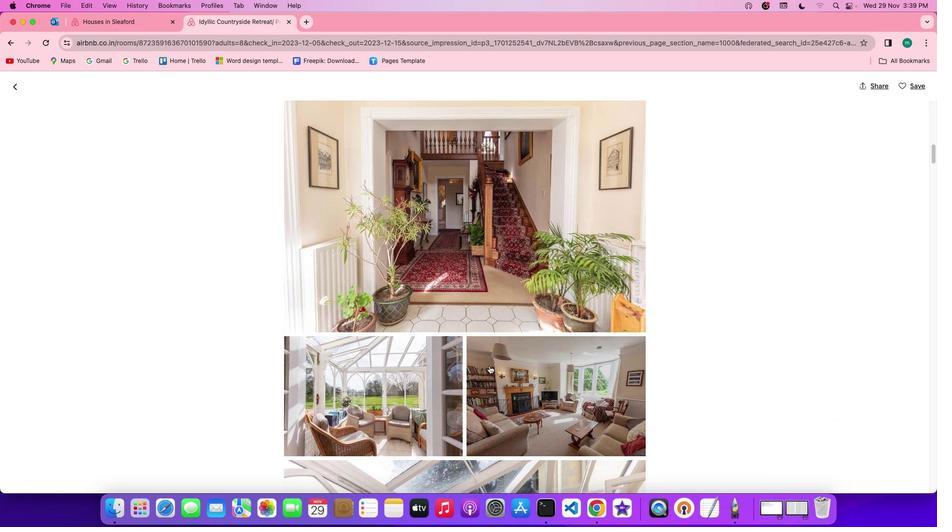 
Action: Mouse moved to (489, 365)
Screenshot: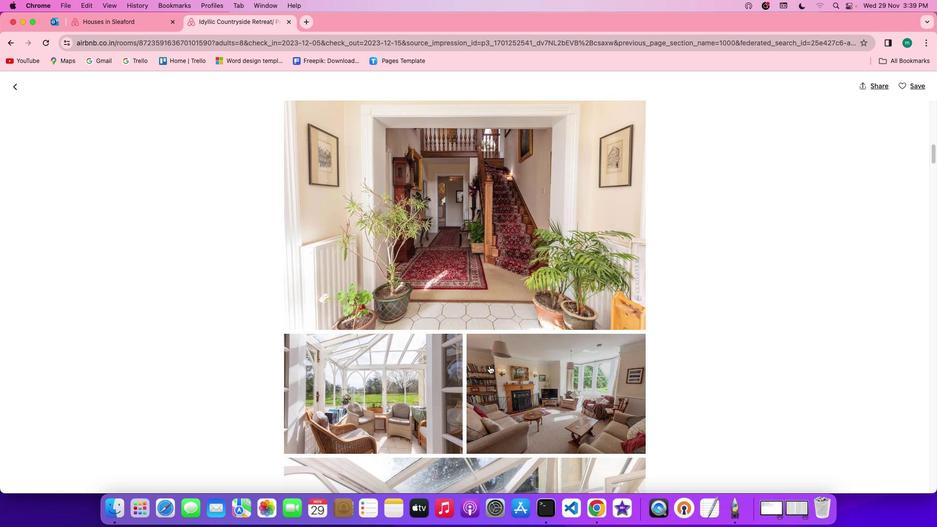 
Action: Mouse scrolled (489, 365) with delta (0, 0)
Screenshot: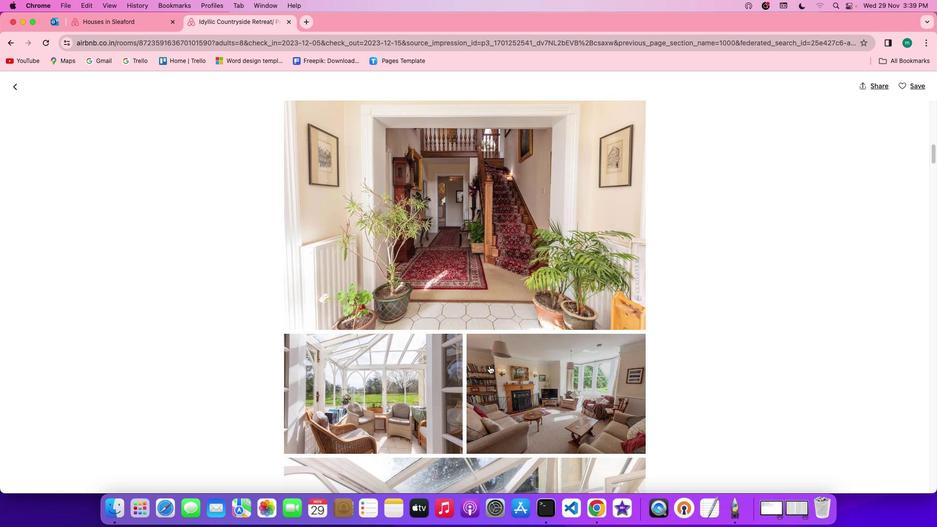 
Action: Mouse moved to (489, 366)
Screenshot: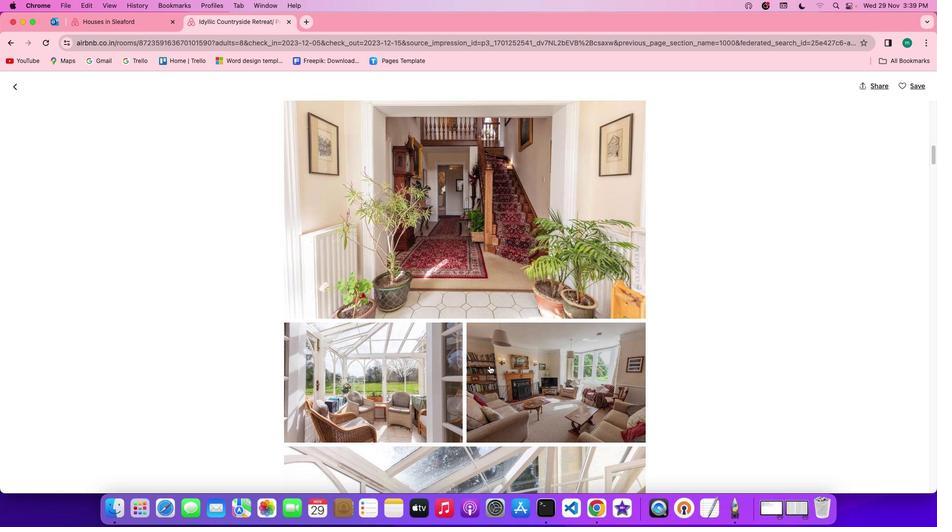
Action: Mouse scrolled (489, 366) with delta (0, 0)
Screenshot: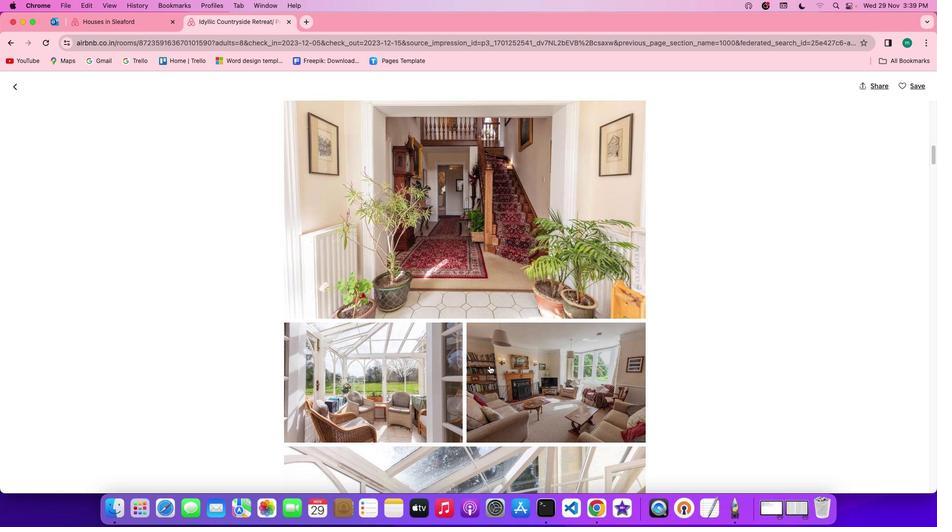 
Action: Mouse scrolled (489, 366) with delta (0, -1)
Screenshot: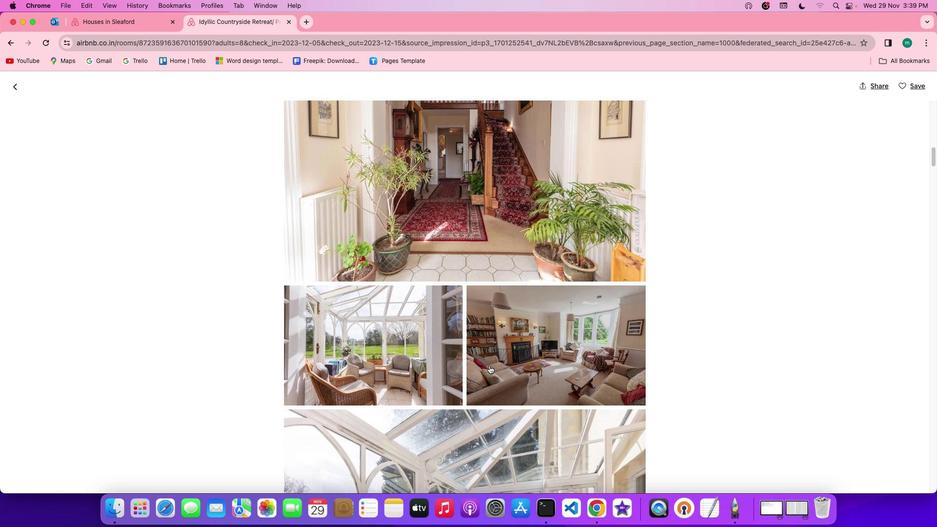 
Action: Mouse scrolled (489, 366) with delta (0, 0)
Screenshot: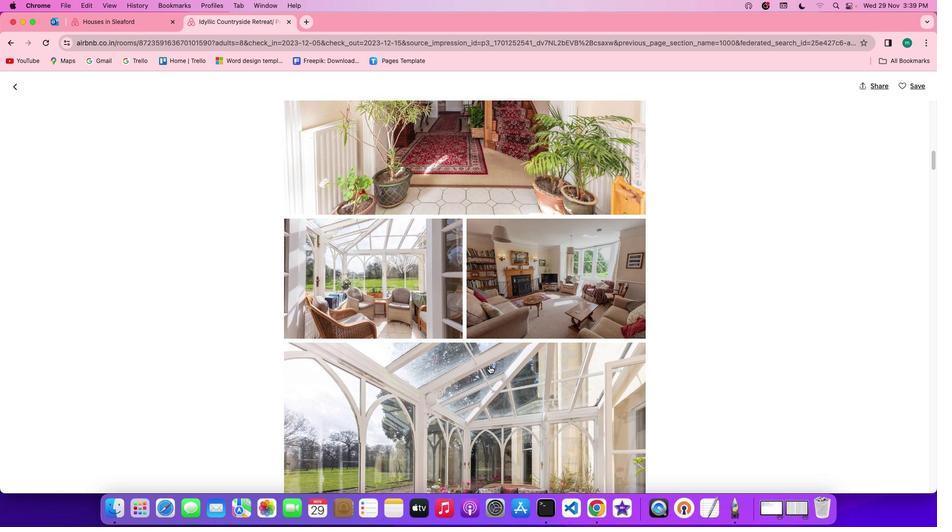 
Action: Mouse scrolled (489, 366) with delta (0, 0)
Screenshot: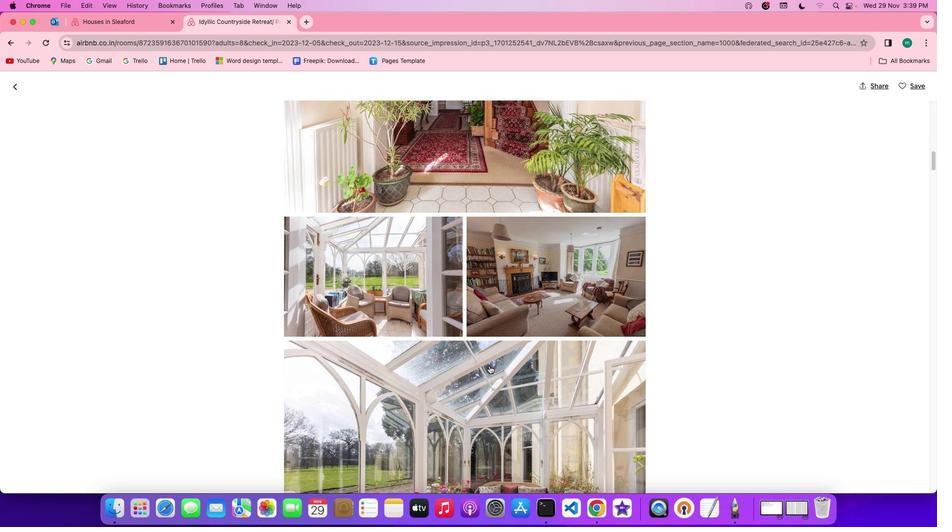
Action: Mouse scrolled (489, 366) with delta (0, 0)
Screenshot: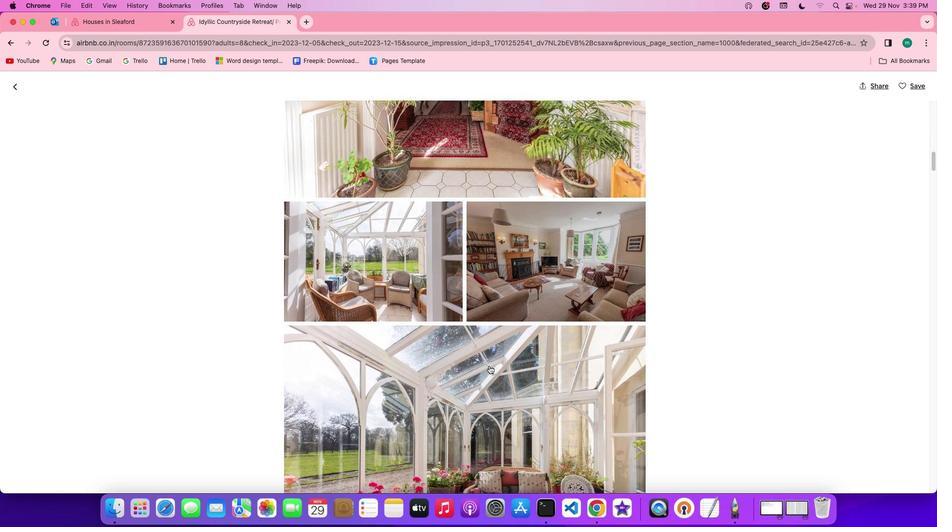 
Action: Mouse scrolled (489, 366) with delta (0, 0)
Screenshot: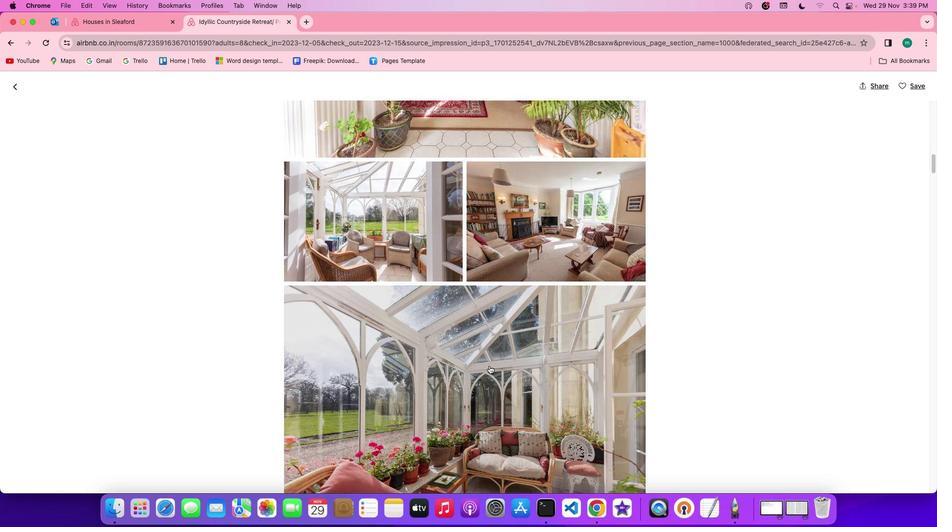 
Action: Mouse scrolled (489, 366) with delta (0, 0)
Screenshot: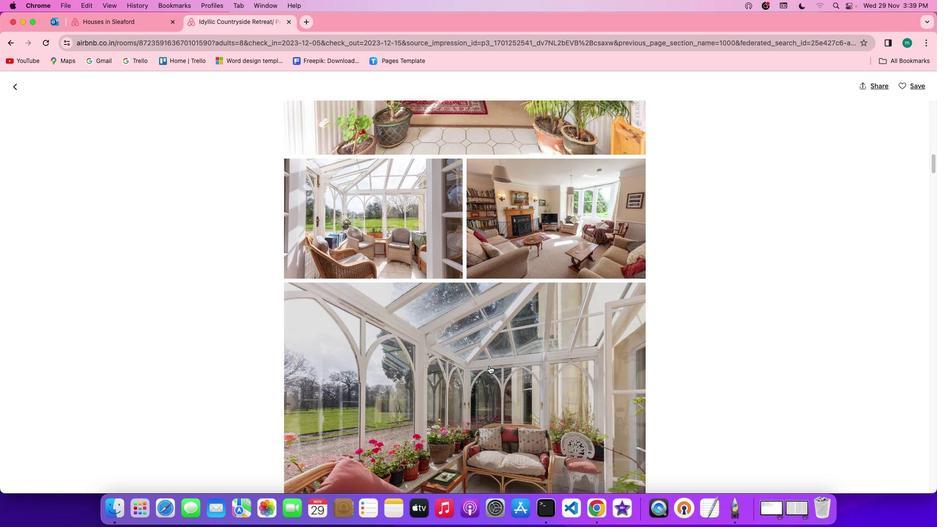 
Action: Mouse scrolled (489, 366) with delta (0, -1)
Screenshot: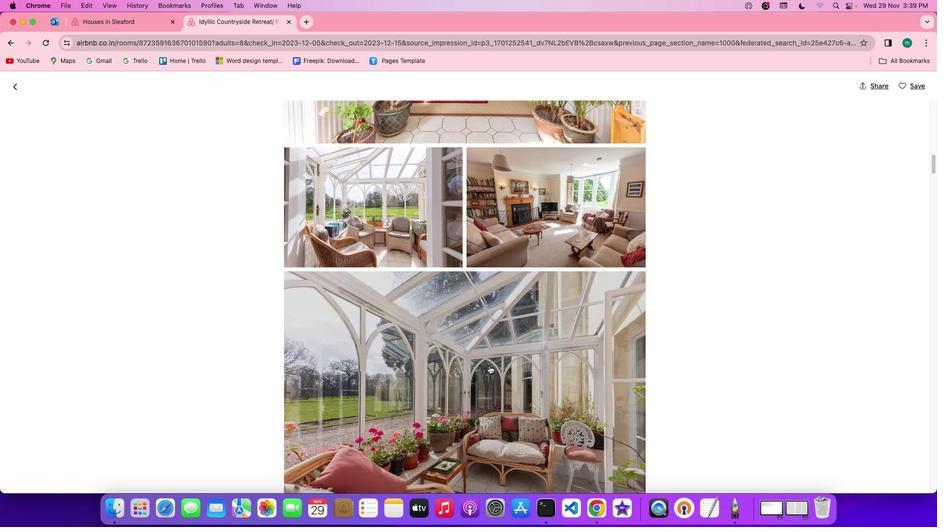 
Action: Mouse scrolled (489, 366) with delta (0, -1)
Screenshot: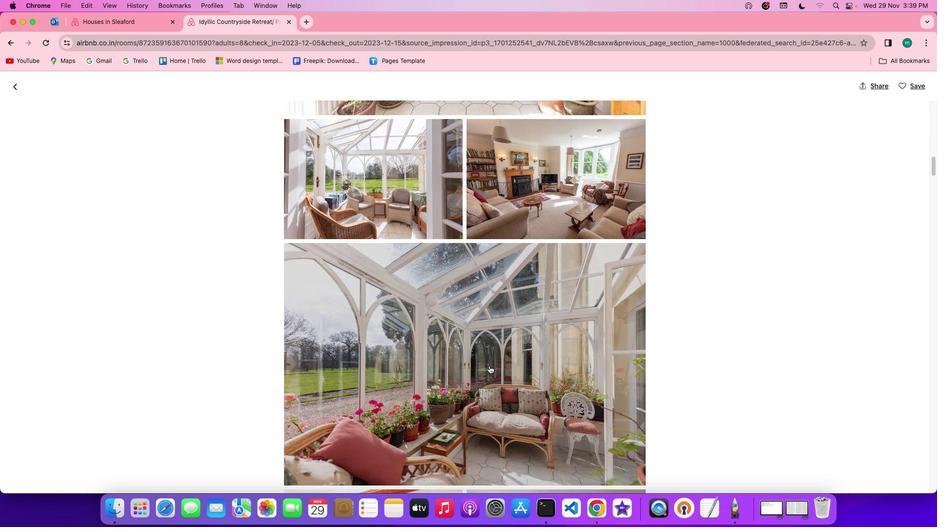 
Action: Mouse scrolled (489, 366) with delta (0, 0)
Screenshot: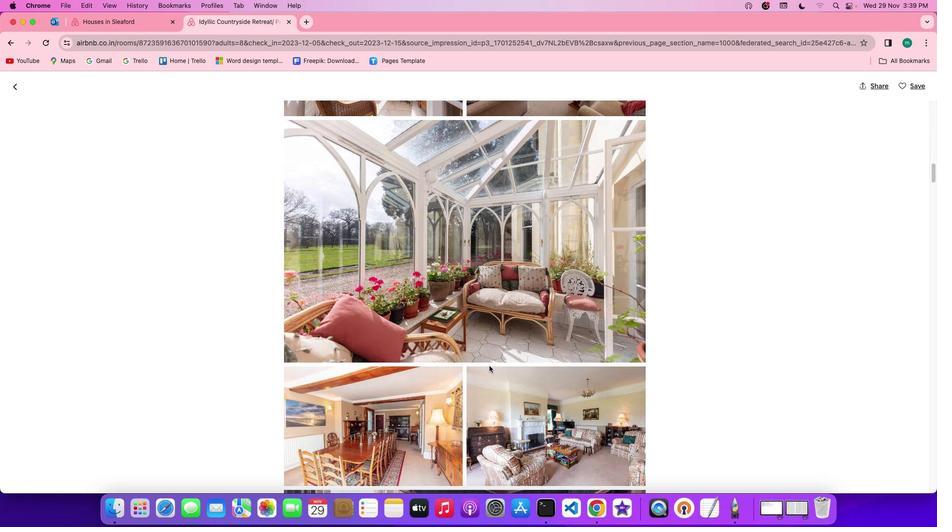 
Action: Mouse scrolled (489, 366) with delta (0, 0)
Screenshot: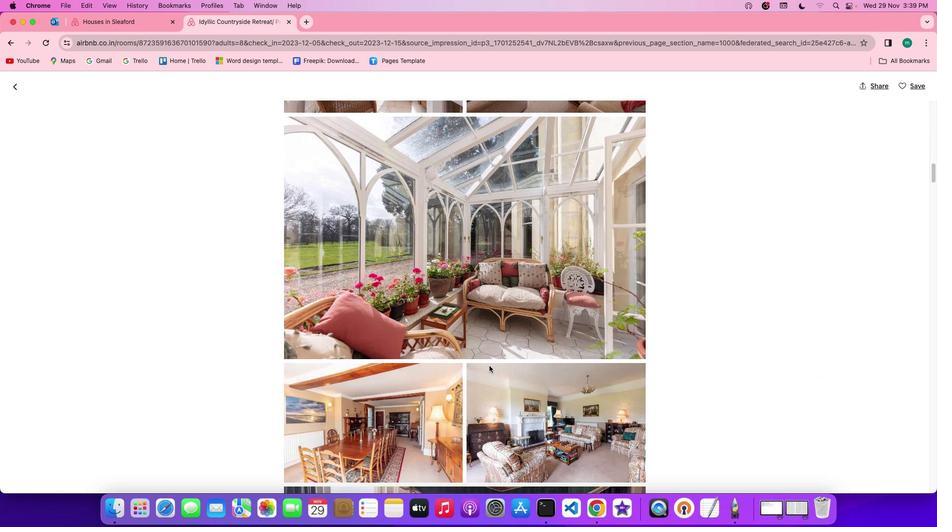 
Action: Mouse scrolled (489, 366) with delta (0, 0)
Screenshot: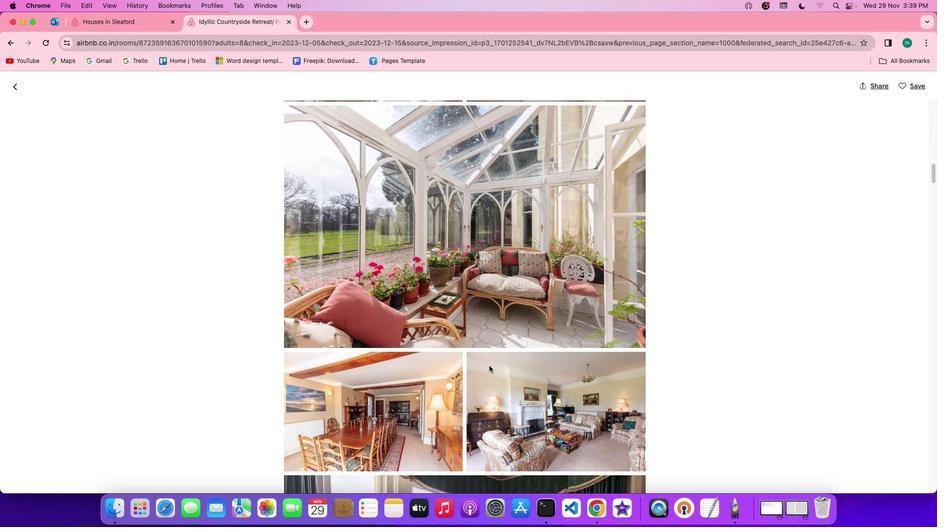 
Action: Mouse scrolled (489, 366) with delta (0, 0)
Screenshot: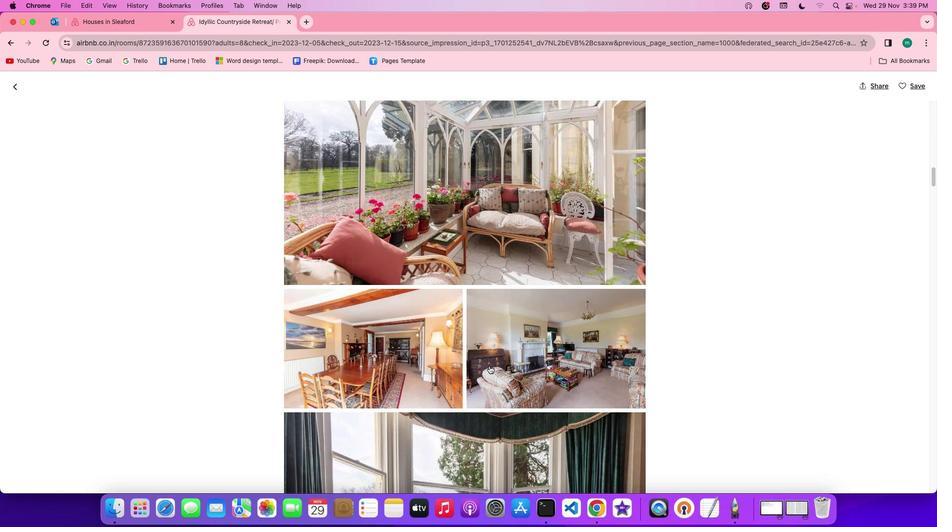 
Action: Mouse scrolled (489, 366) with delta (0, 0)
Screenshot: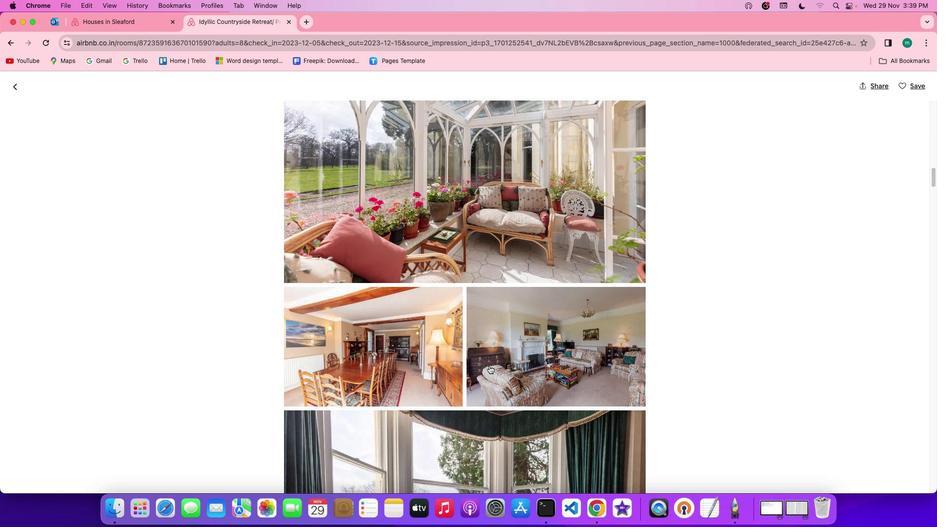 
Action: Mouse scrolled (489, 366) with delta (0, 0)
Screenshot: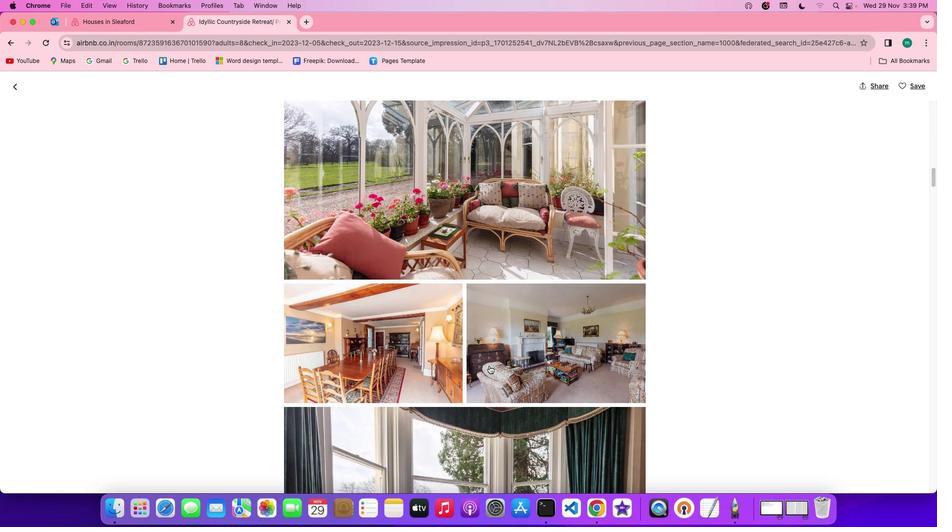 
Action: Mouse scrolled (489, 366) with delta (0, 0)
Screenshot: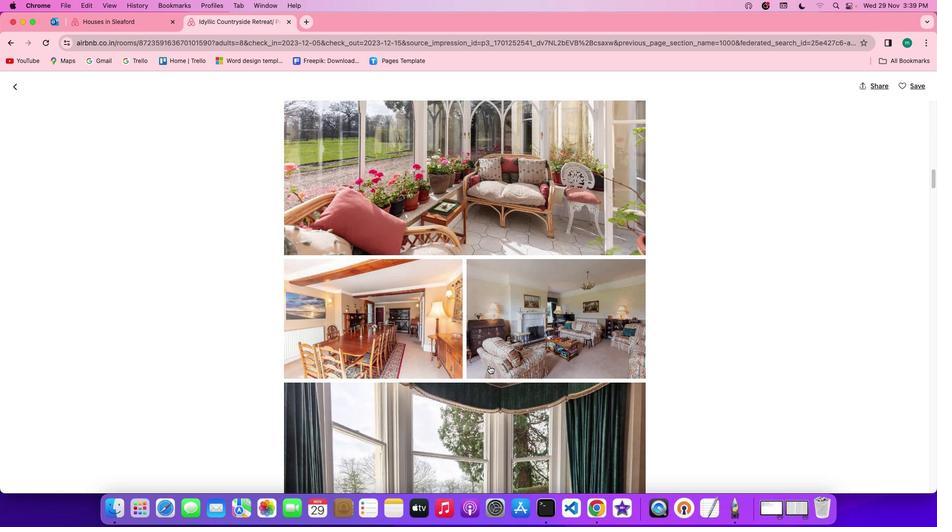 
Action: Mouse scrolled (489, 366) with delta (0, -1)
Screenshot: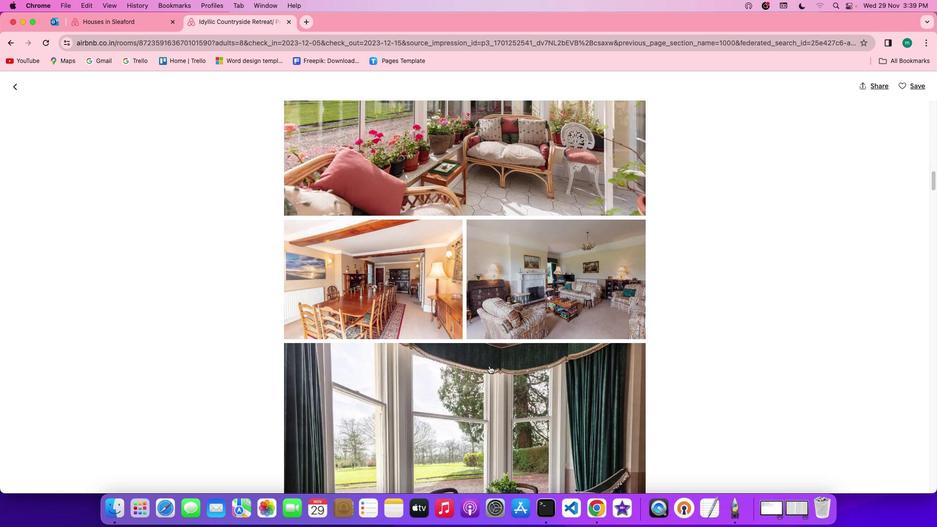 
Action: Mouse scrolled (489, 366) with delta (0, 0)
Screenshot: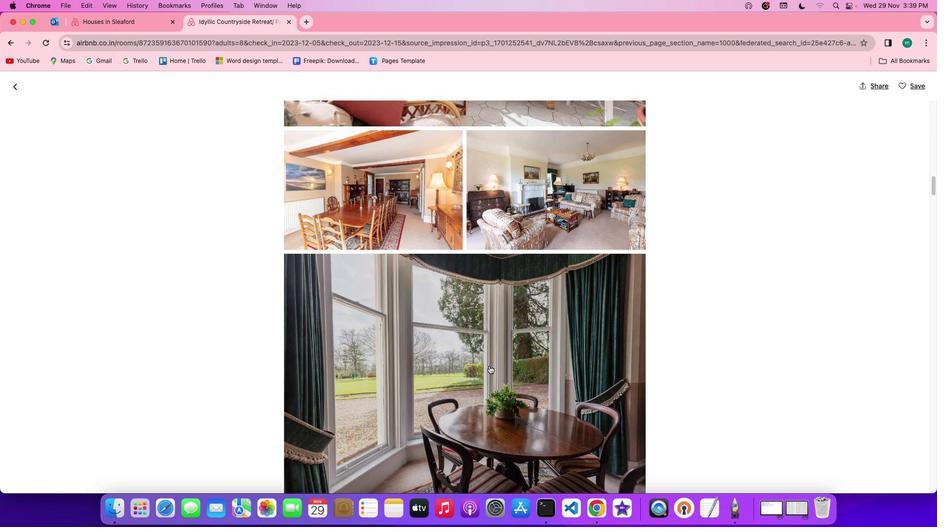 
Action: Mouse scrolled (489, 366) with delta (0, 0)
Screenshot: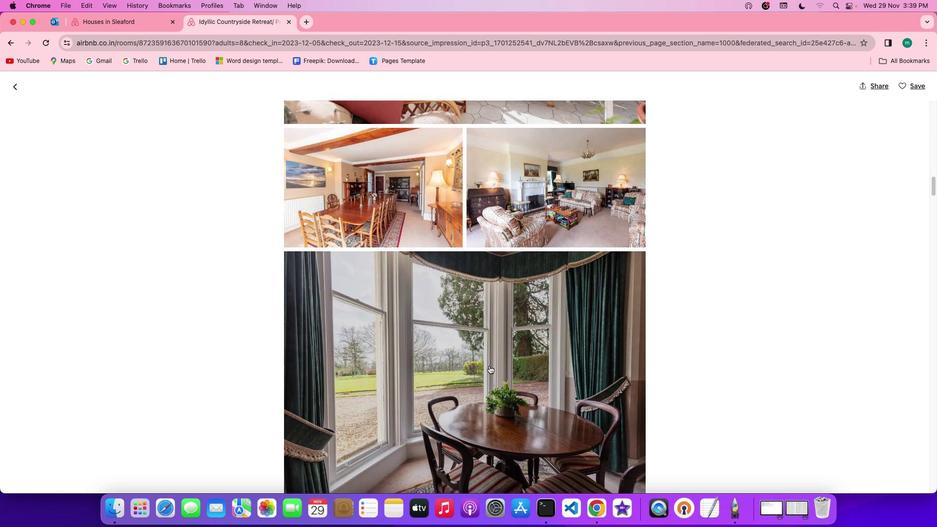 
Action: Mouse scrolled (489, 366) with delta (0, 0)
Screenshot: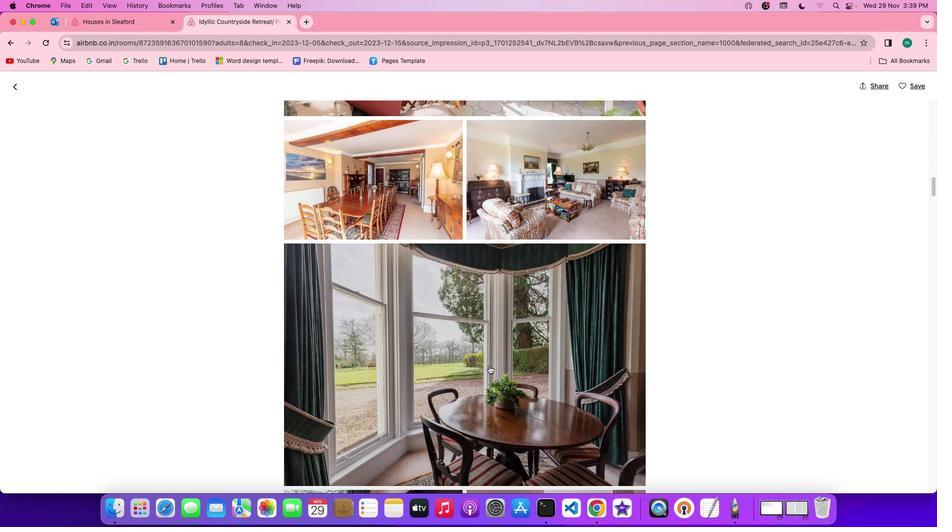 
Action: Mouse scrolled (489, 366) with delta (0, 0)
Screenshot: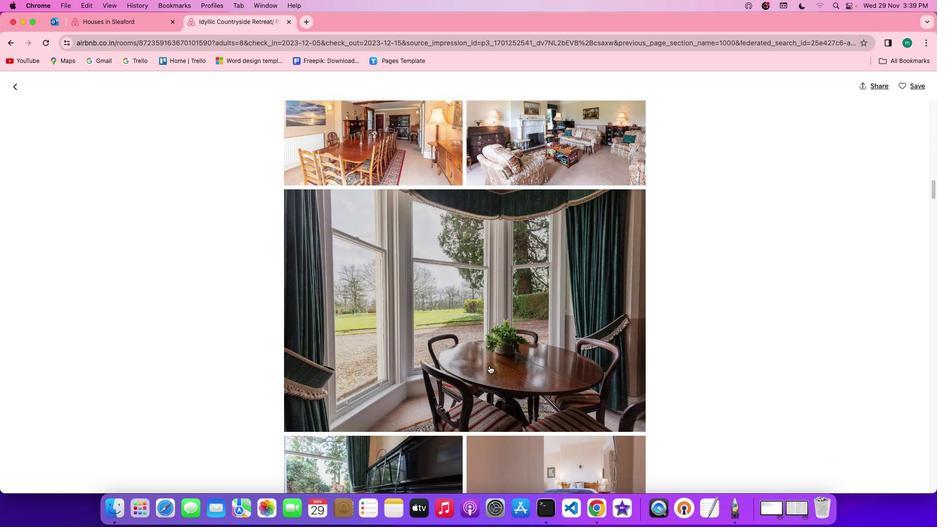 
Action: Mouse moved to (489, 365)
Screenshot: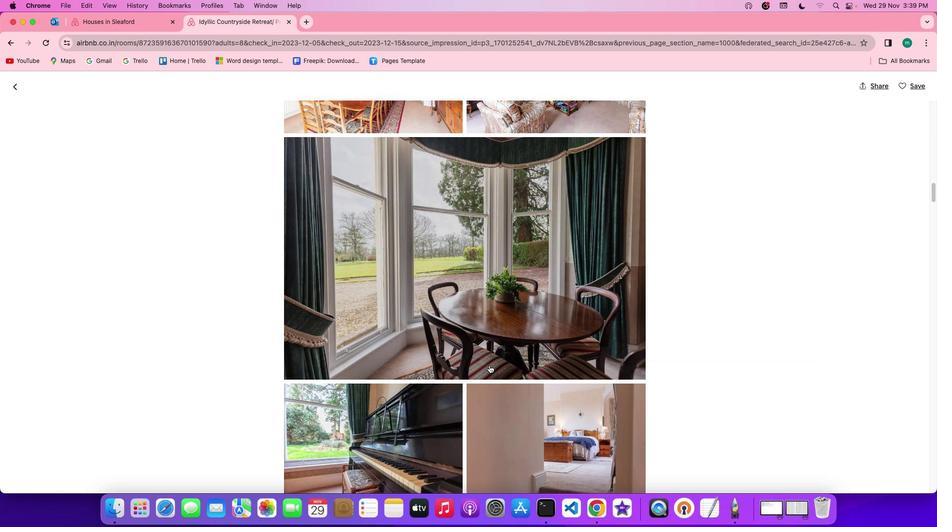 
Action: Mouse scrolled (489, 365) with delta (0, 0)
Screenshot: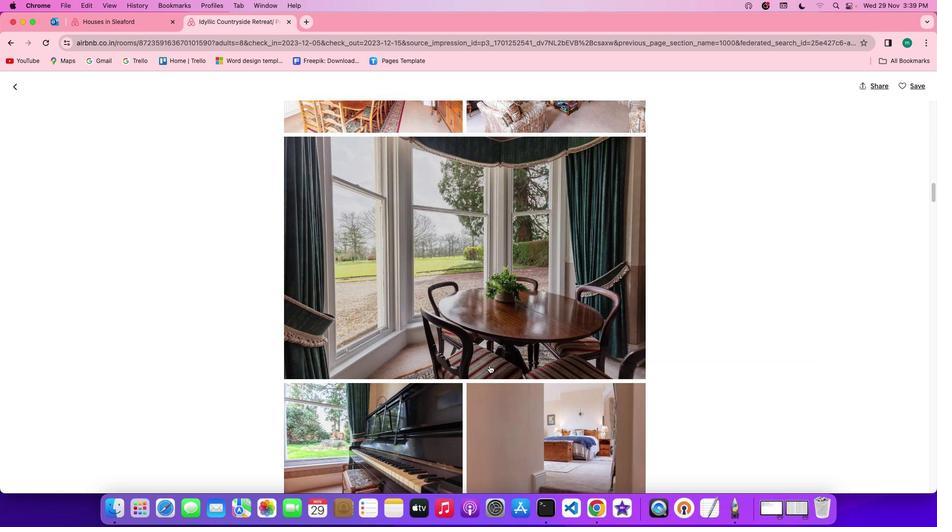 
Action: Mouse scrolled (489, 365) with delta (0, 0)
Screenshot: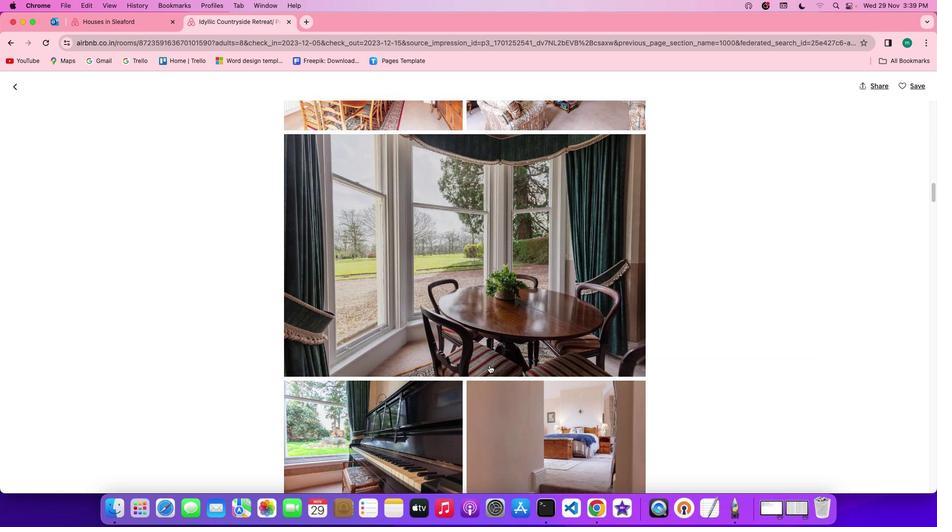 
Action: Mouse scrolled (489, 365) with delta (0, 0)
Screenshot: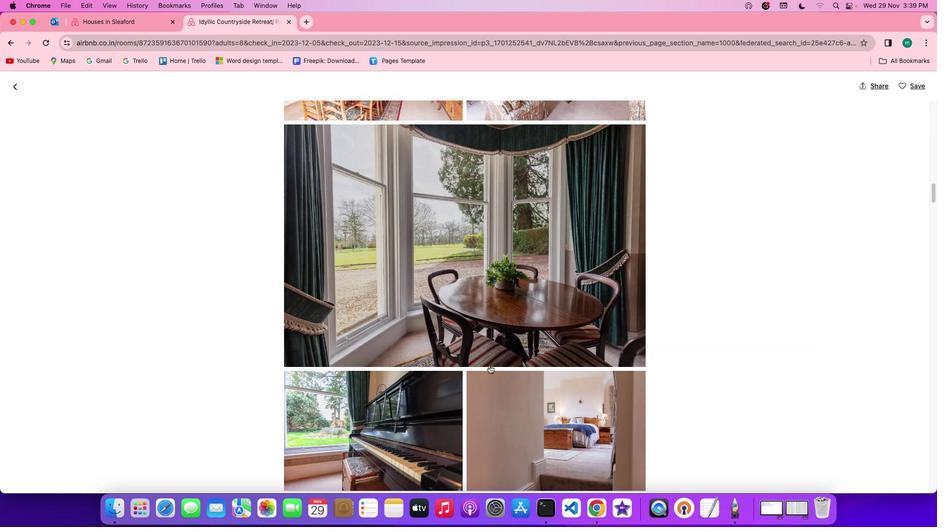 
Action: Mouse scrolled (489, 365) with delta (0, -1)
Screenshot: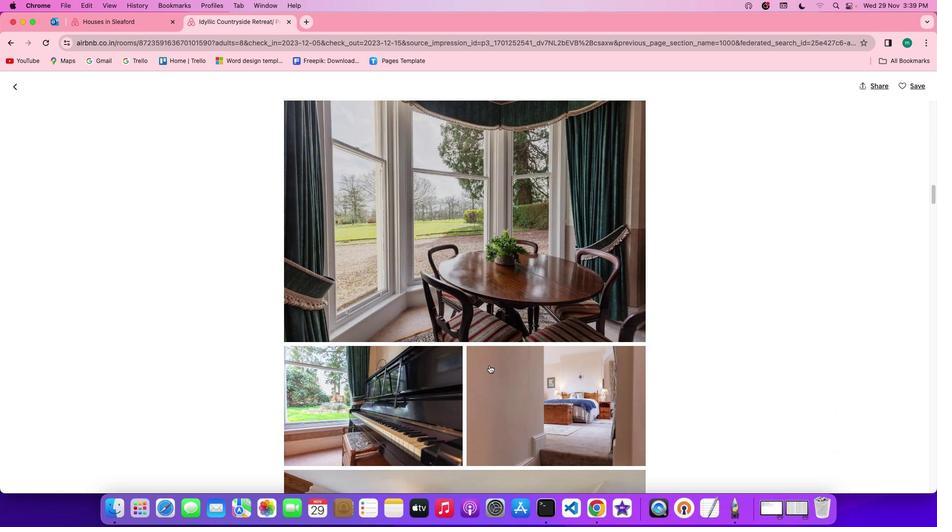 
Action: Mouse scrolled (489, 365) with delta (0, 0)
Screenshot: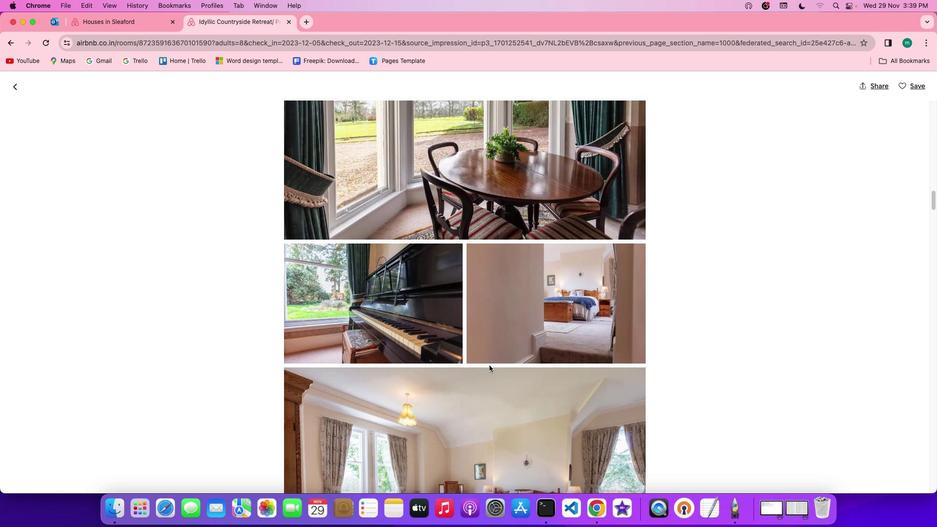 
Action: Mouse scrolled (489, 365) with delta (0, 0)
Screenshot: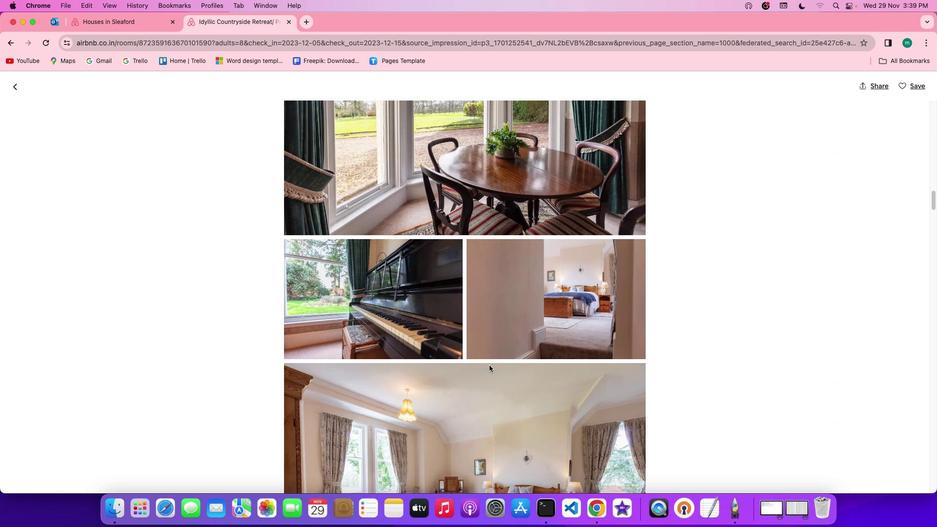 
Action: Mouse scrolled (489, 365) with delta (0, -1)
Screenshot: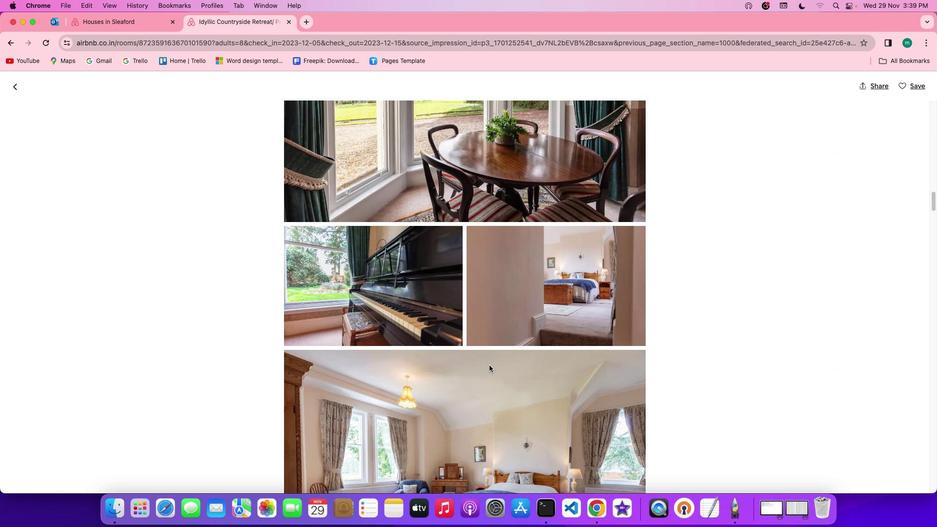 
Action: Mouse scrolled (489, 365) with delta (0, -1)
Screenshot: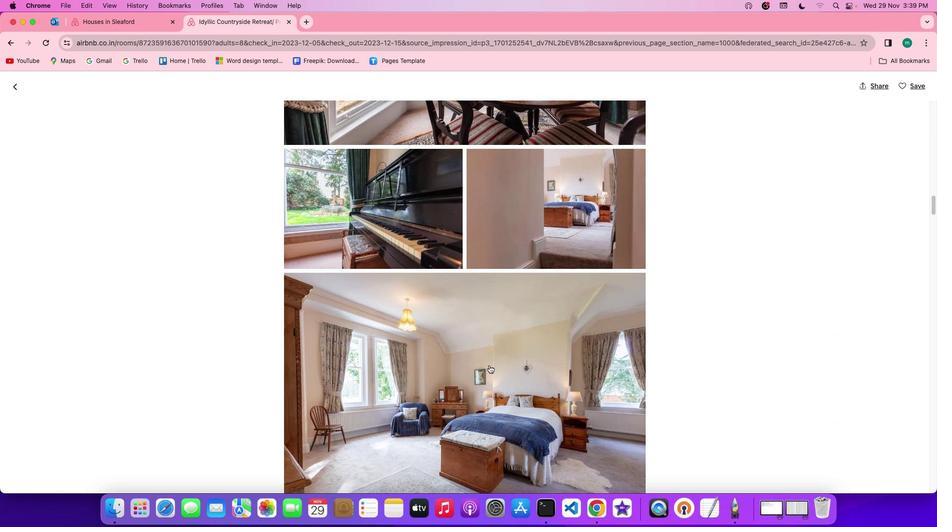 
Action: Mouse scrolled (489, 365) with delta (0, 0)
Screenshot: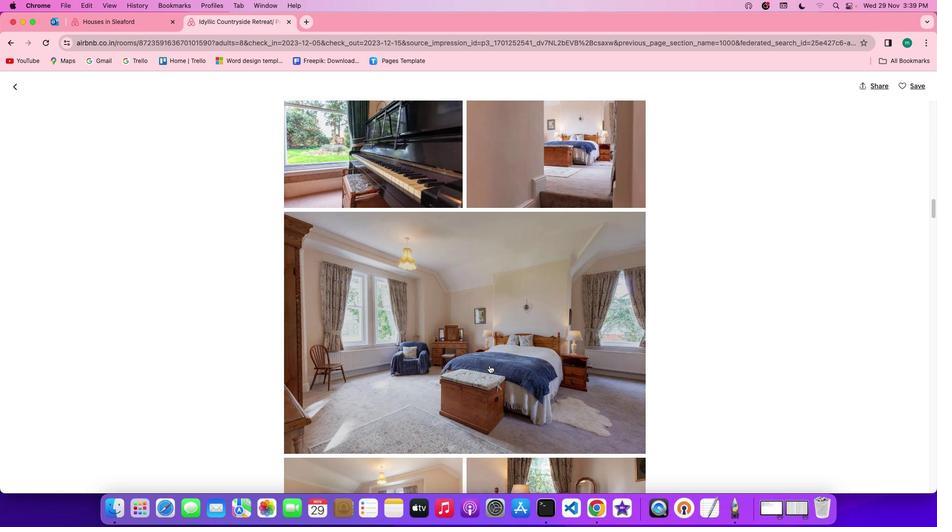 
Action: Mouse scrolled (489, 365) with delta (0, 0)
Screenshot: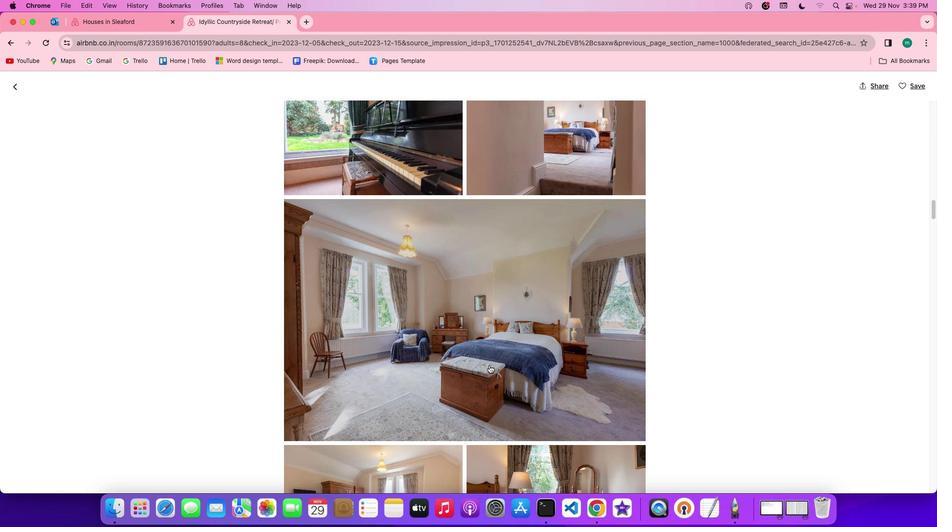 
Action: Mouse scrolled (489, 365) with delta (0, -1)
Screenshot: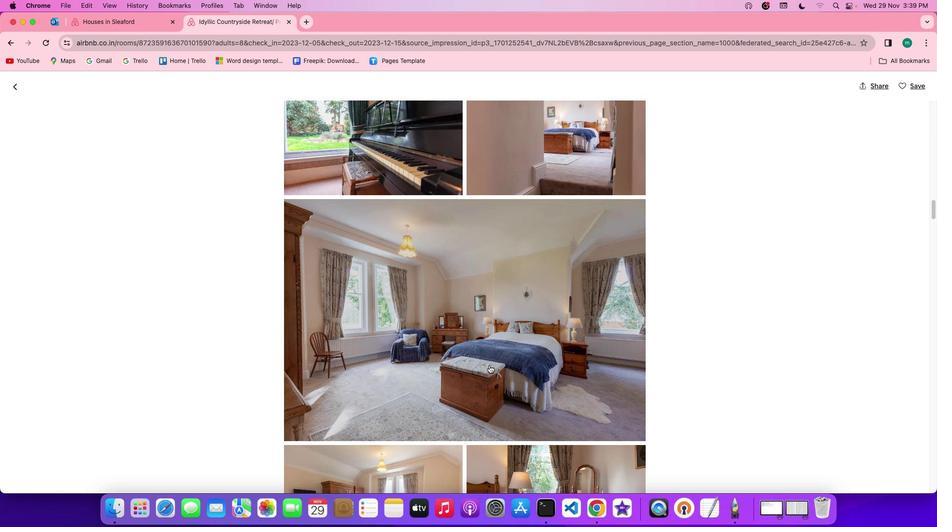 
Action: Mouse scrolled (489, 365) with delta (0, -1)
Screenshot: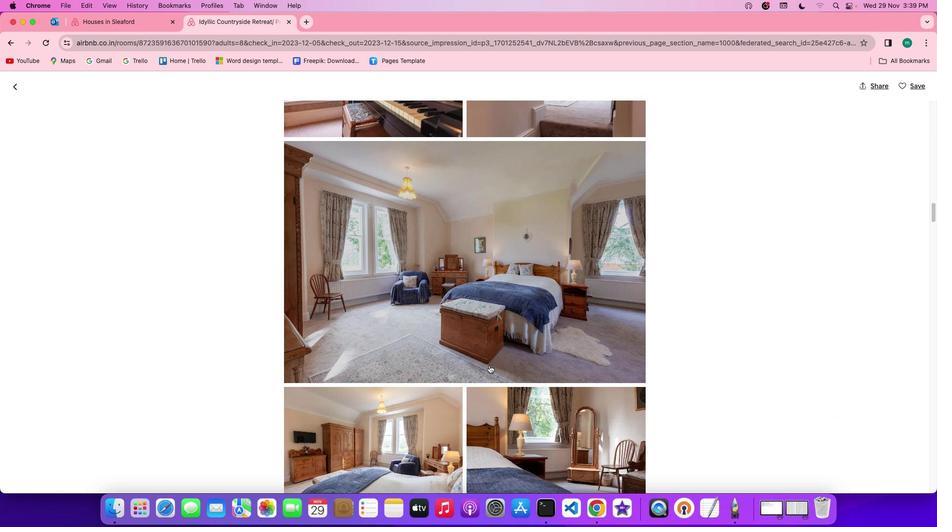 
Action: Mouse scrolled (489, 365) with delta (0, 0)
Screenshot: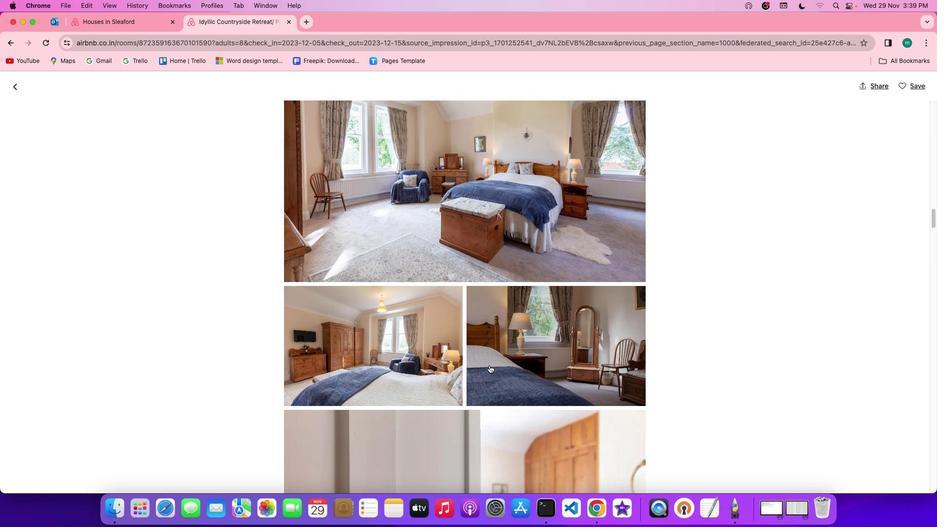 
Action: Mouse scrolled (489, 365) with delta (0, 0)
Screenshot: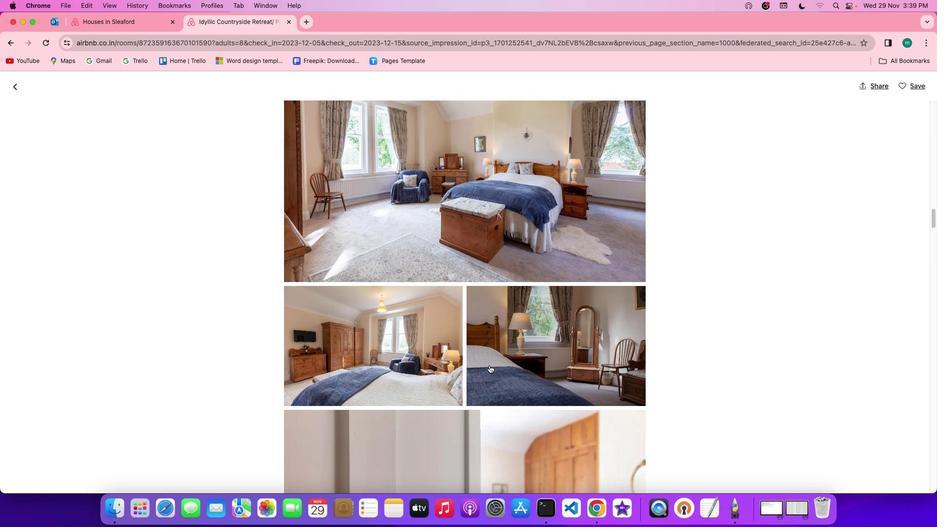 
Action: Mouse scrolled (489, 365) with delta (0, -1)
Screenshot: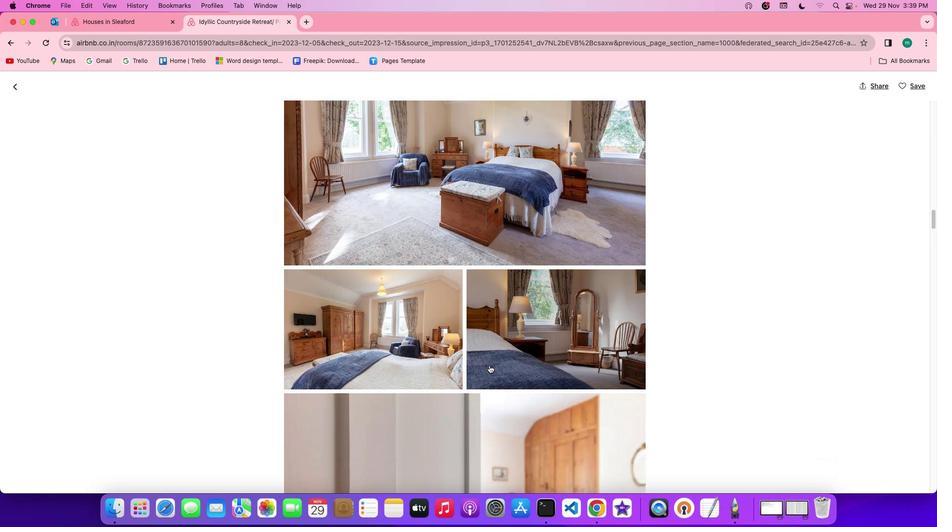 
Action: Mouse scrolled (489, 365) with delta (0, 0)
Screenshot: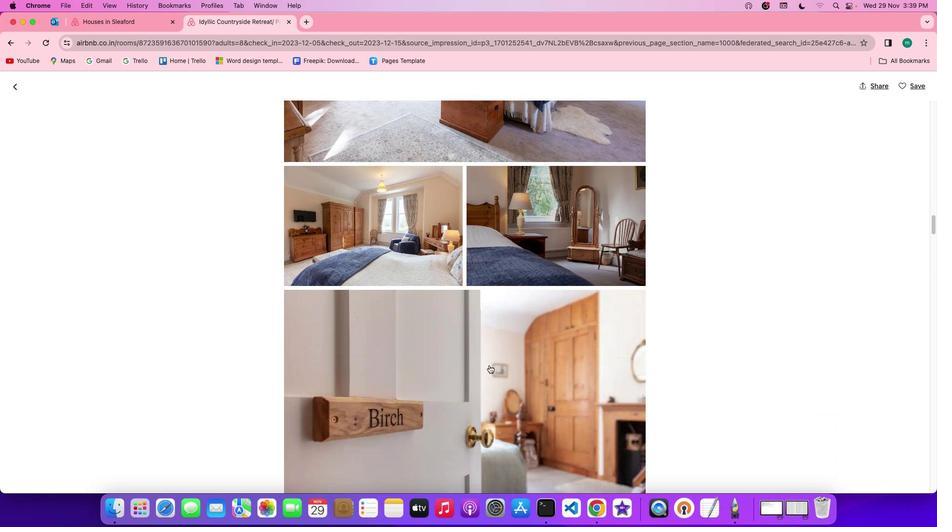 
Action: Mouse scrolled (489, 365) with delta (0, 0)
Screenshot: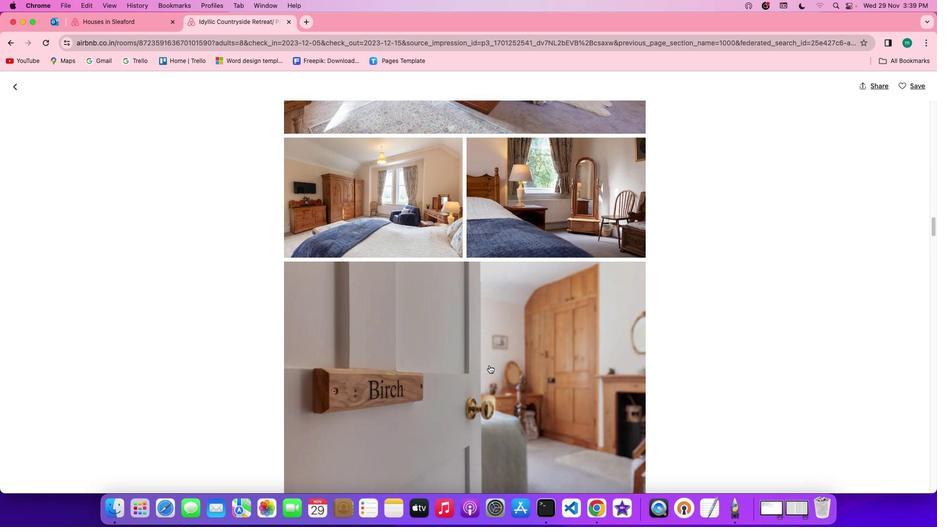 
Action: Mouse scrolled (489, 365) with delta (0, 0)
Screenshot: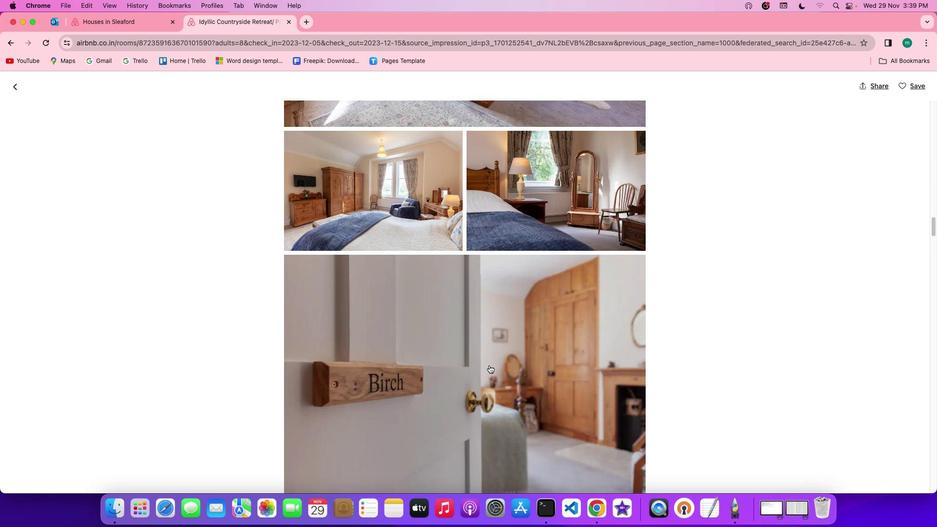 
Action: Mouse scrolled (489, 365) with delta (0, -1)
Screenshot: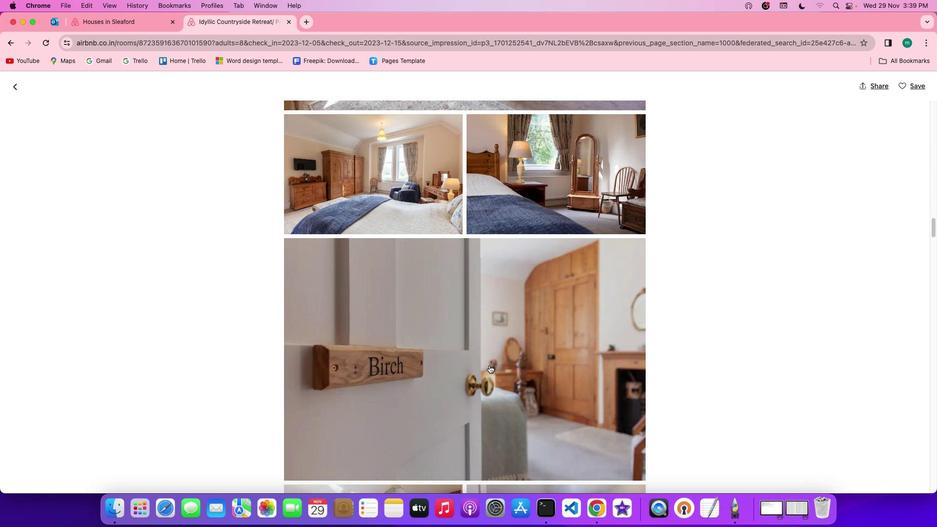 
Action: Mouse scrolled (489, 365) with delta (0, -1)
Screenshot: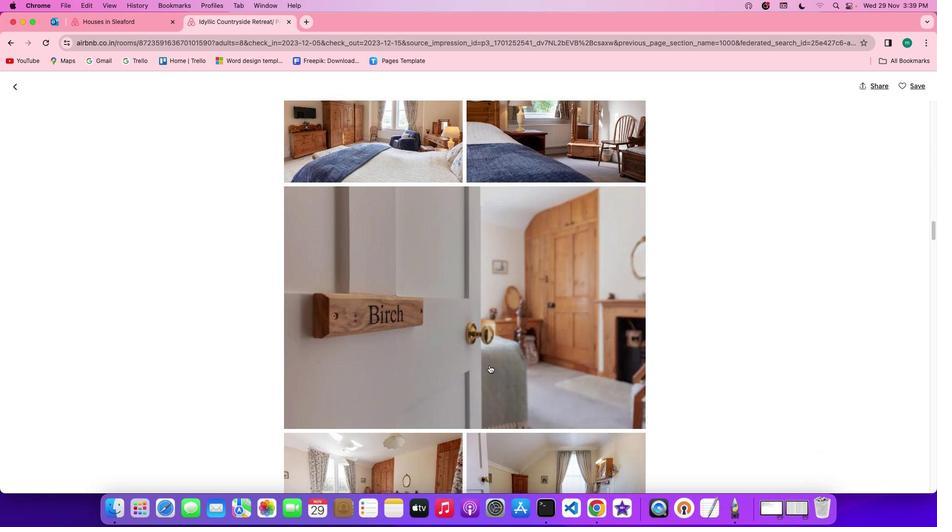 
Action: Mouse scrolled (489, 365) with delta (0, 0)
Screenshot: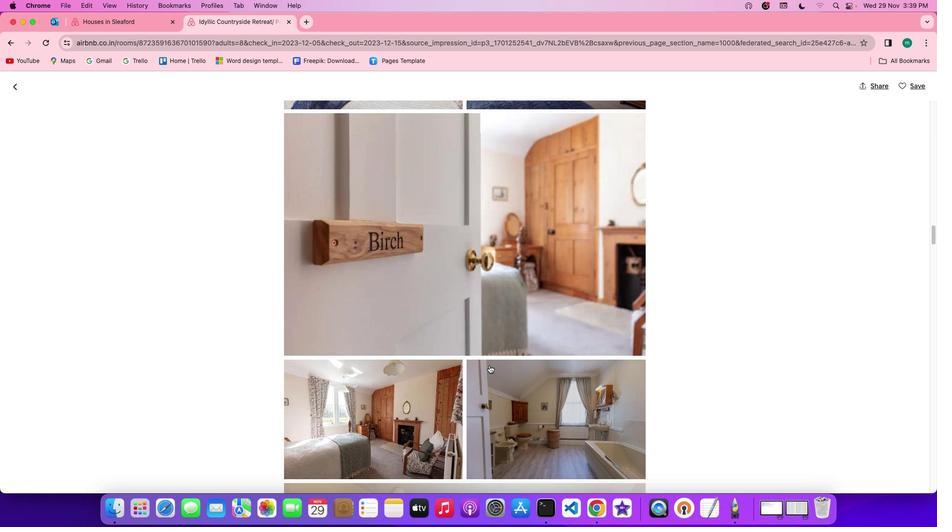 
Action: Mouse scrolled (489, 365) with delta (0, 0)
Screenshot: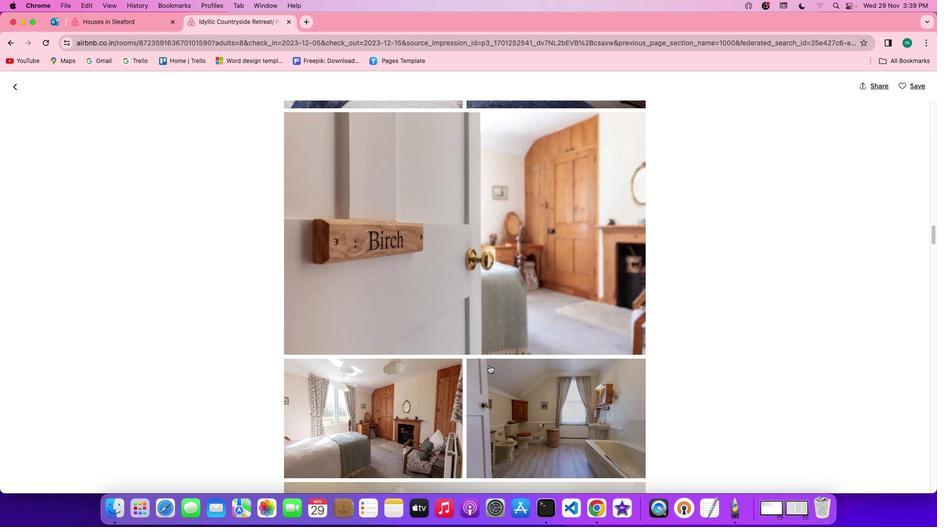 
Action: Mouse scrolled (489, 365) with delta (0, 0)
Screenshot: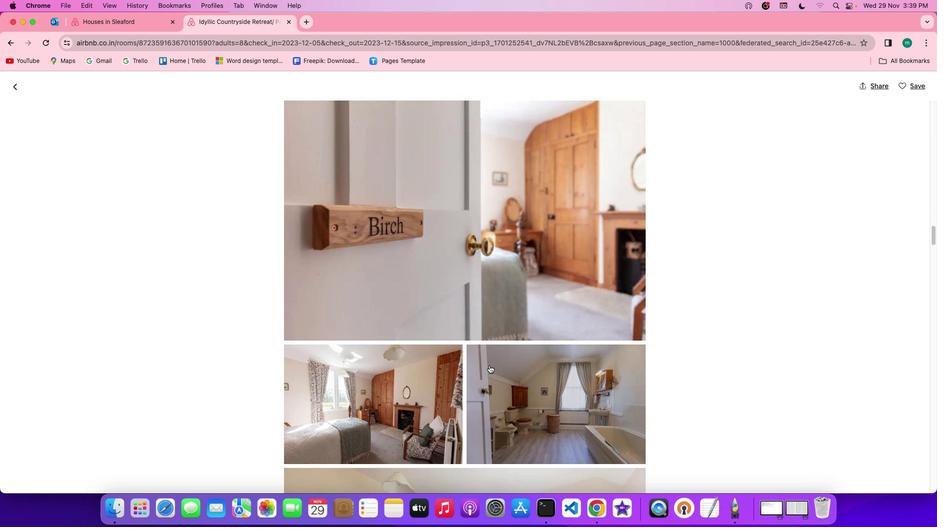 
Action: Mouse moved to (489, 372)
Screenshot: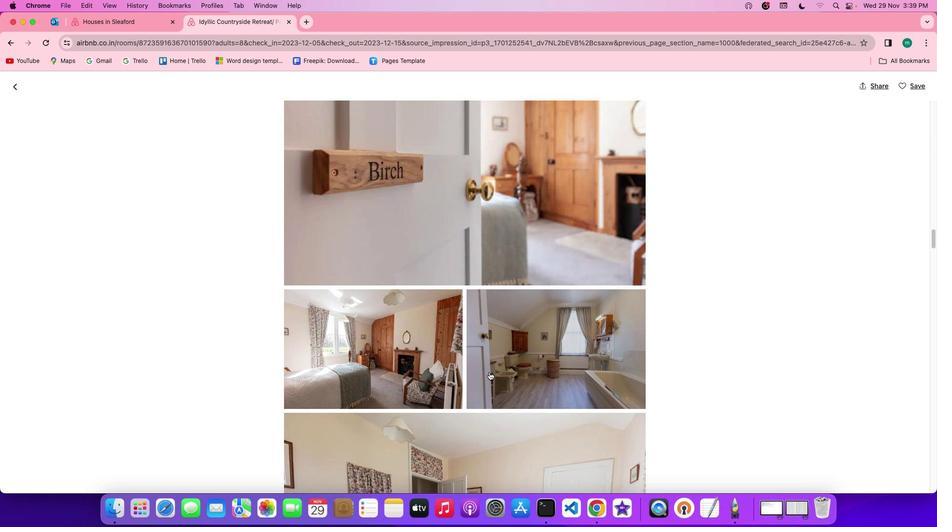 
Action: Mouse scrolled (489, 372) with delta (0, 0)
Screenshot: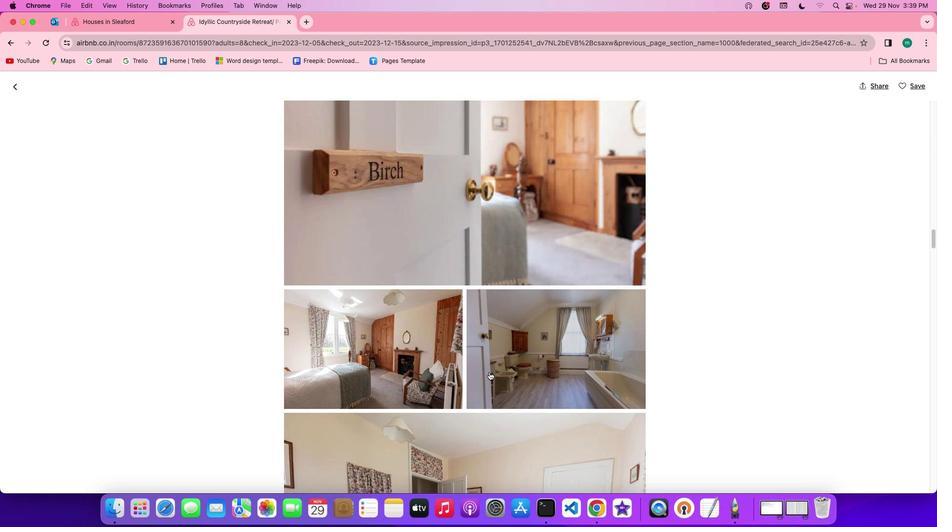 
Action: Mouse scrolled (489, 372) with delta (0, 0)
Screenshot: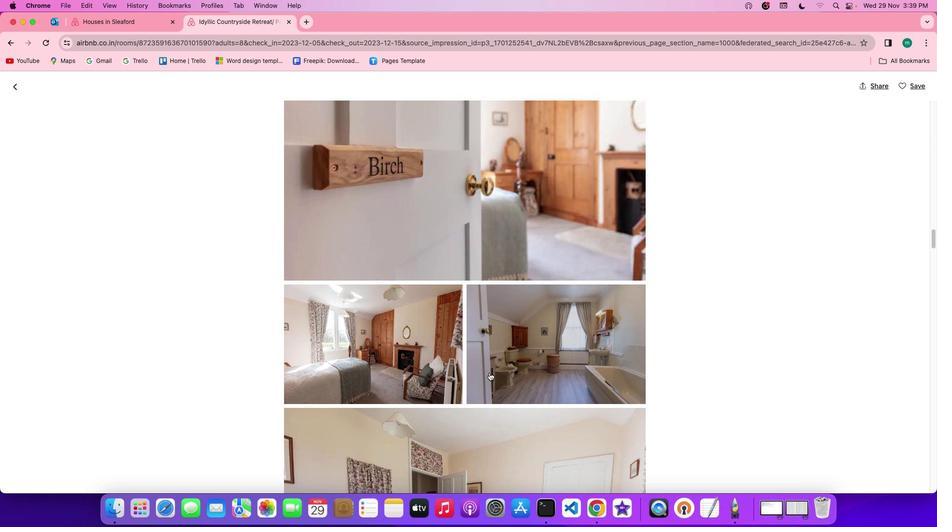 
Action: Mouse scrolled (489, 372) with delta (0, 0)
Screenshot: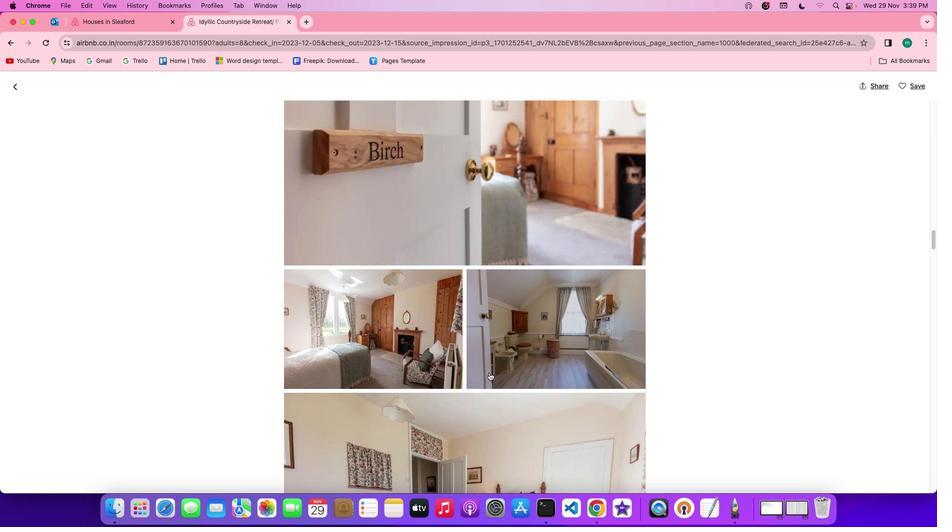 
Action: Mouse moved to (489, 372)
Screenshot: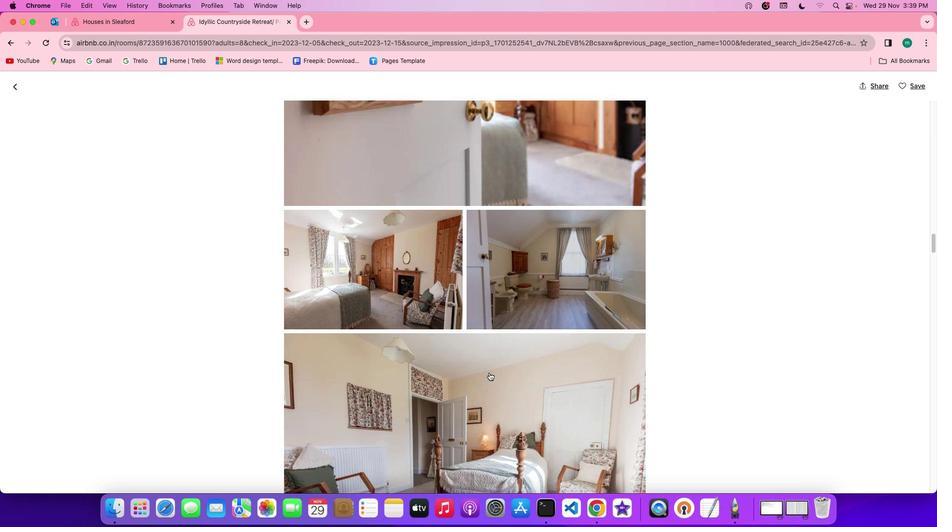 
Action: Mouse scrolled (489, 372) with delta (0, -1)
Screenshot: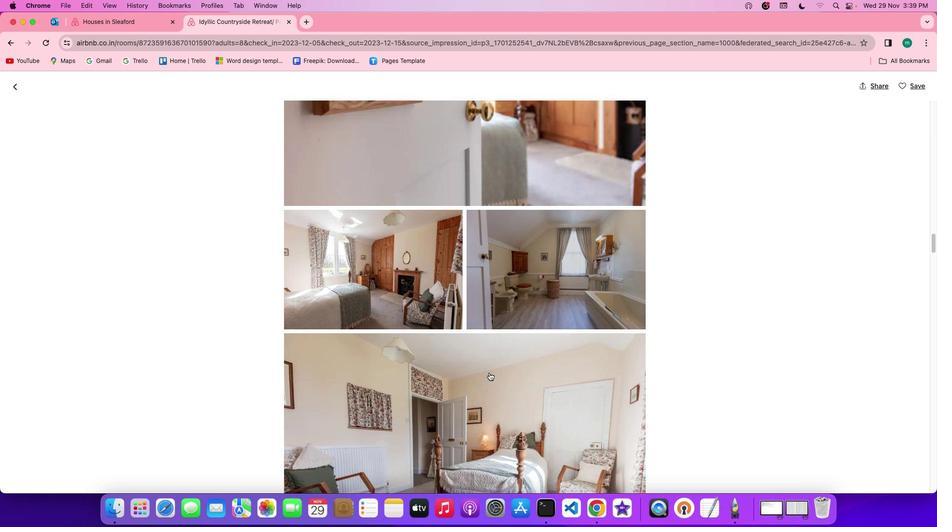 
Action: Mouse scrolled (489, 372) with delta (0, 0)
Screenshot: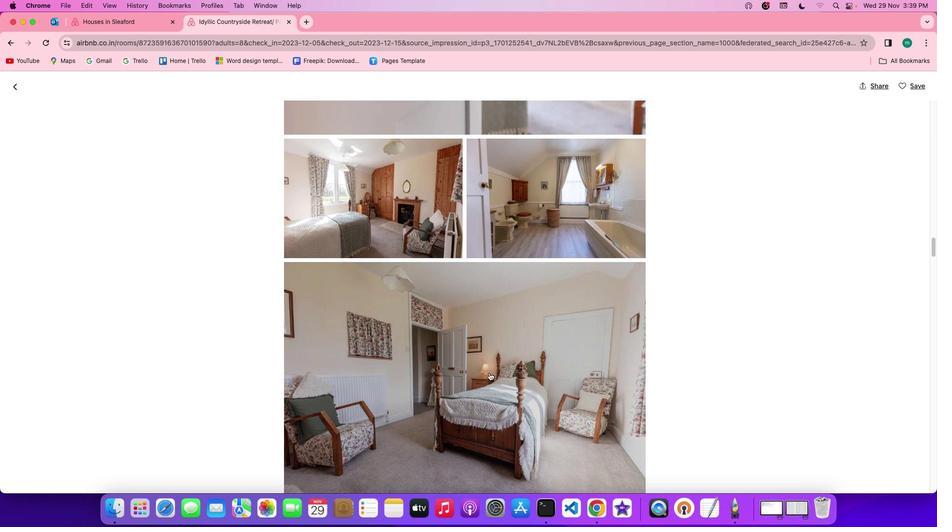 
Action: Mouse scrolled (489, 372) with delta (0, 0)
Screenshot: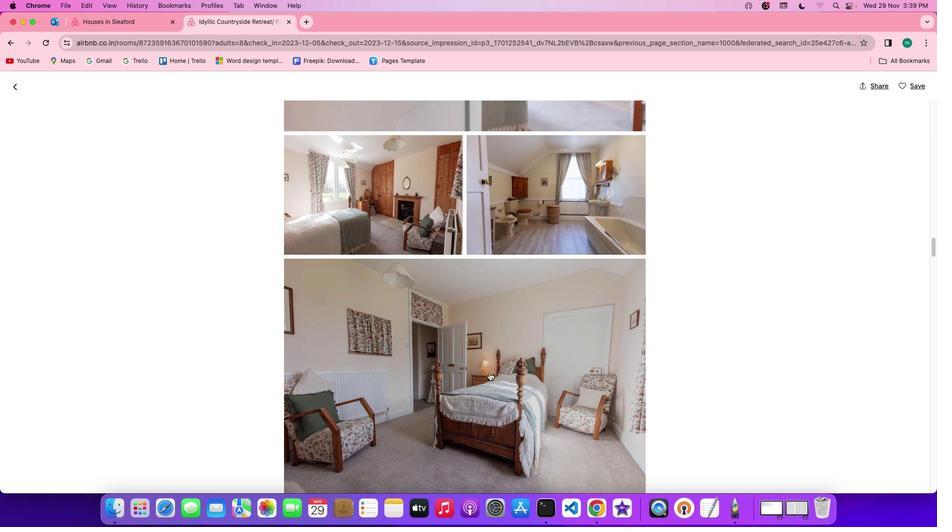 
Action: Mouse scrolled (489, 372) with delta (0, 0)
Screenshot: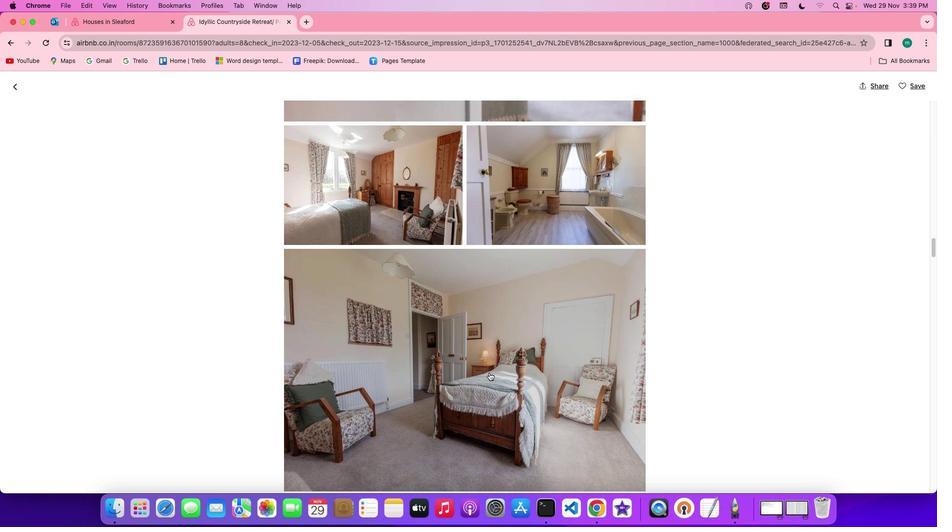
Action: Mouse scrolled (489, 372) with delta (0, -1)
Screenshot: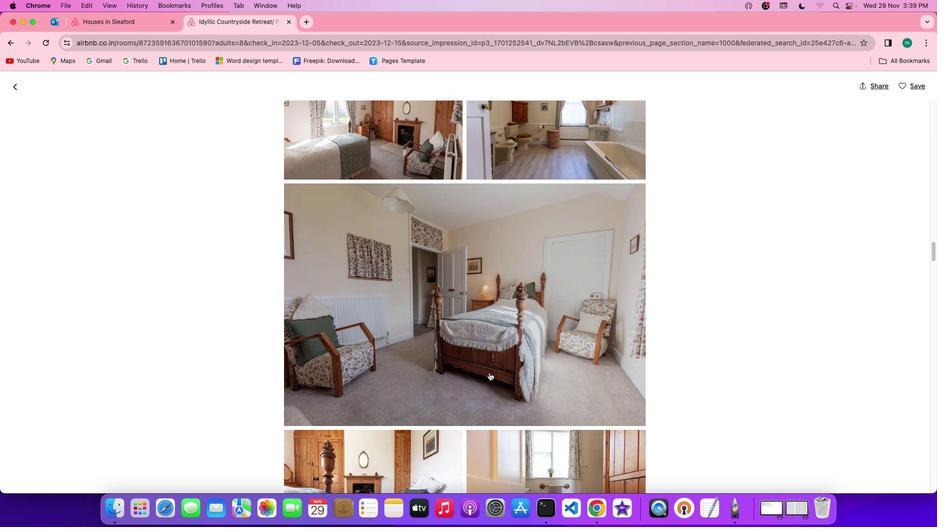 
Action: Mouse scrolled (489, 372) with delta (0, 0)
Screenshot: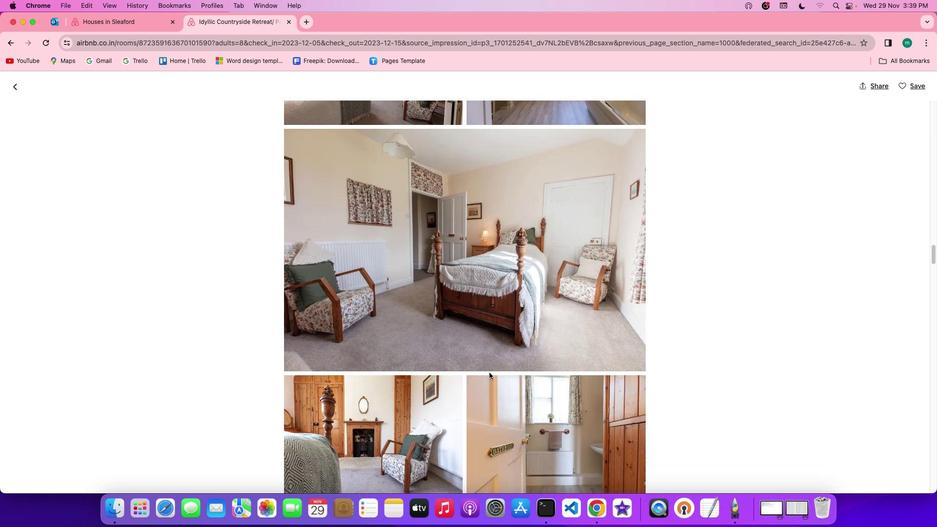 
Action: Mouse scrolled (489, 372) with delta (0, 0)
Screenshot: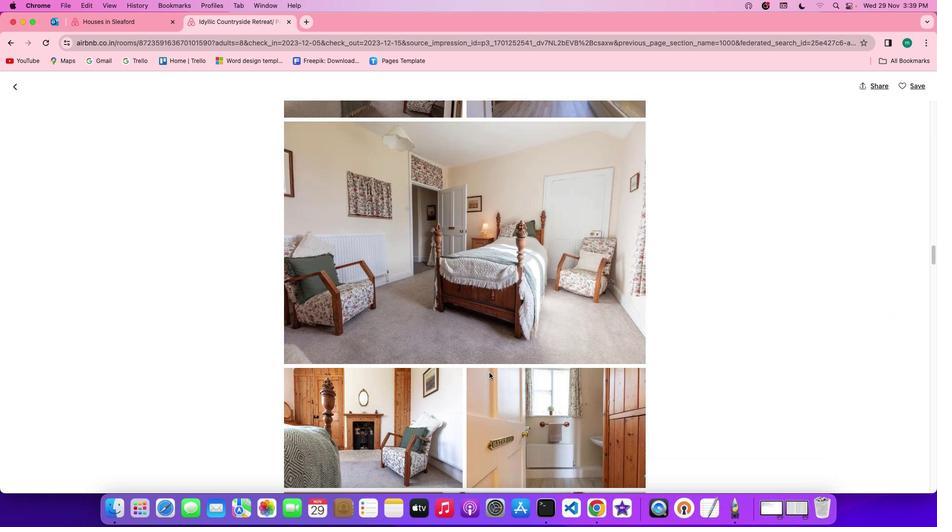 
Action: Mouse scrolled (489, 372) with delta (0, 0)
Screenshot: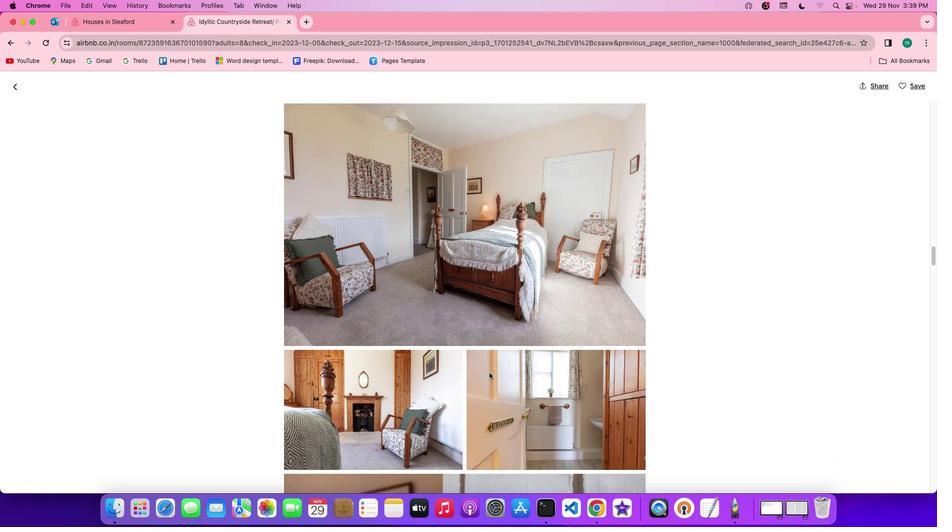
Action: Mouse scrolled (489, 372) with delta (0, -1)
Screenshot: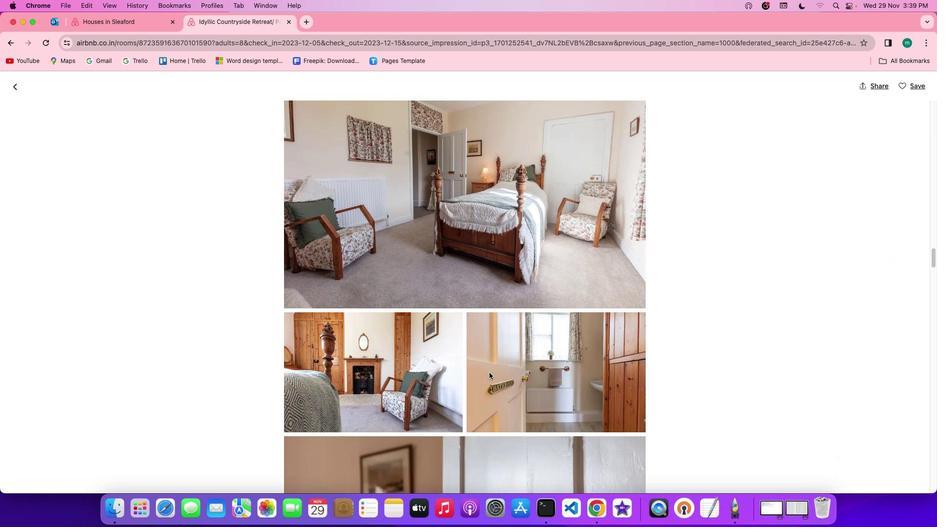 
Action: Mouse scrolled (489, 372) with delta (0, 0)
Screenshot: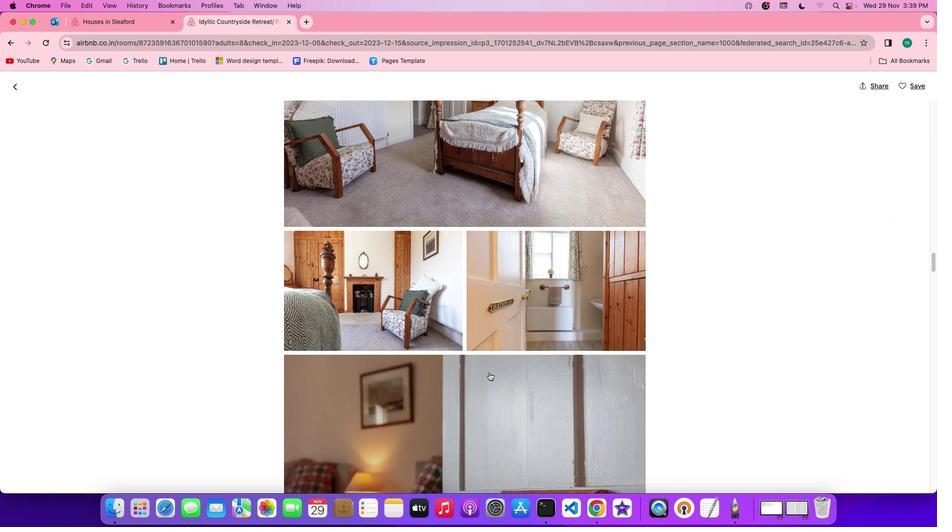 
Action: Mouse scrolled (489, 372) with delta (0, 0)
Screenshot: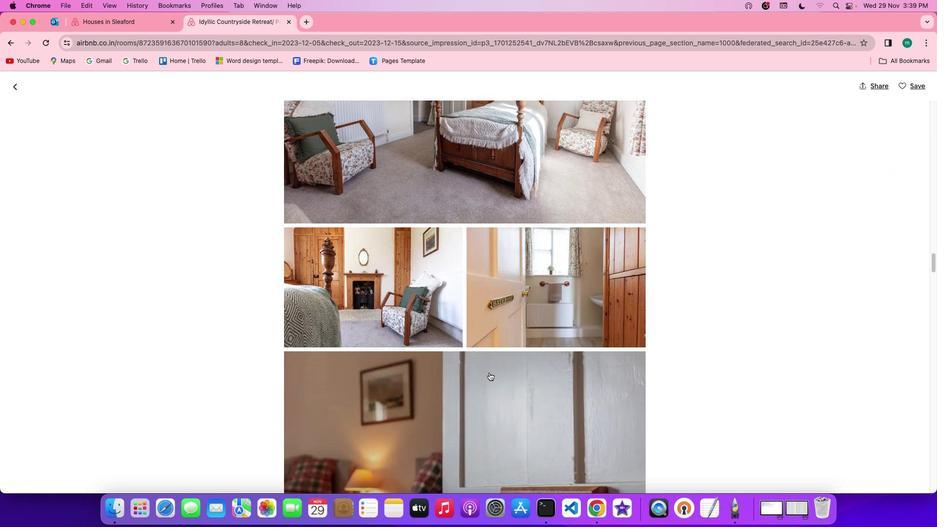 
Action: Mouse scrolled (489, 372) with delta (0, 0)
Screenshot: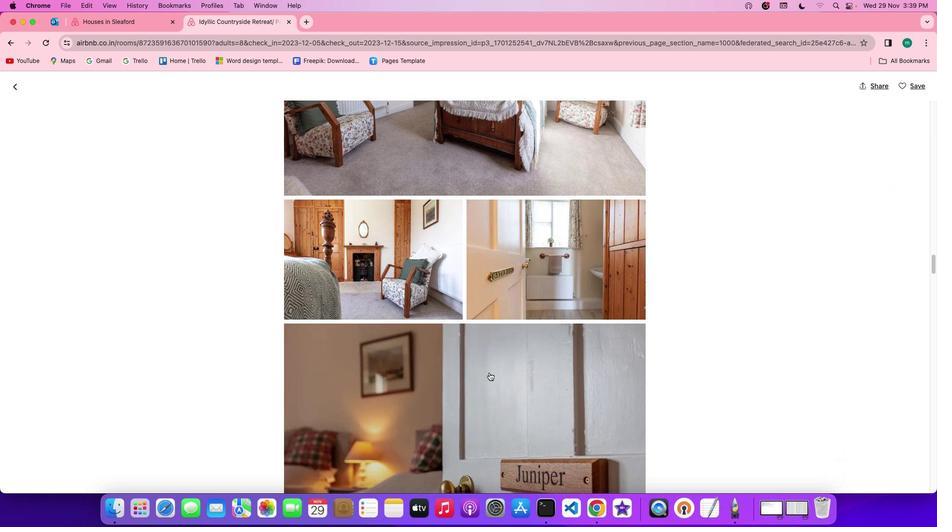 
Action: Mouse scrolled (489, 372) with delta (0, -1)
Screenshot: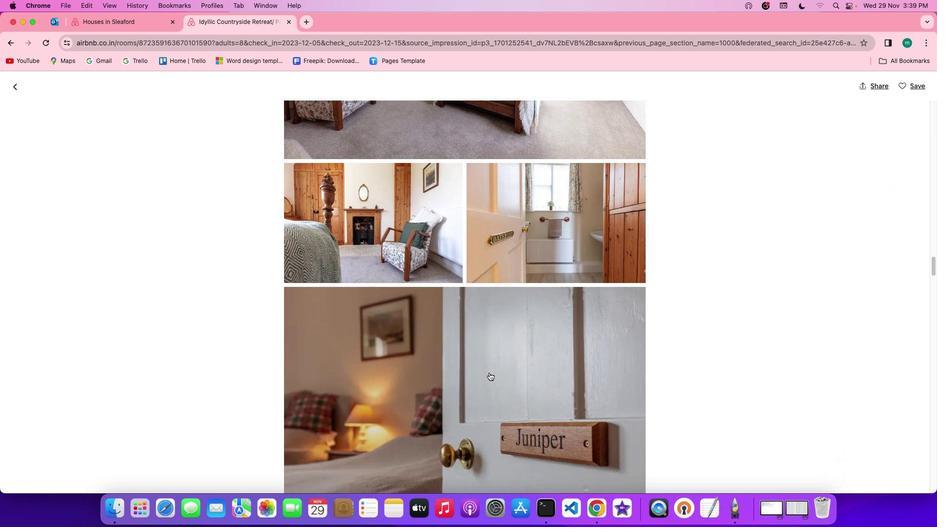 
Action: Mouse scrolled (489, 372) with delta (0, -1)
Screenshot: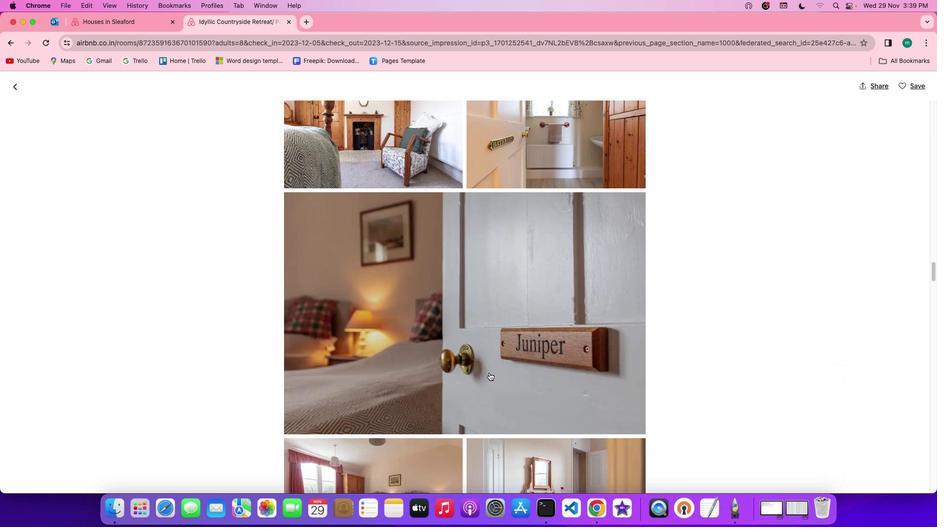 
Action: Mouse scrolled (489, 372) with delta (0, 0)
Screenshot: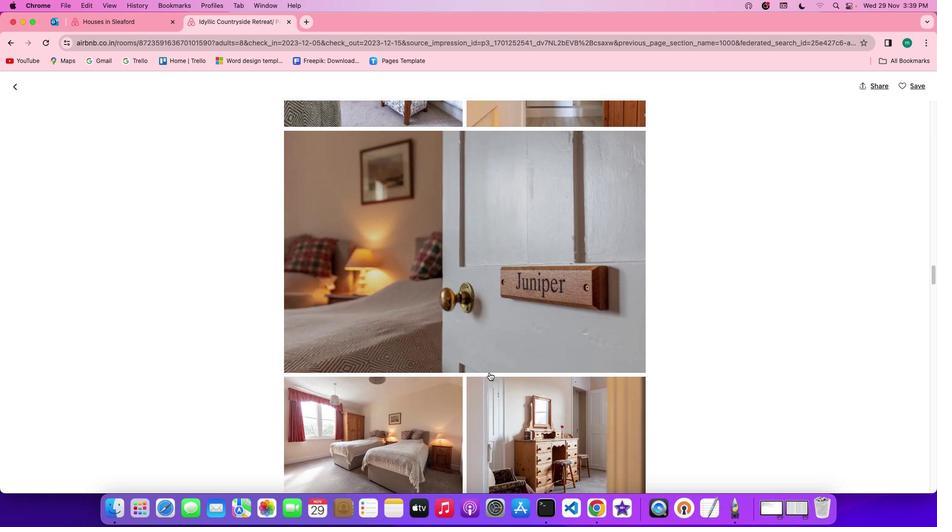 
Action: Mouse scrolled (489, 372) with delta (0, 0)
Screenshot: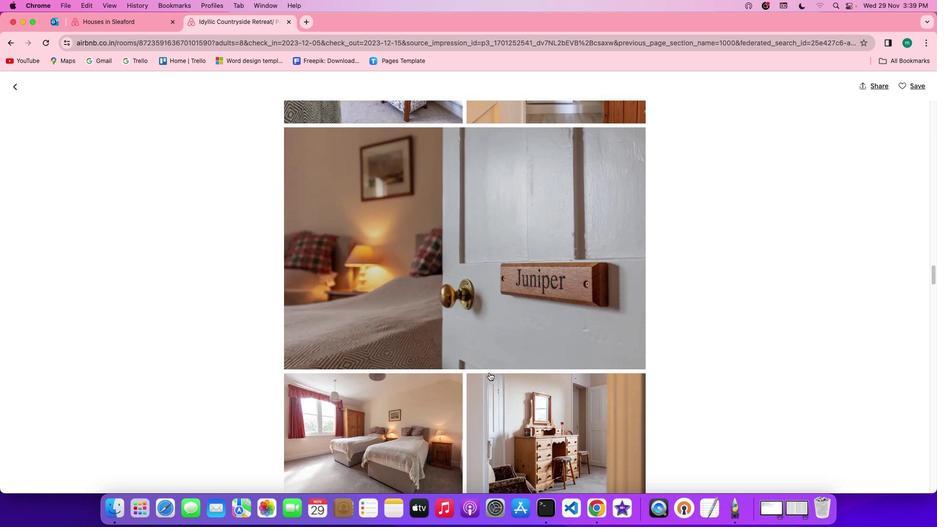 
Action: Mouse scrolled (489, 372) with delta (0, -1)
Screenshot: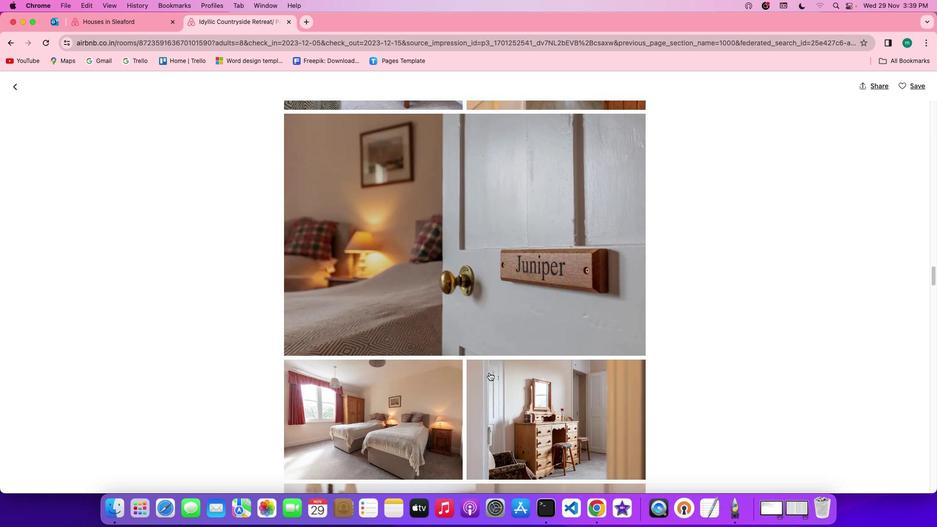 
Action: Mouse scrolled (489, 372) with delta (0, -1)
Screenshot: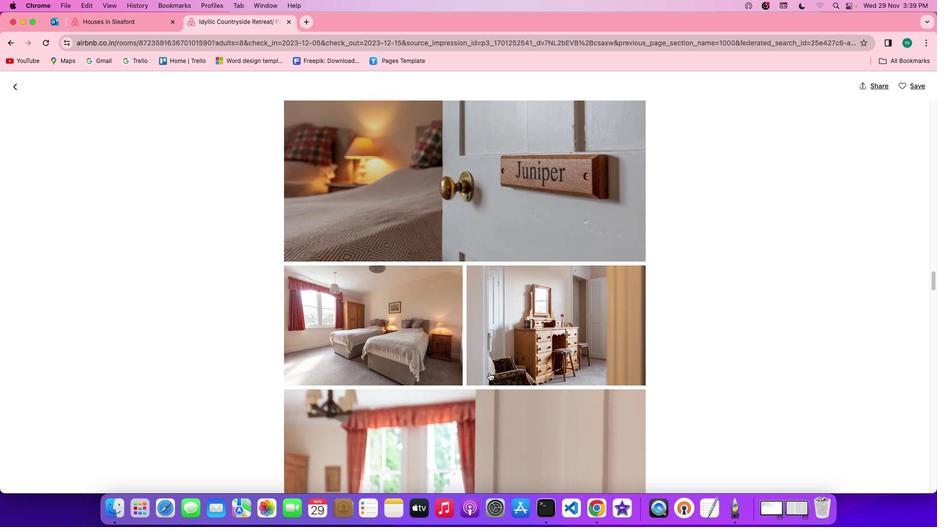 
Action: Mouse scrolled (489, 372) with delta (0, 0)
Screenshot: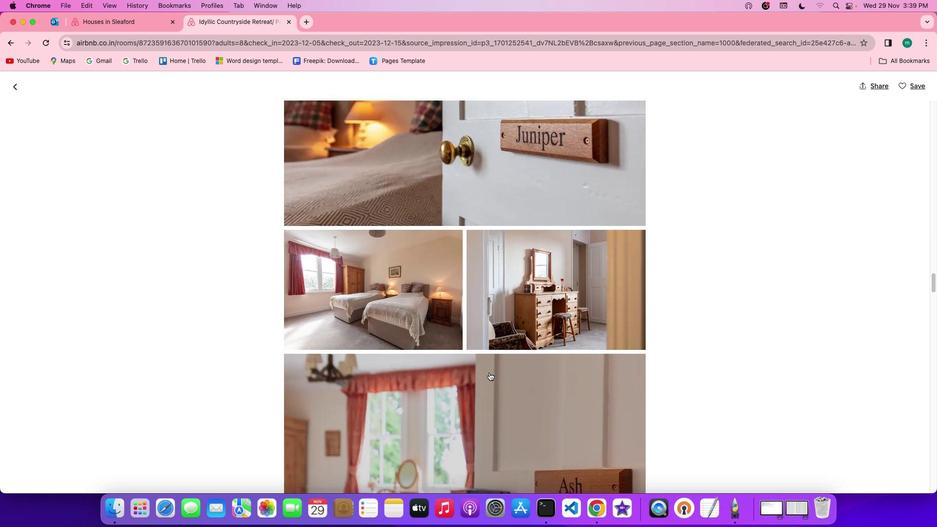 
Action: Mouse scrolled (489, 372) with delta (0, 0)
Screenshot: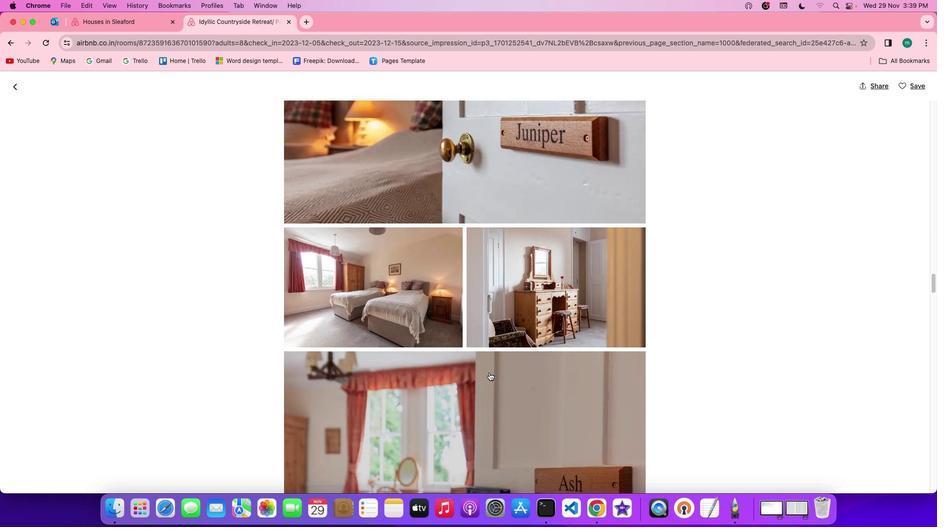 
Action: Mouse scrolled (489, 372) with delta (0, 0)
Screenshot: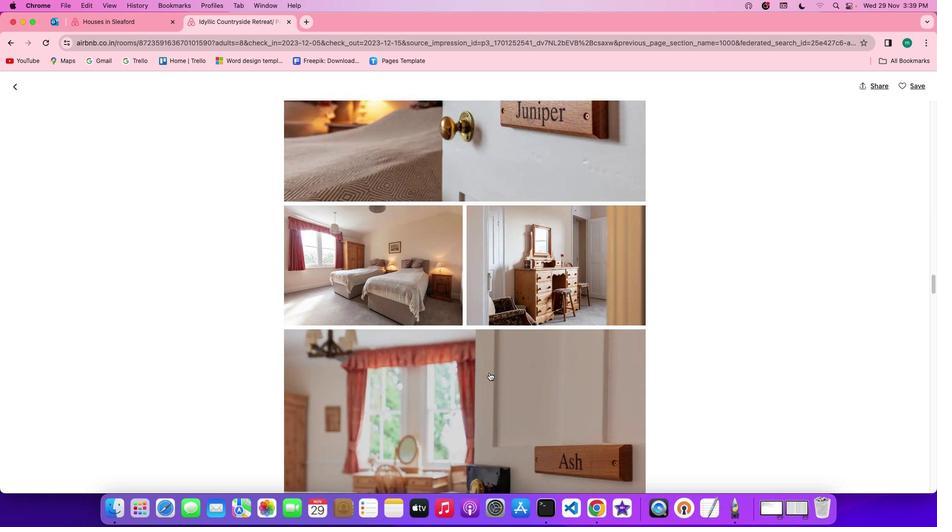 
Action: Mouse scrolled (489, 372) with delta (0, 0)
Screenshot: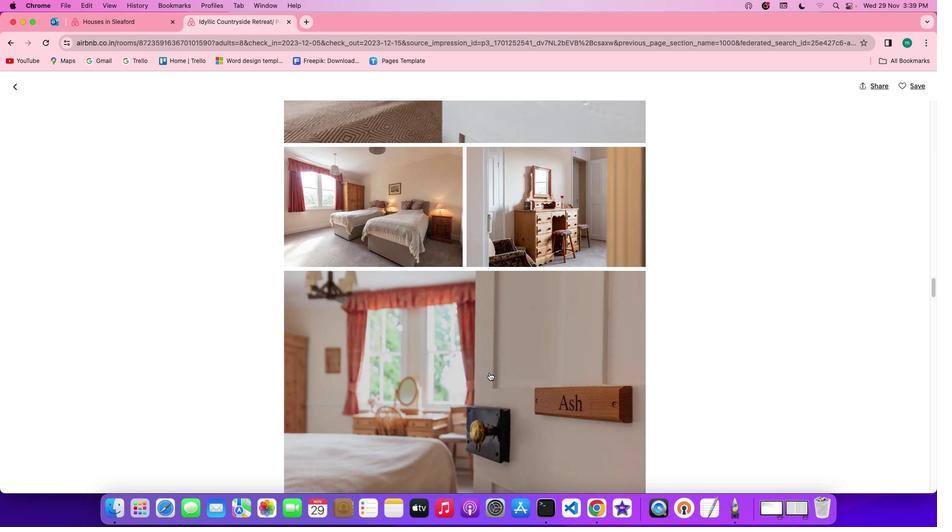 
Action: Mouse scrolled (489, 372) with delta (0, 0)
Screenshot: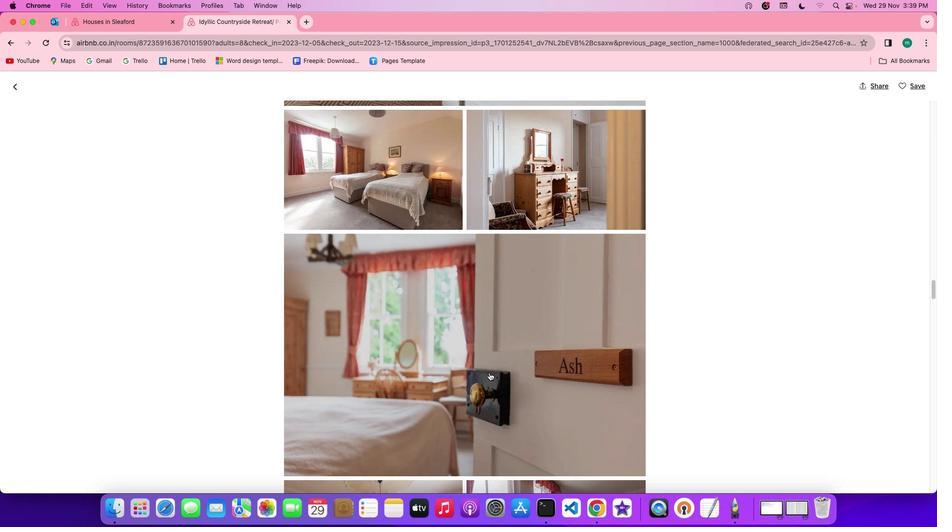 
Action: Mouse scrolled (489, 372) with delta (0, 0)
Screenshot: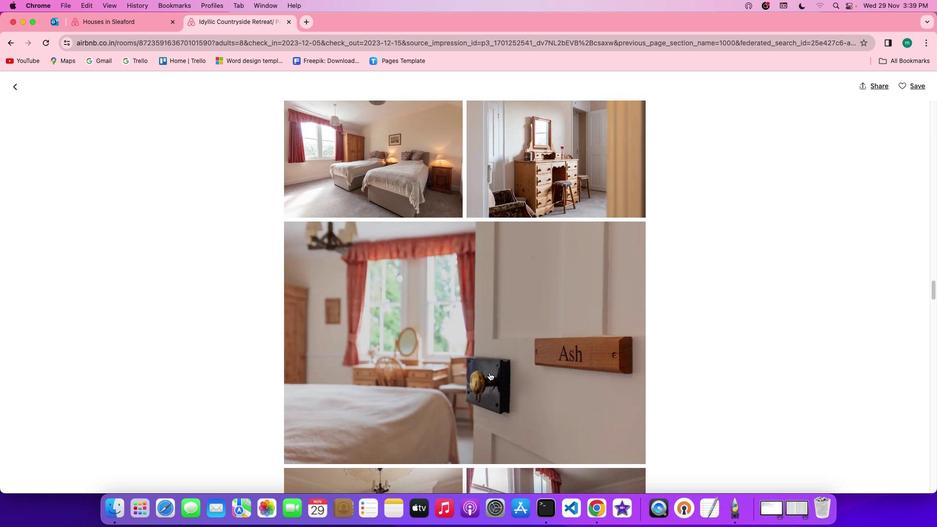 
Action: Mouse scrolled (489, 372) with delta (0, -1)
Screenshot: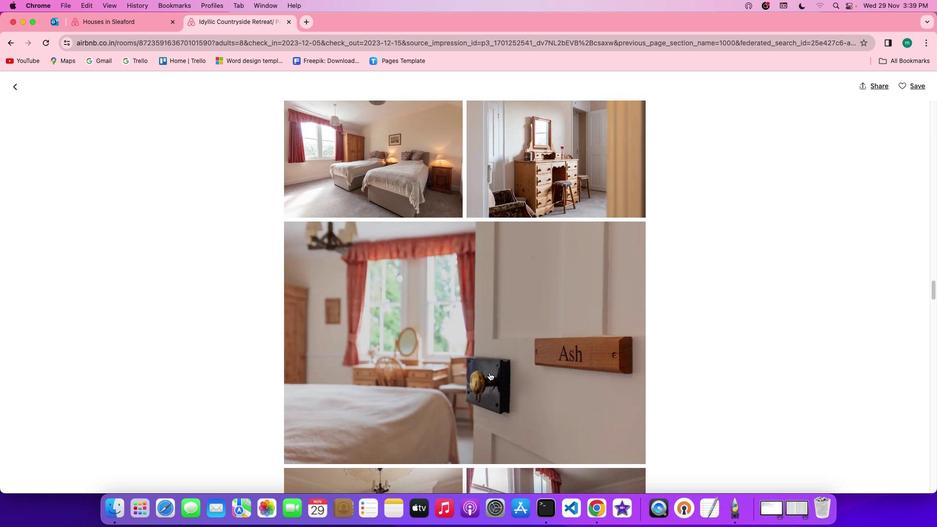 
Action: Mouse scrolled (489, 372) with delta (0, 0)
Screenshot: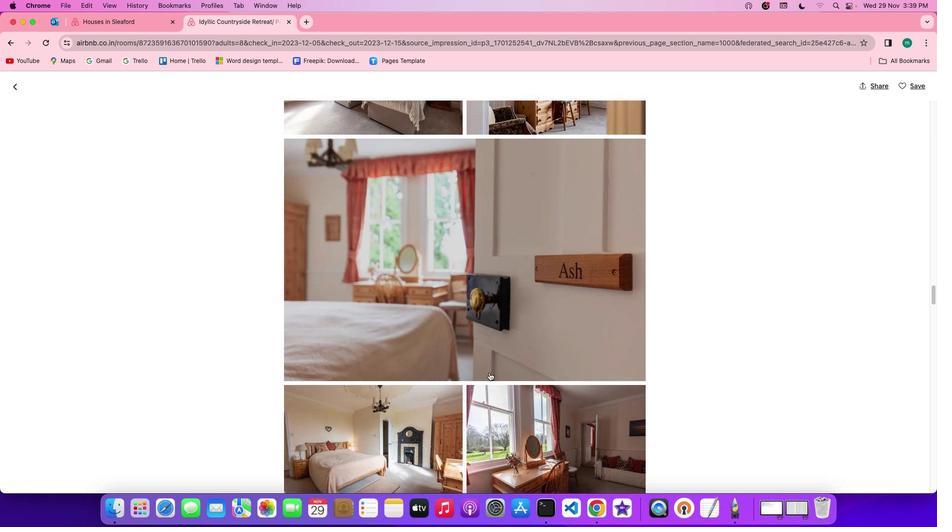 
Action: Mouse scrolled (489, 372) with delta (0, 0)
Screenshot: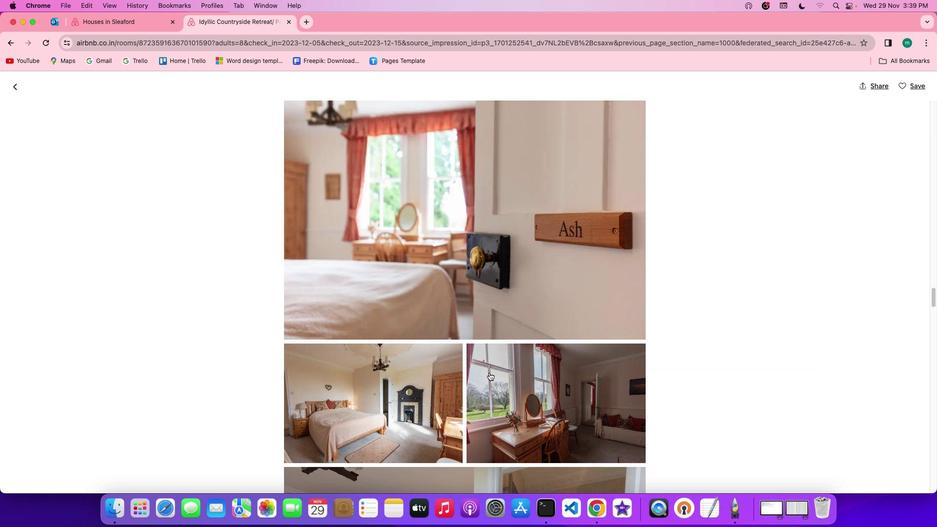 
Action: Mouse scrolled (489, 372) with delta (0, 0)
Screenshot: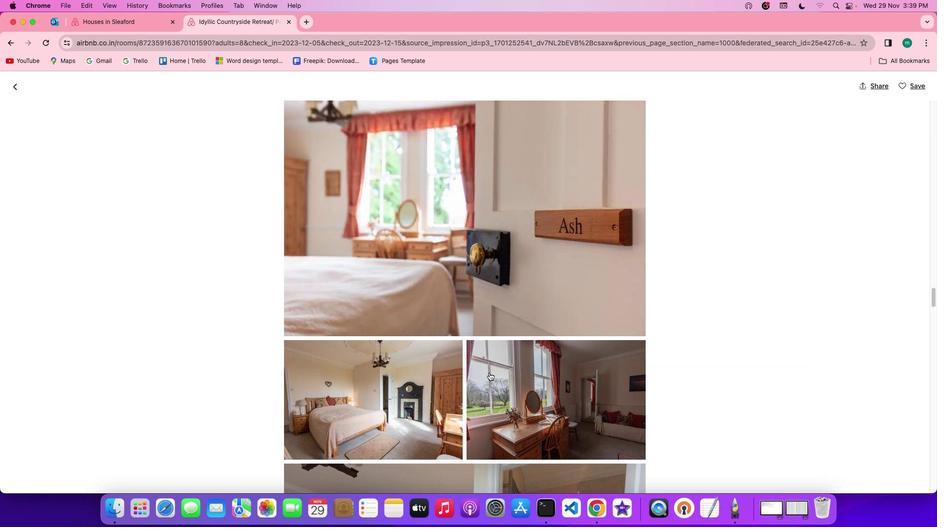 
Action: Mouse scrolled (489, 372) with delta (0, 0)
Screenshot: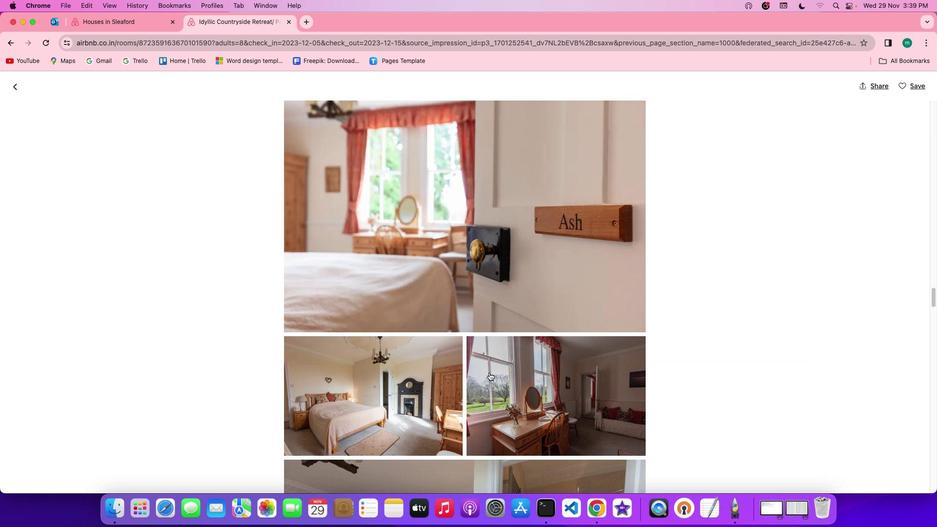 
Action: Mouse scrolled (489, 372) with delta (0, -1)
Screenshot: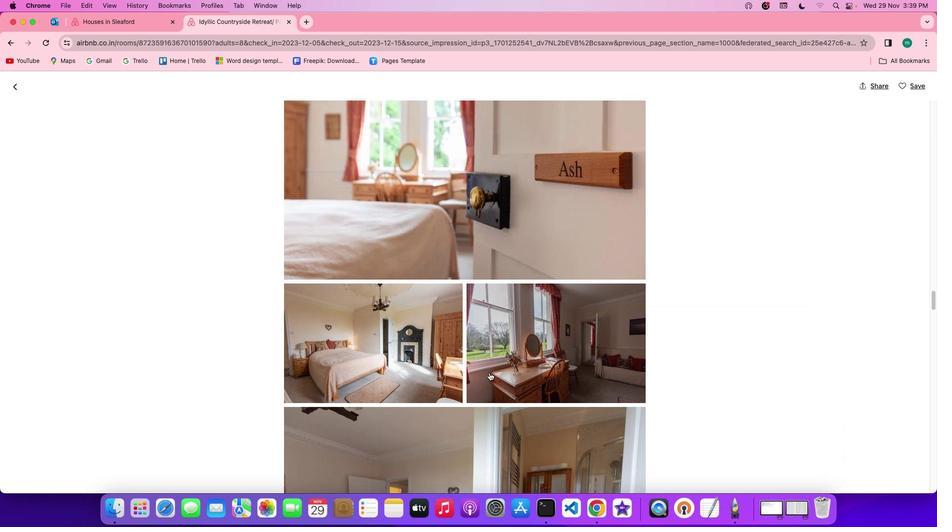 
Action: Mouse scrolled (489, 372) with delta (0, 0)
Screenshot: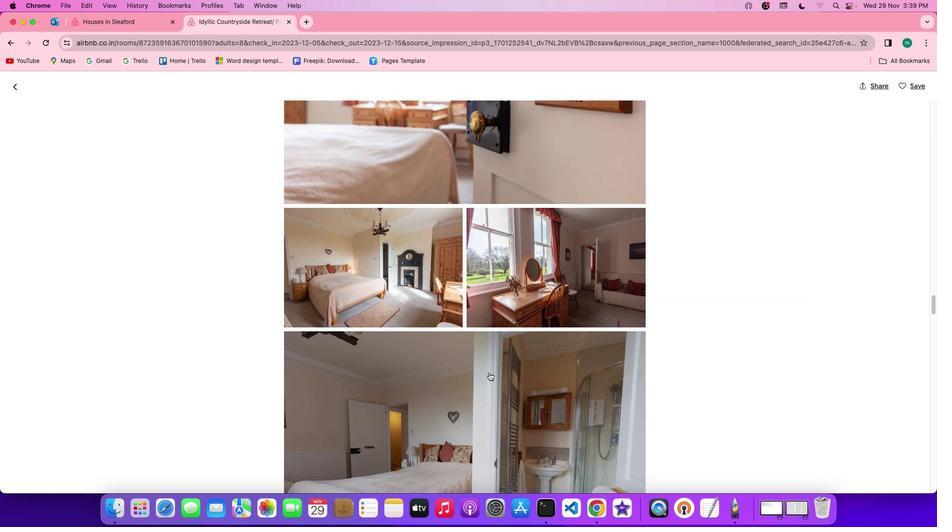 
Action: Mouse scrolled (489, 372) with delta (0, 0)
Screenshot: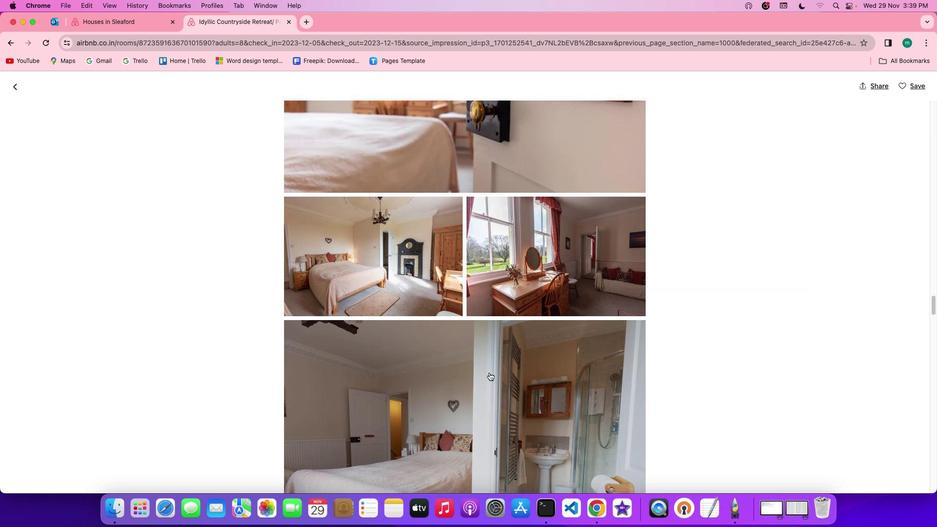 
Action: Mouse scrolled (489, 372) with delta (0, -1)
Screenshot: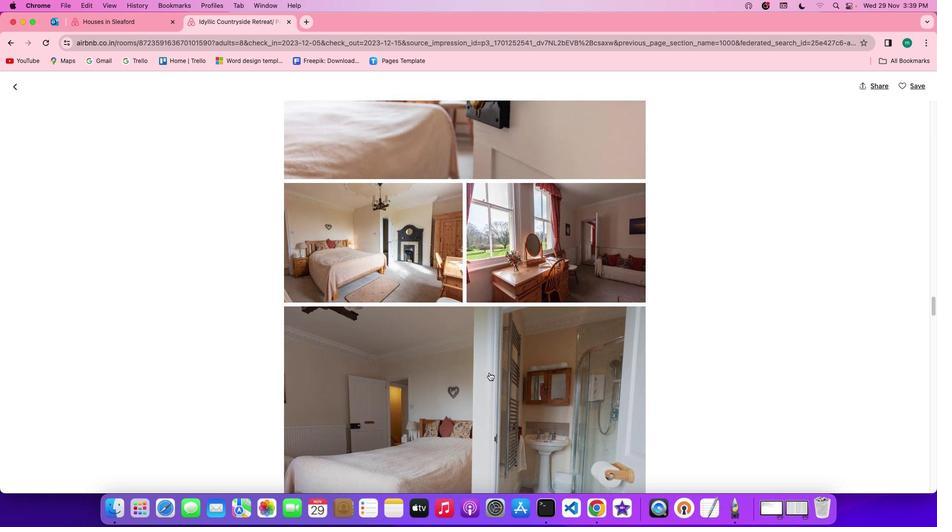 
Action: Mouse scrolled (489, 372) with delta (0, -1)
Screenshot: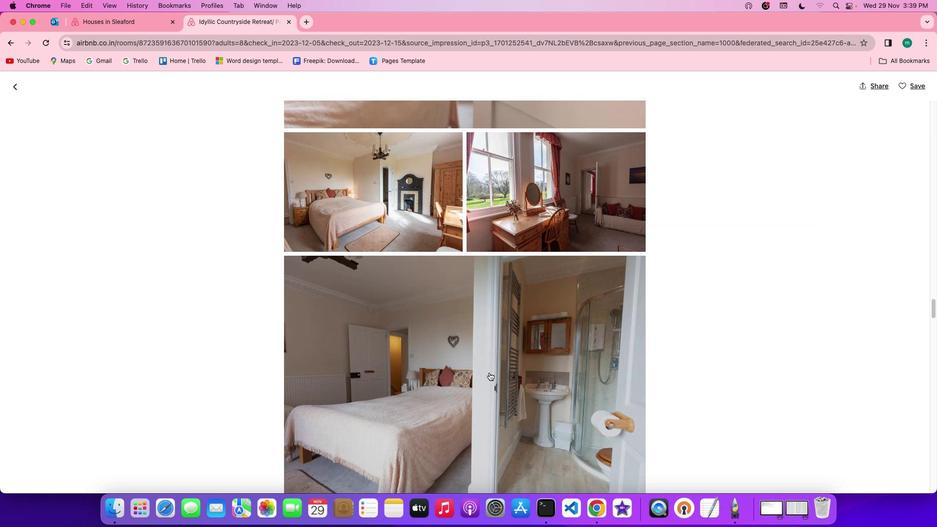 
Action: Mouse scrolled (489, 372) with delta (0, -1)
Screenshot: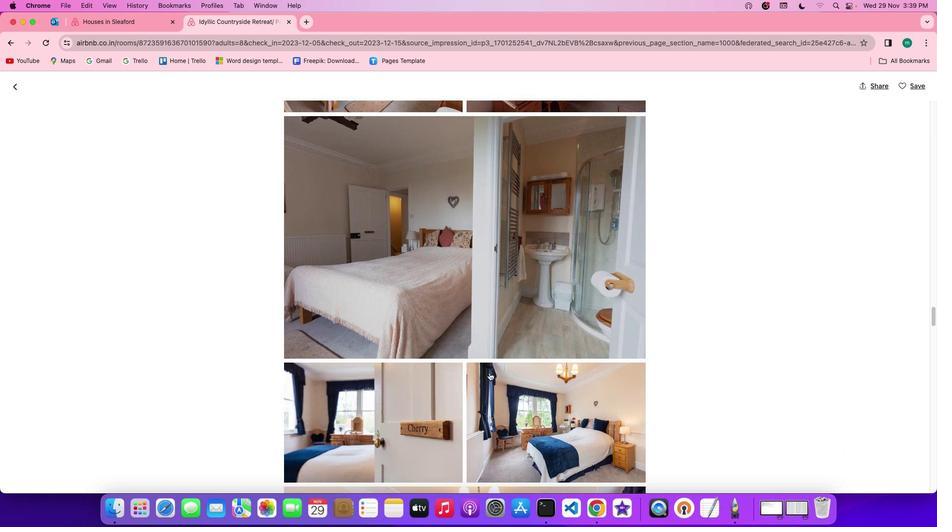 
Action: Mouse scrolled (489, 372) with delta (0, 0)
Screenshot: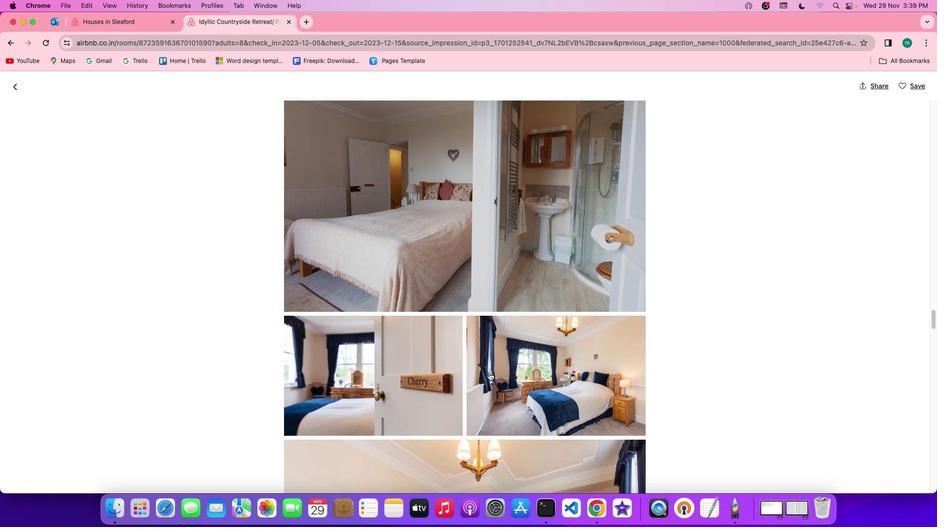 
Action: Mouse scrolled (489, 372) with delta (0, 0)
Screenshot: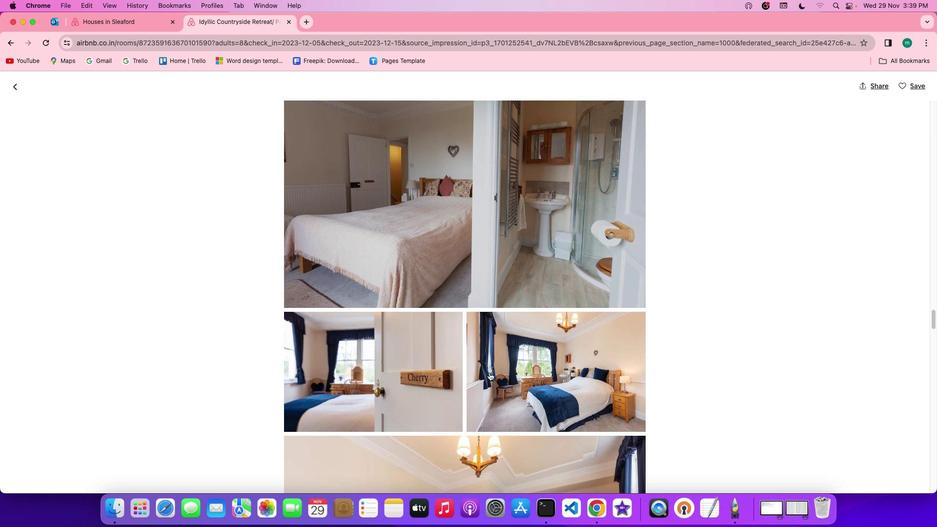 
Action: Mouse scrolled (489, 372) with delta (0, 0)
Screenshot: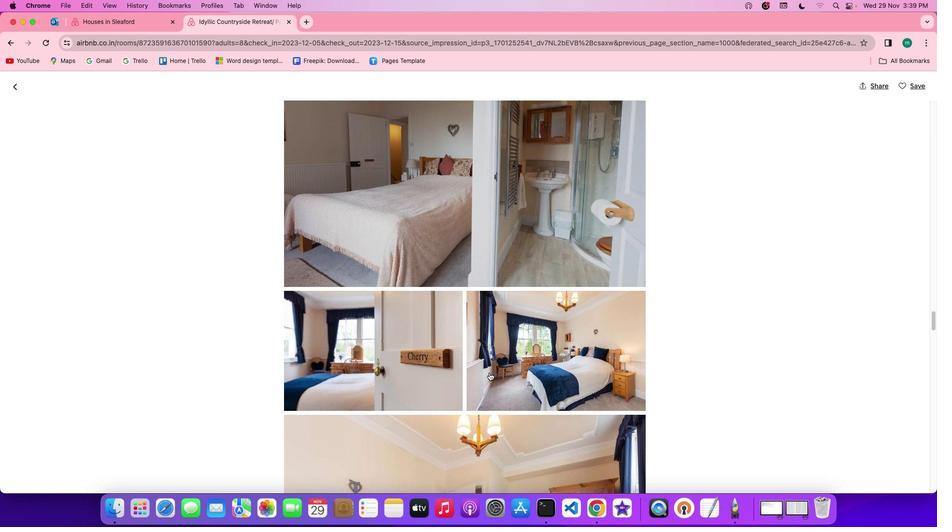 
Action: Mouse scrolled (489, 372) with delta (0, -1)
Screenshot: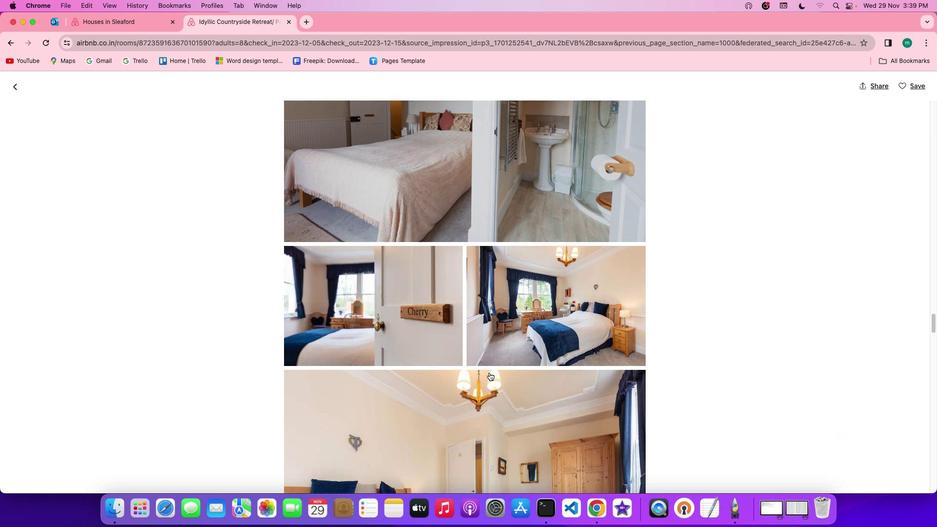 
Action: Mouse scrolled (489, 372) with delta (0, 0)
Screenshot: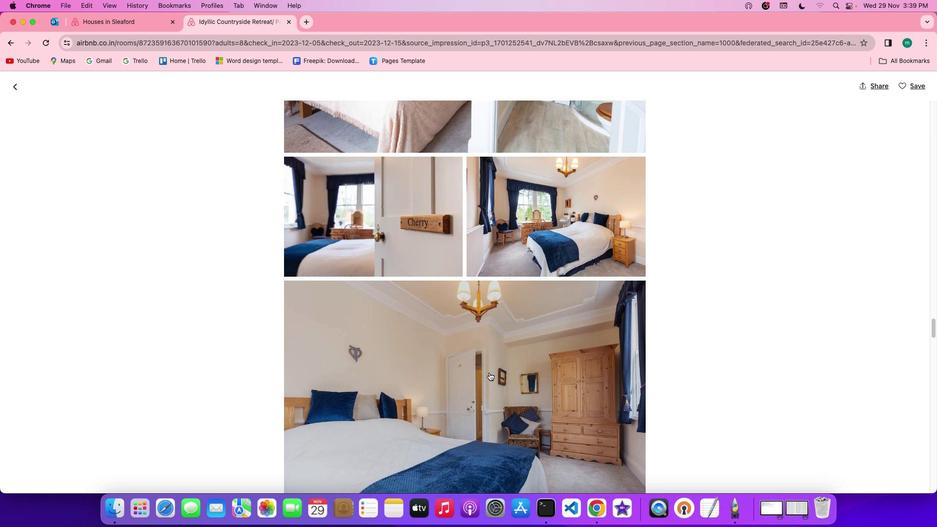 
Action: Mouse scrolled (489, 372) with delta (0, 0)
Screenshot: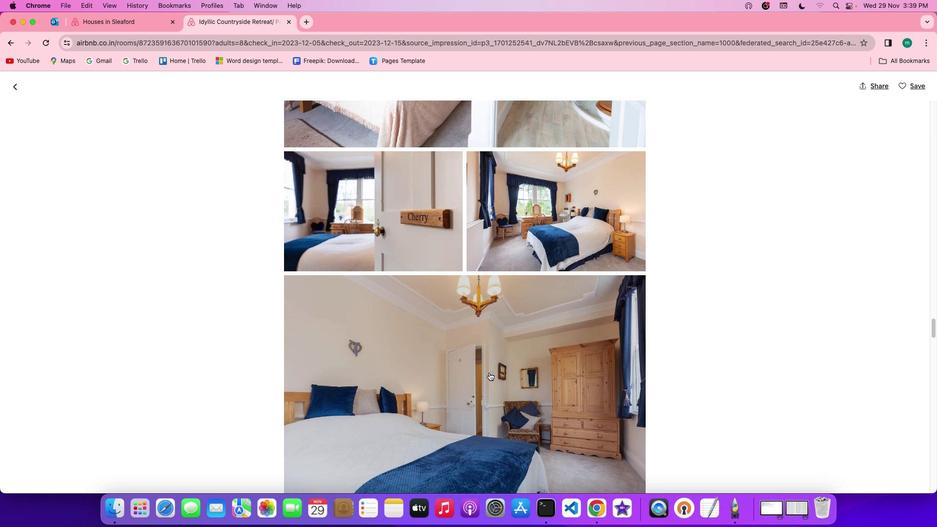 
Action: Mouse scrolled (489, 372) with delta (0, 0)
Screenshot: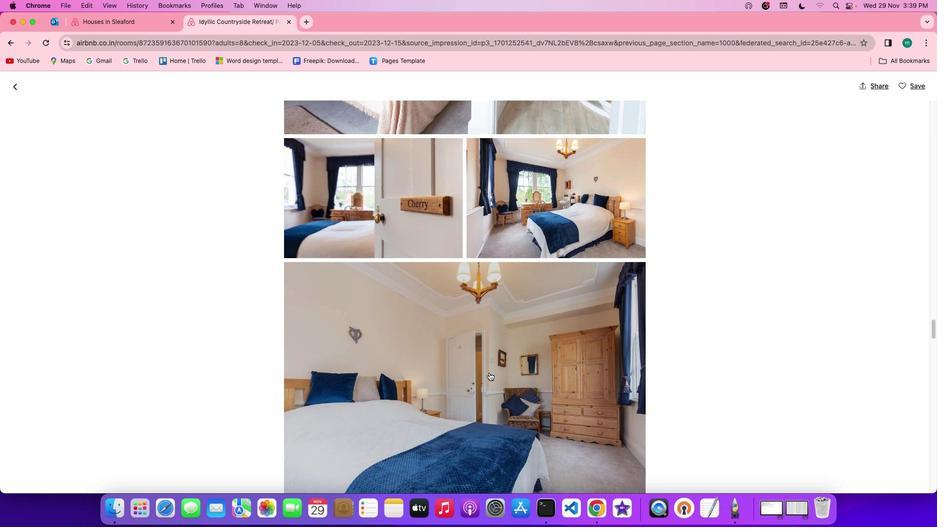 
Action: Mouse scrolled (489, 372) with delta (0, -1)
Screenshot: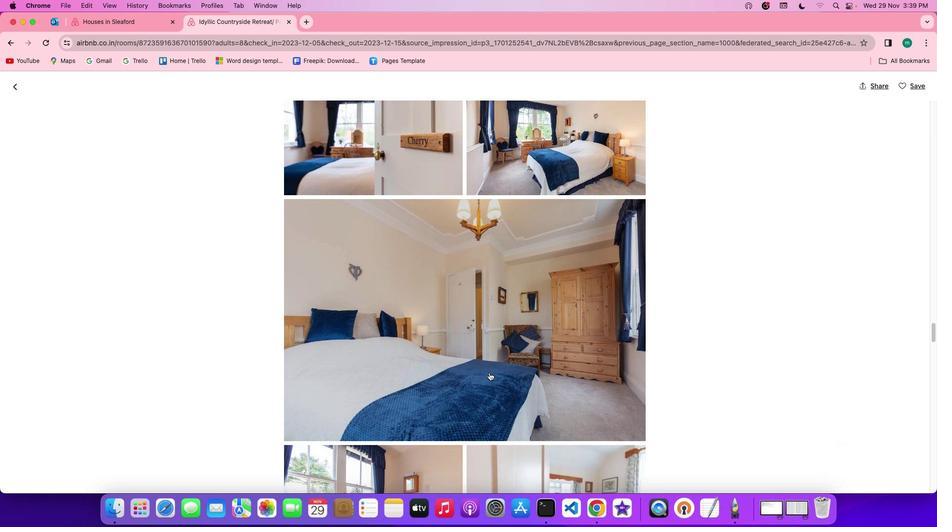 
Action: Mouse scrolled (489, 372) with delta (0, 0)
Screenshot: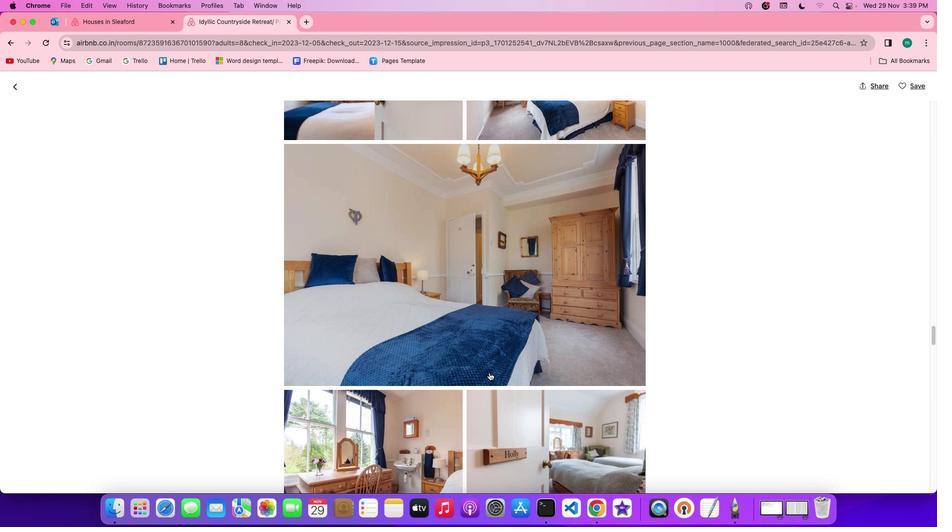 
Action: Mouse scrolled (489, 372) with delta (0, 0)
Screenshot: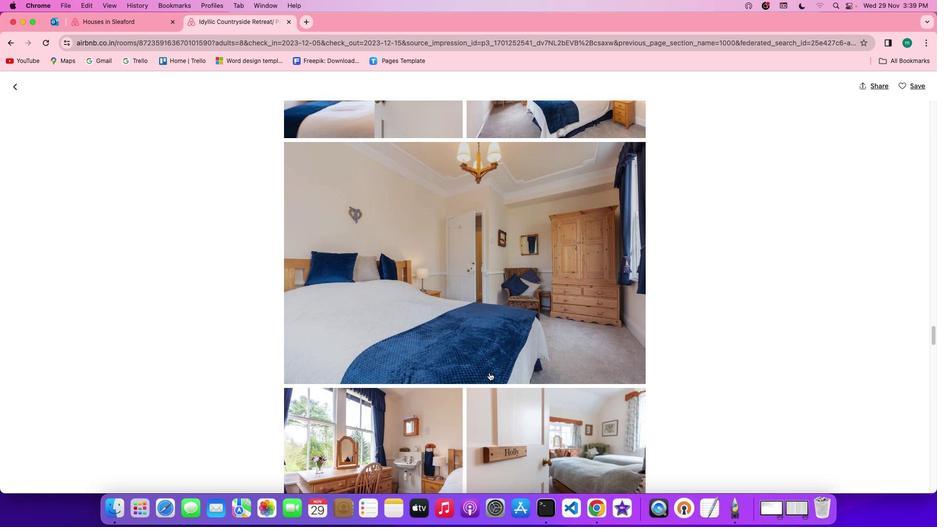
Action: Mouse scrolled (489, 372) with delta (0, 0)
Screenshot: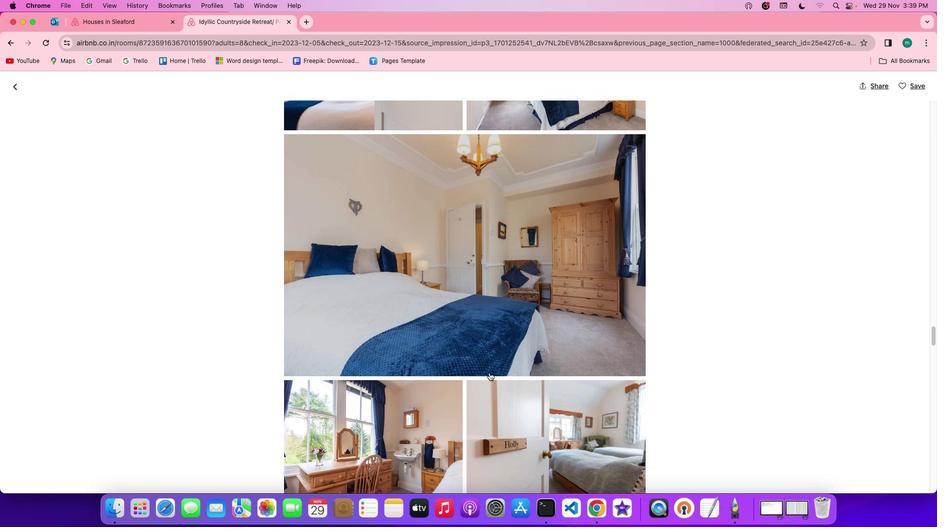 
Action: Mouse scrolled (489, 372) with delta (0, 0)
Screenshot: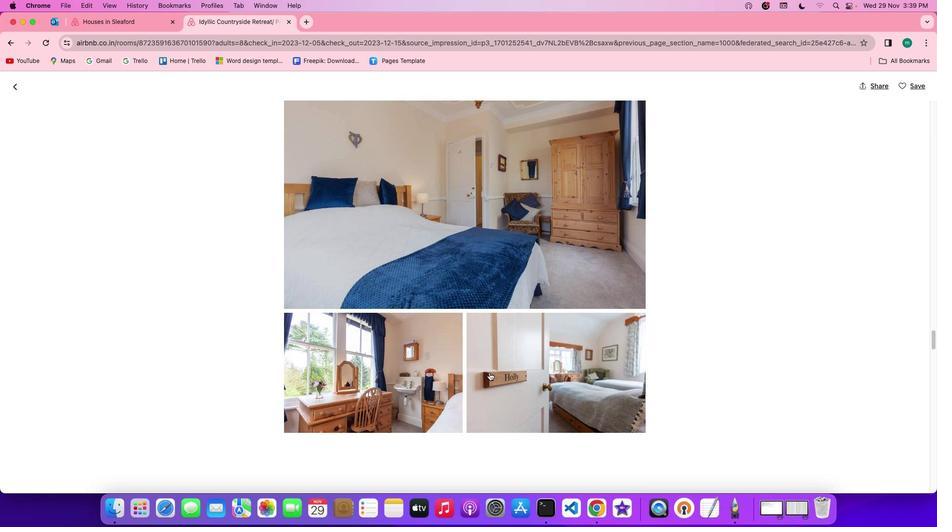 
Action: Mouse scrolled (489, 372) with delta (0, 0)
Screenshot: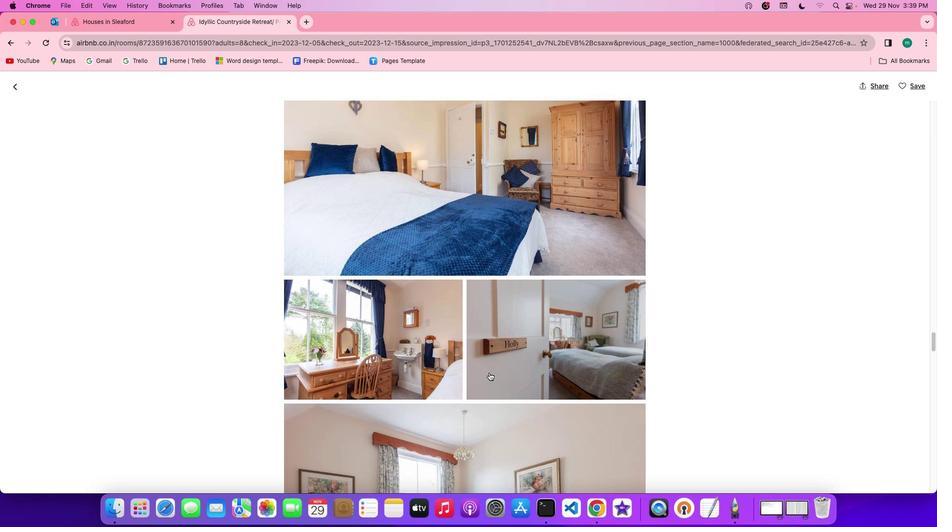 
Action: Mouse scrolled (489, 372) with delta (0, 0)
Screenshot: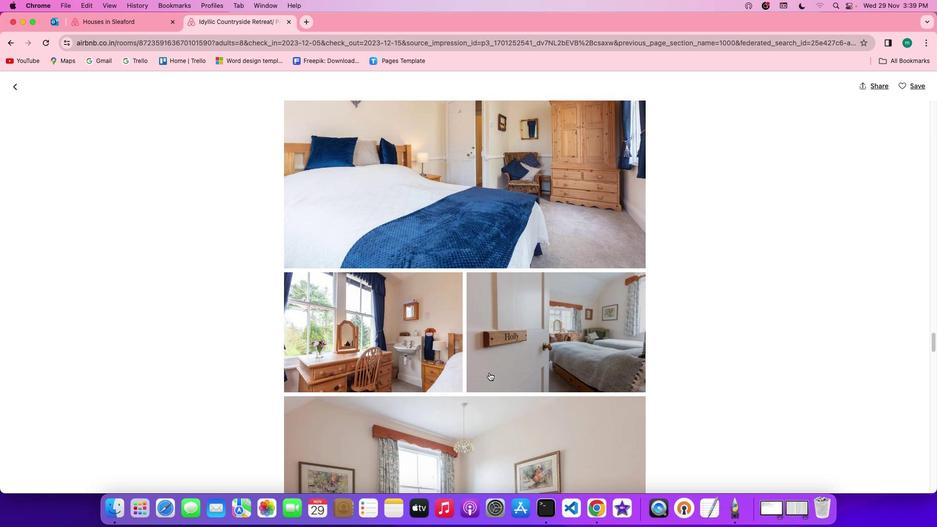 
Action: Mouse scrolled (489, 372) with delta (0, -1)
Screenshot: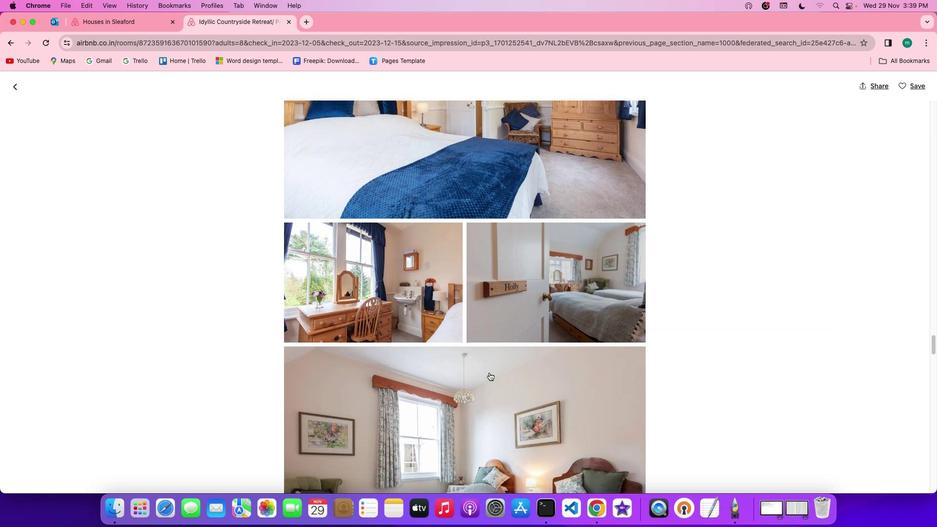 
Action: Mouse scrolled (489, 372) with delta (0, -1)
Screenshot: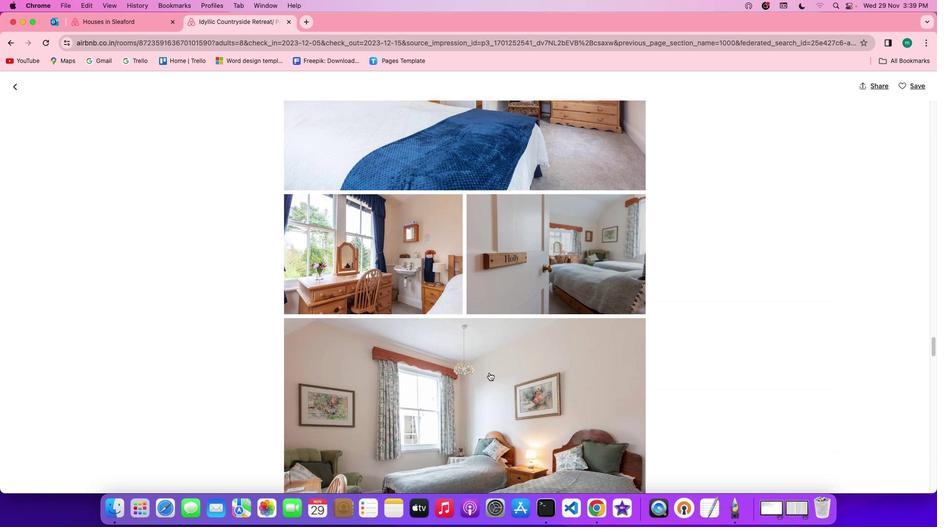 
Action: Mouse scrolled (489, 372) with delta (0, 0)
Screenshot: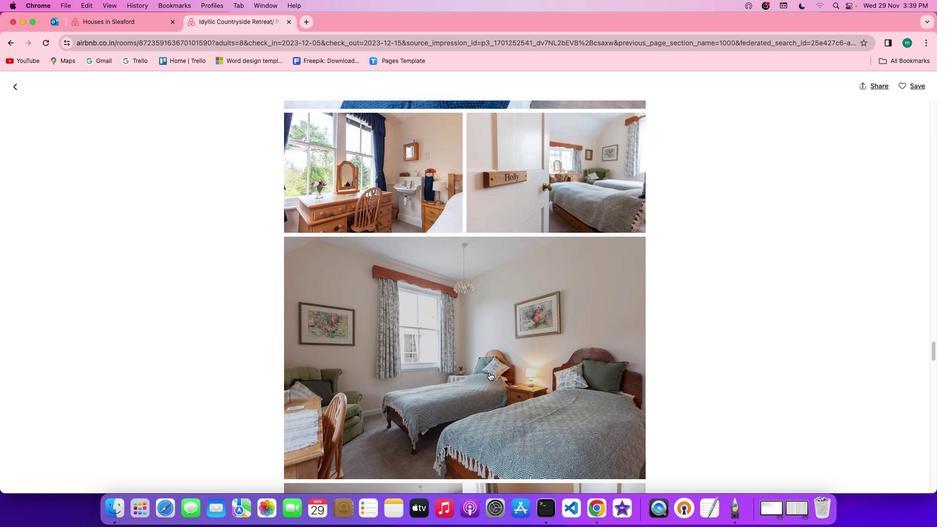 
Action: Mouse scrolled (489, 372) with delta (0, 0)
Screenshot: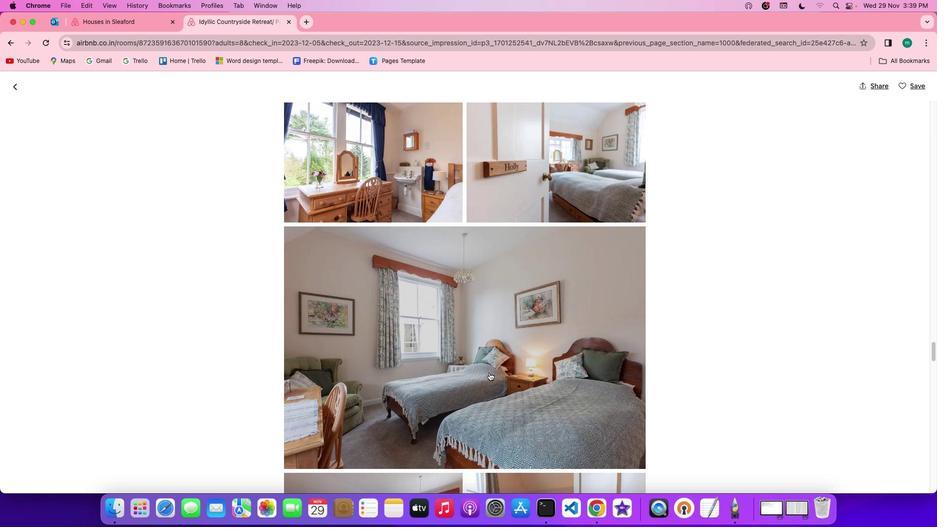 
Action: Mouse scrolled (489, 372) with delta (0, 0)
Screenshot: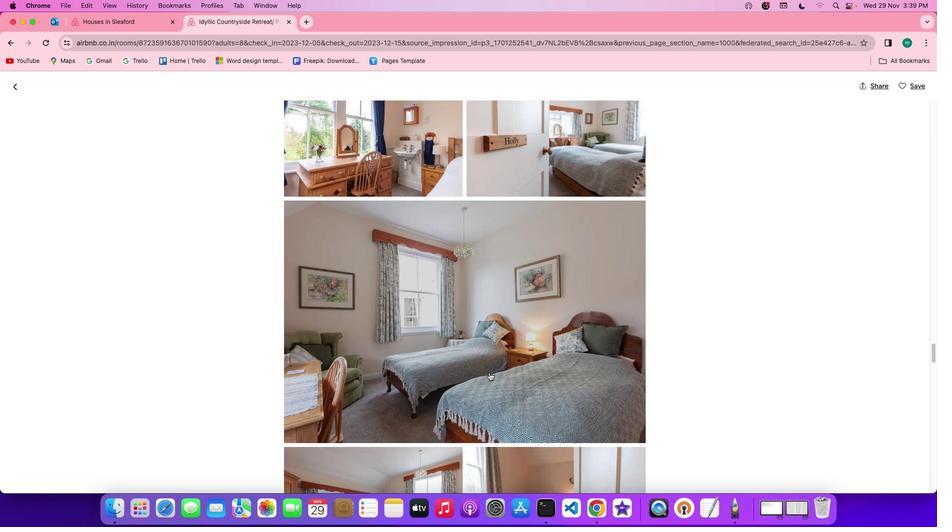 
Action: Mouse scrolled (489, 372) with delta (0, -1)
Screenshot: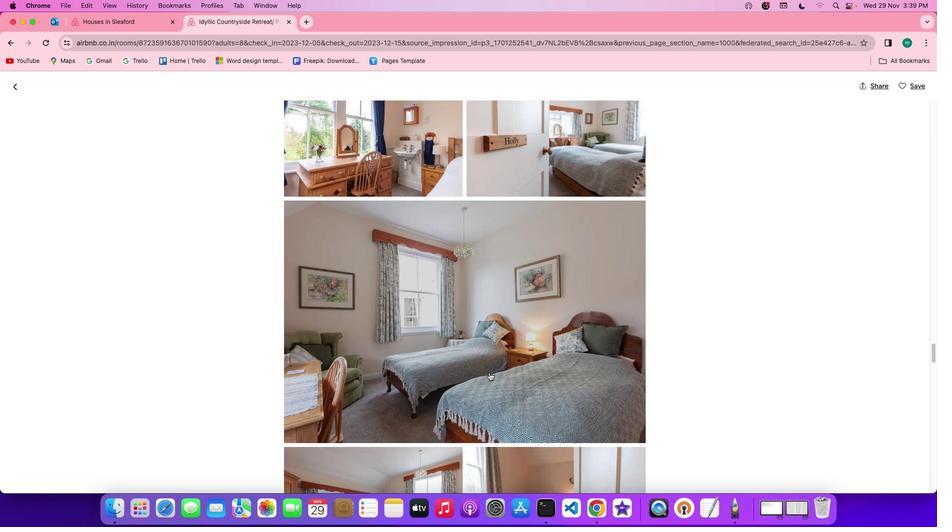 
Action: Mouse scrolled (489, 372) with delta (0, -1)
Screenshot: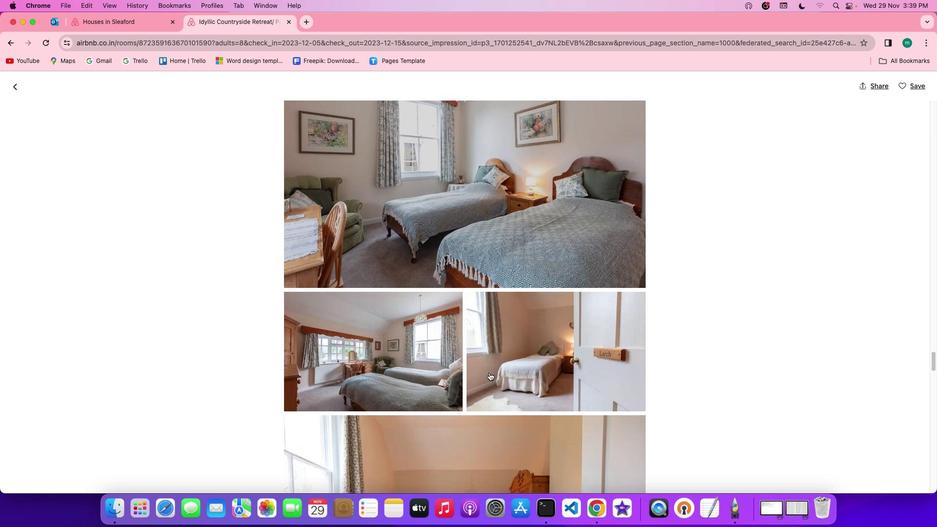 
Action: Mouse scrolled (489, 372) with delta (0, 0)
Screenshot: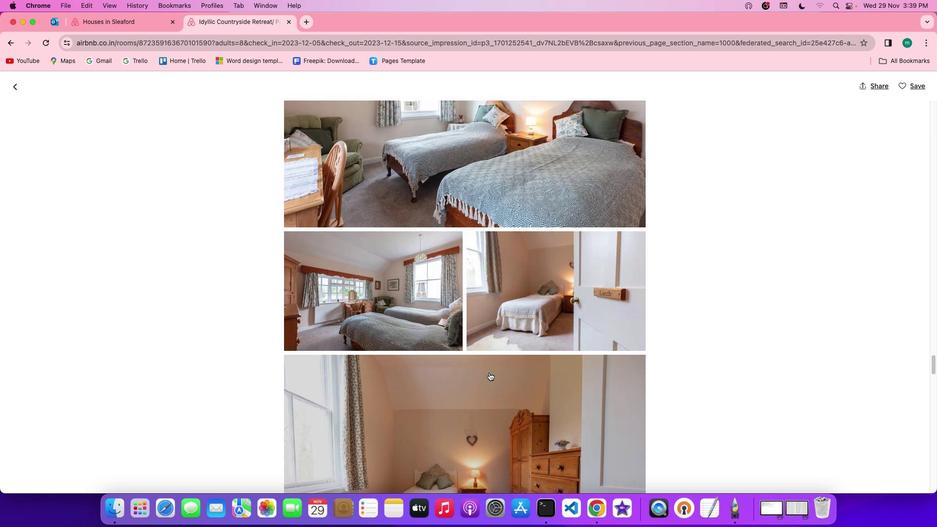 
Action: Mouse scrolled (489, 372) with delta (0, 0)
Screenshot: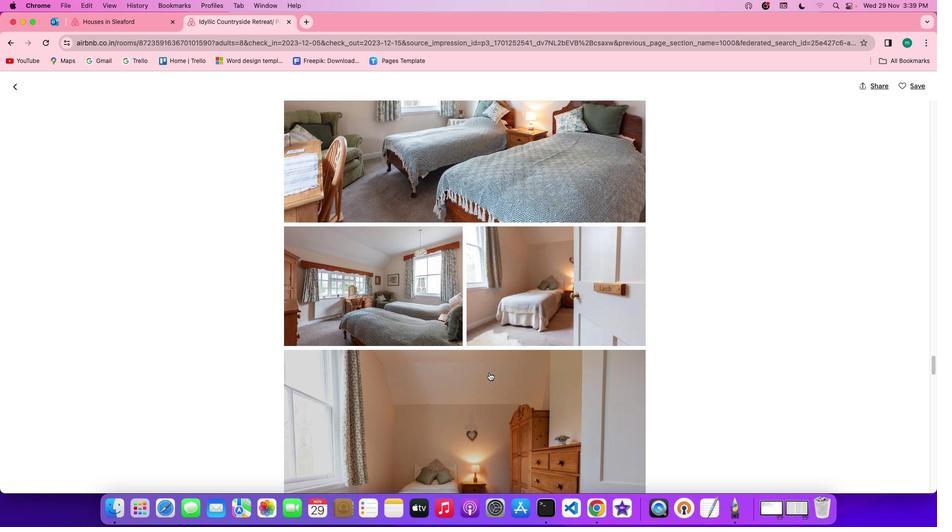 
Action: Mouse scrolled (489, 372) with delta (0, -1)
Screenshot: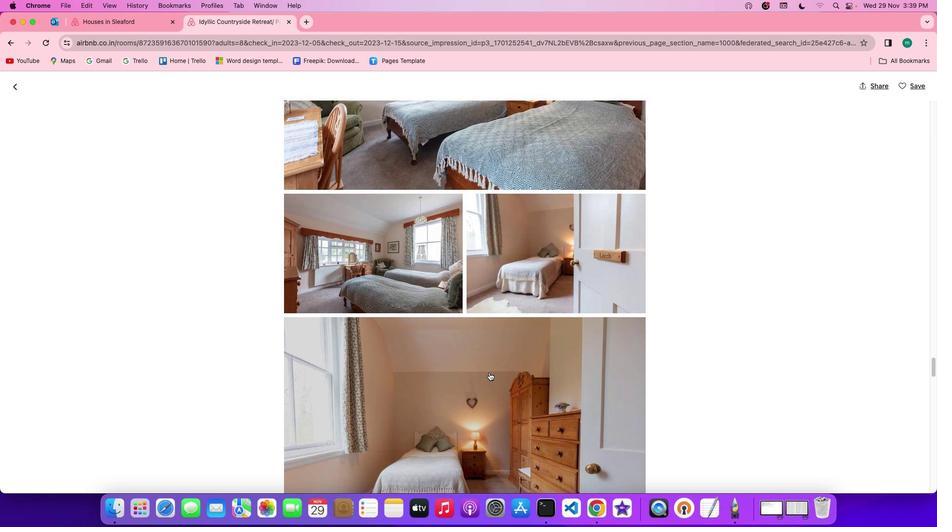 
Action: Mouse scrolled (489, 372) with delta (0, -1)
